Task: Search one way flight ticket for 5 adults, 2 children, 1 infant in seat and 2 infants on lap in economy from Springfield: Springfield-branson National Airport to New Bern: Coastal Carolina Regional Airport (was Craven County Regional) on 5-4-2023. Choice of flights is Delta. Number of bags: 1 carry on bag and 1 checked bag. Price is upto 77000. Outbound departure time preference is 15:15.
Action: Mouse moved to (252, 108)
Screenshot: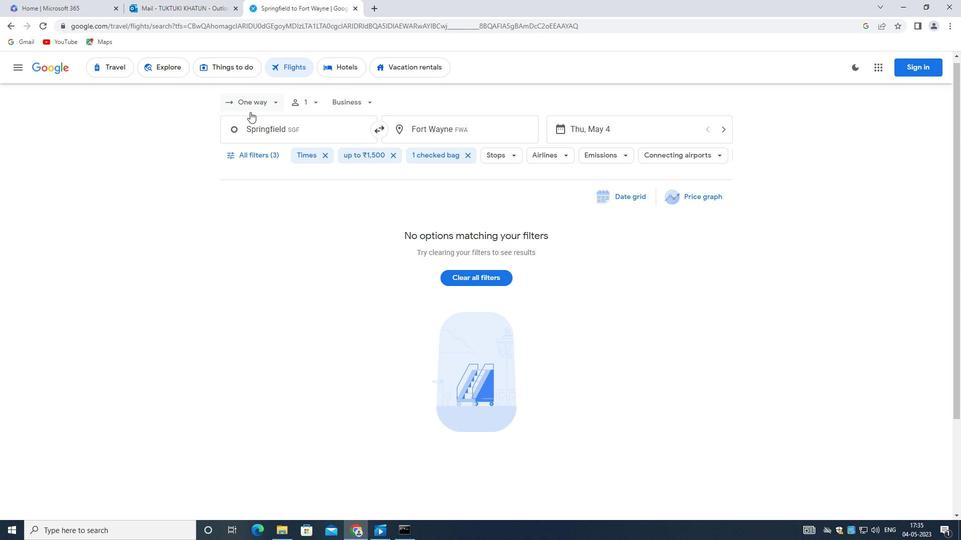 
Action: Mouse pressed left at (252, 108)
Screenshot: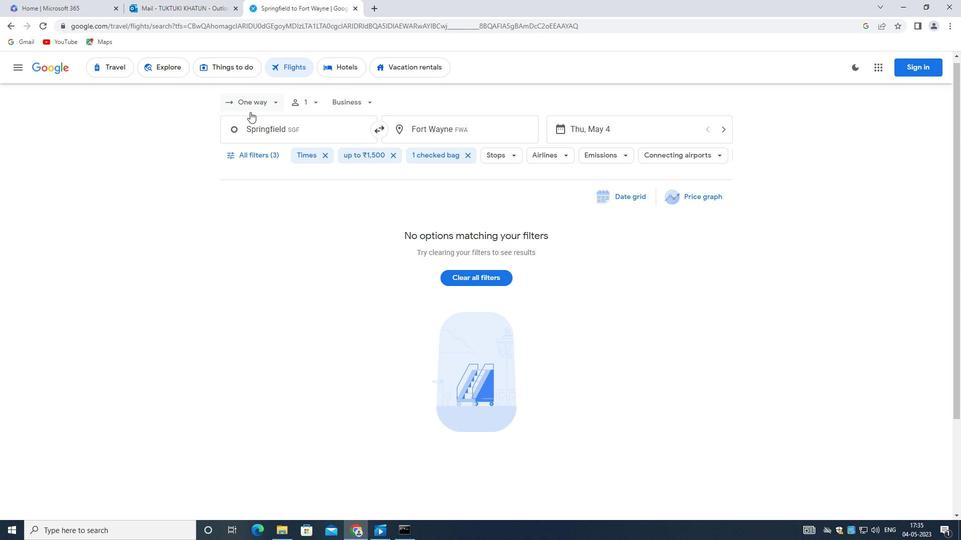 
Action: Mouse moved to (266, 148)
Screenshot: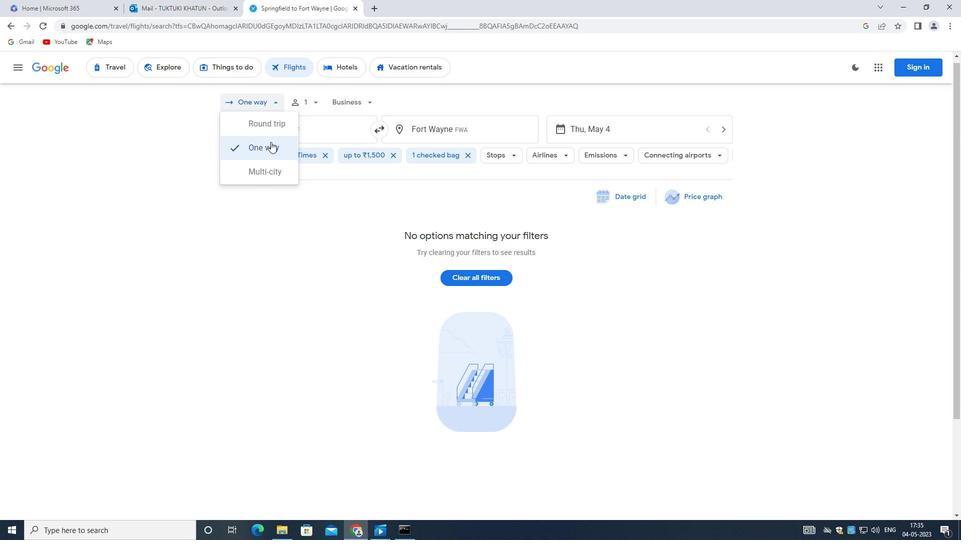 
Action: Mouse pressed left at (266, 148)
Screenshot: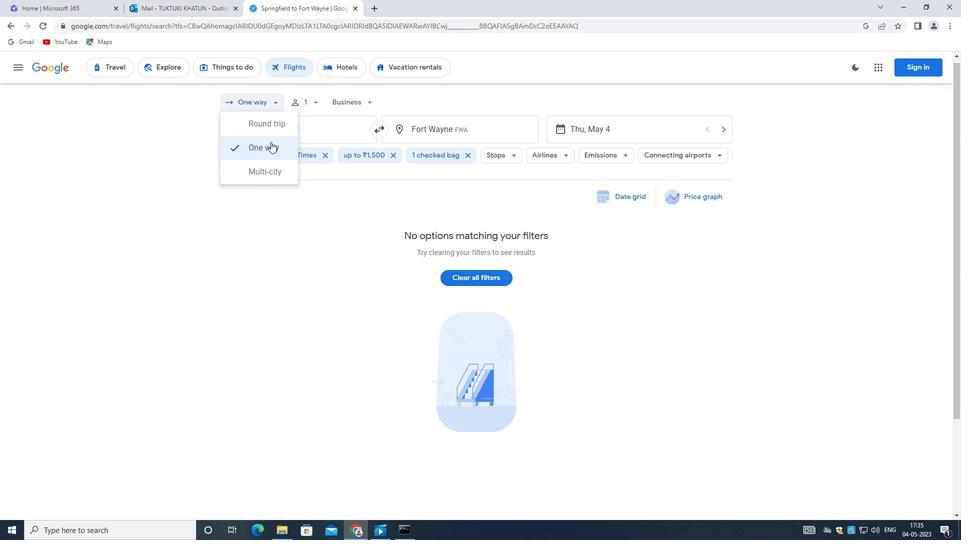 
Action: Mouse moved to (308, 102)
Screenshot: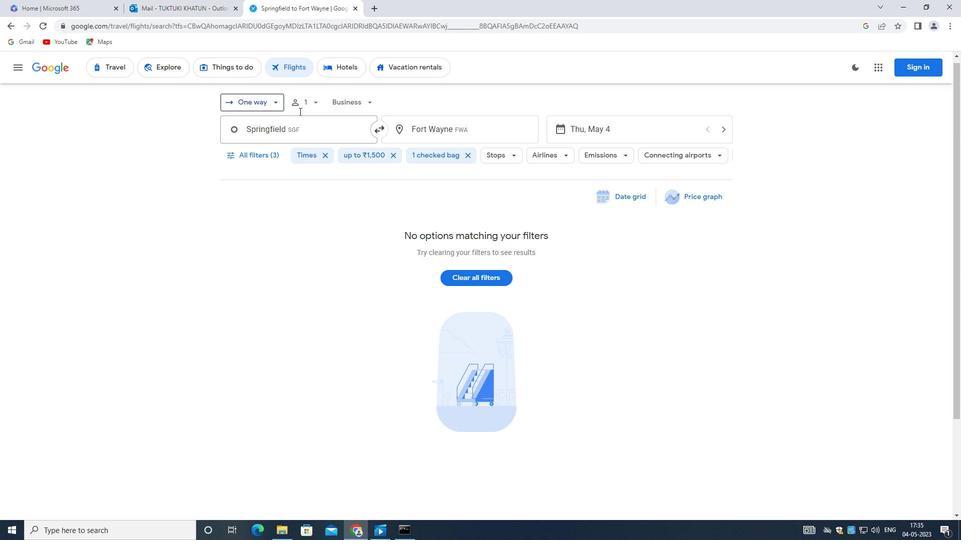 
Action: Mouse pressed left at (308, 102)
Screenshot: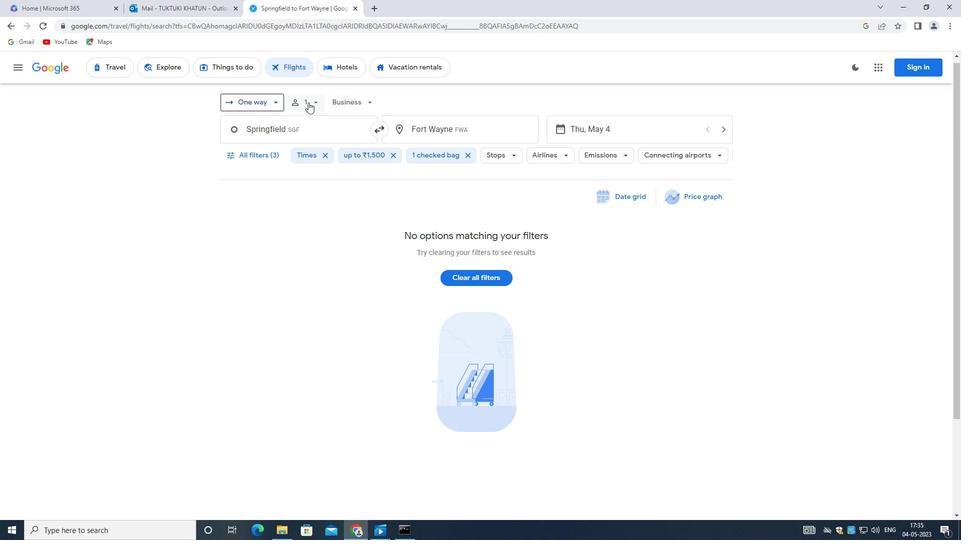
Action: Mouse moved to (390, 127)
Screenshot: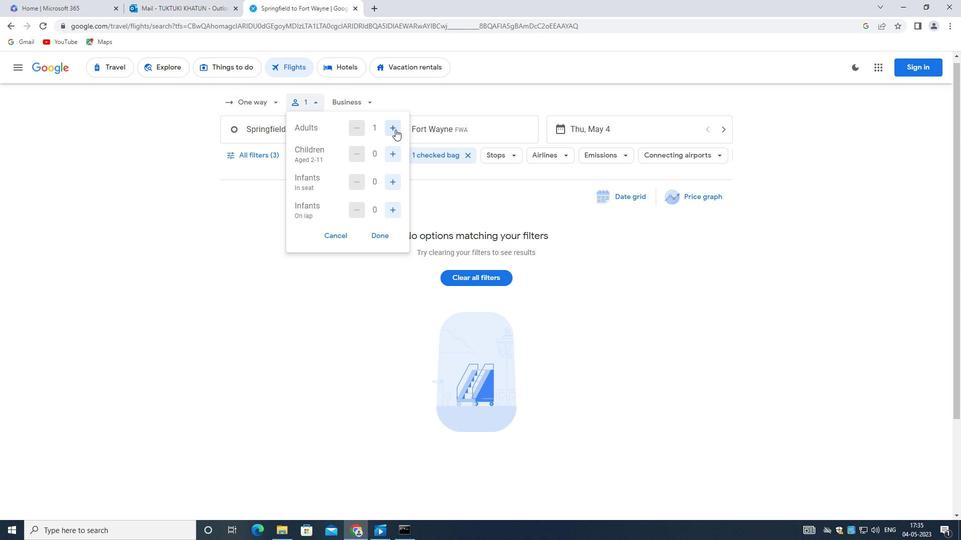 
Action: Mouse pressed left at (390, 127)
Screenshot: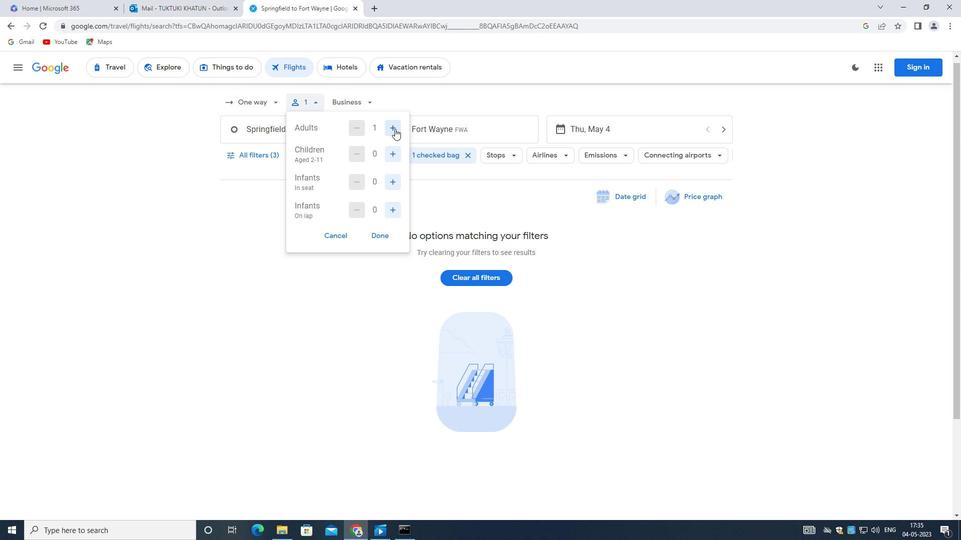 
Action: Mouse moved to (390, 127)
Screenshot: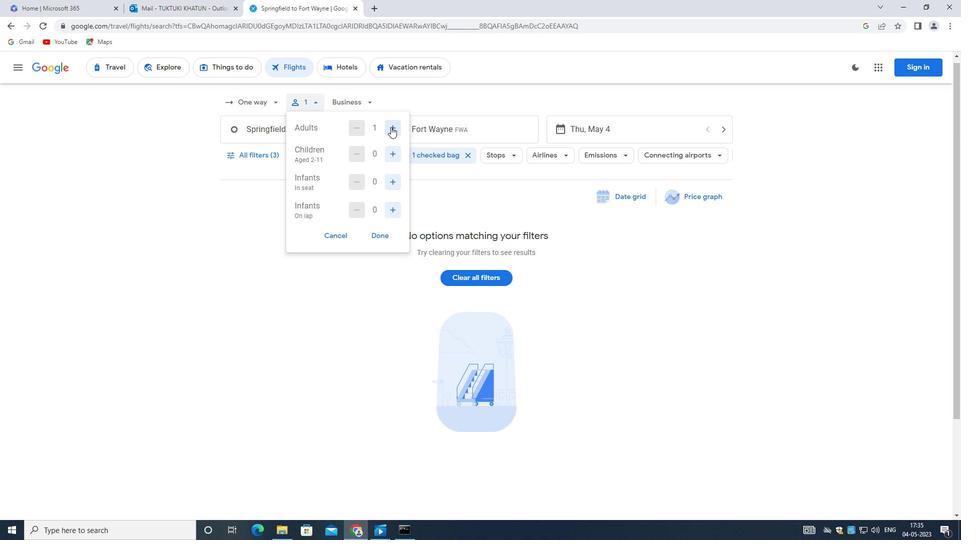 
Action: Mouse pressed left at (390, 127)
Screenshot: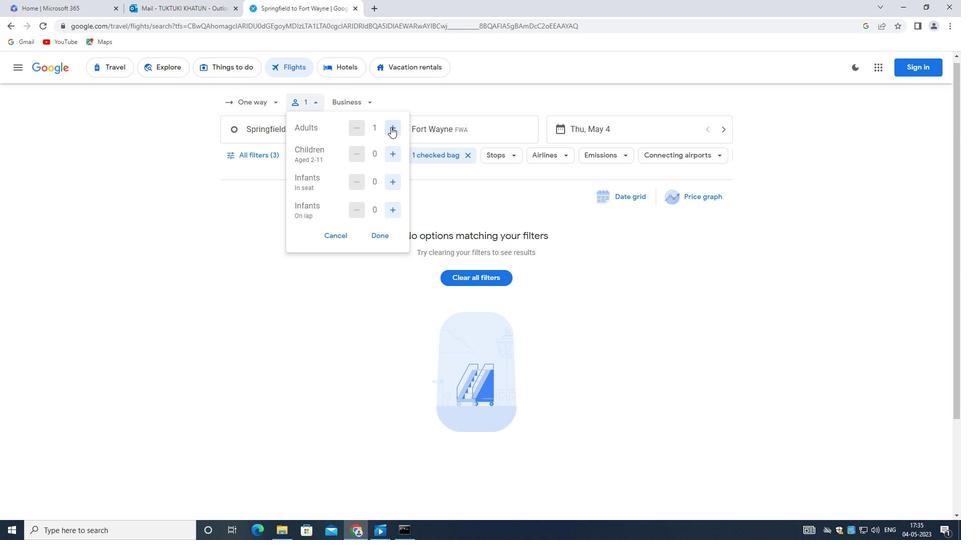 
Action: Mouse moved to (390, 127)
Screenshot: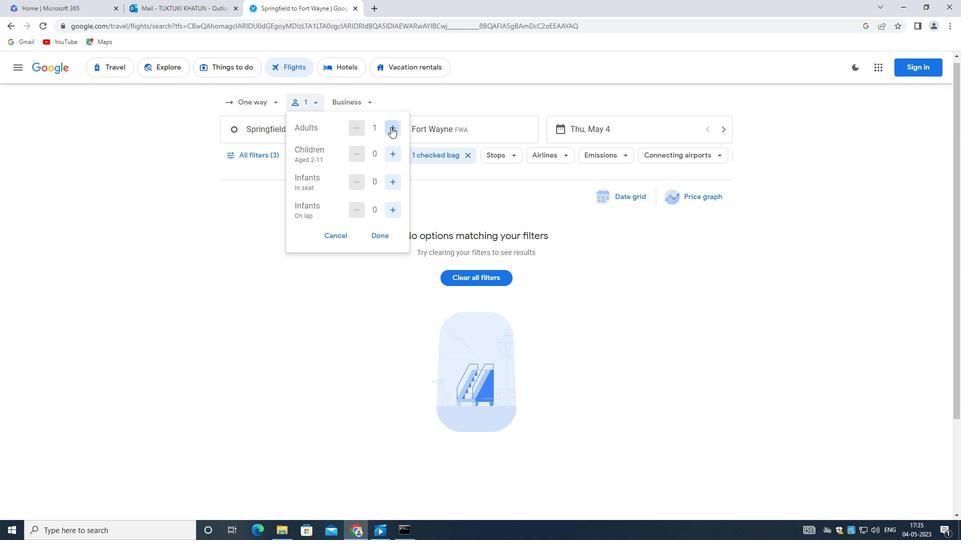 
Action: Mouse pressed left at (390, 127)
Screenshot: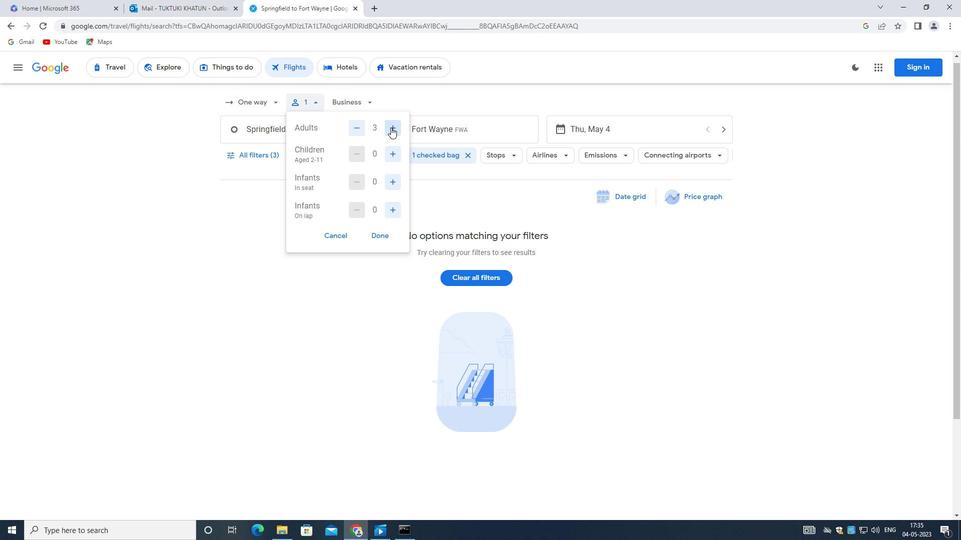 
Action: Mouse pressed left at (390, 127)
Screenshot: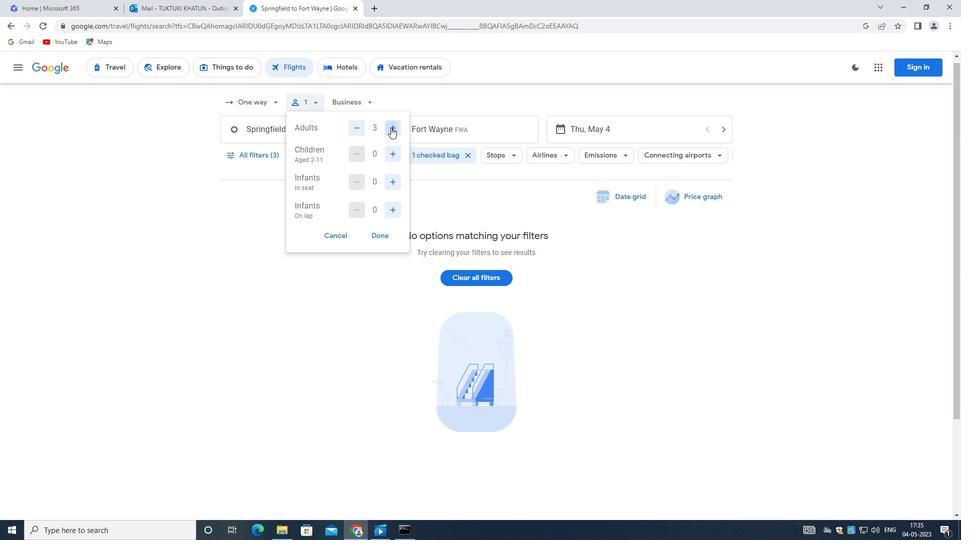 
Action: Mouse moved to (390, 155)
Screenshot: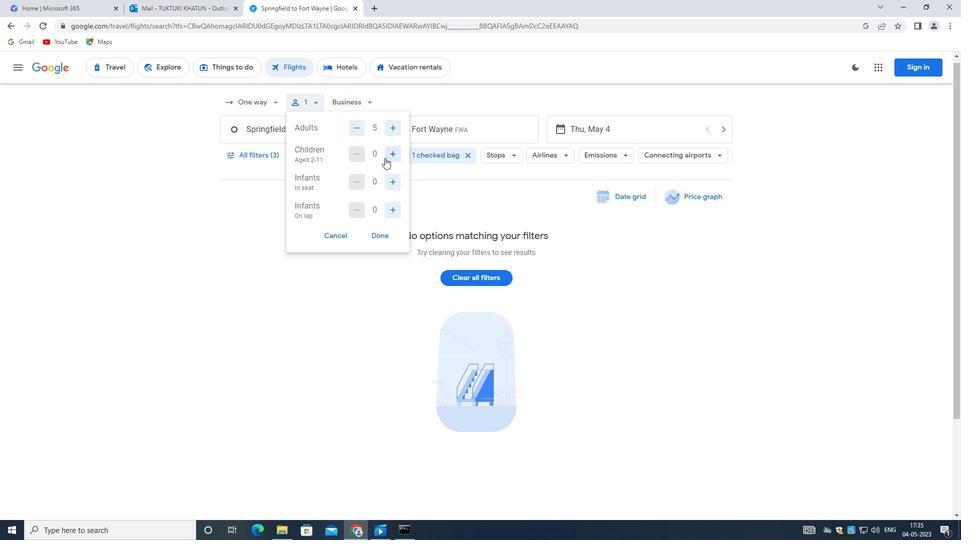 
Action: Mouse pressed left at (390, 155)
Screenshot: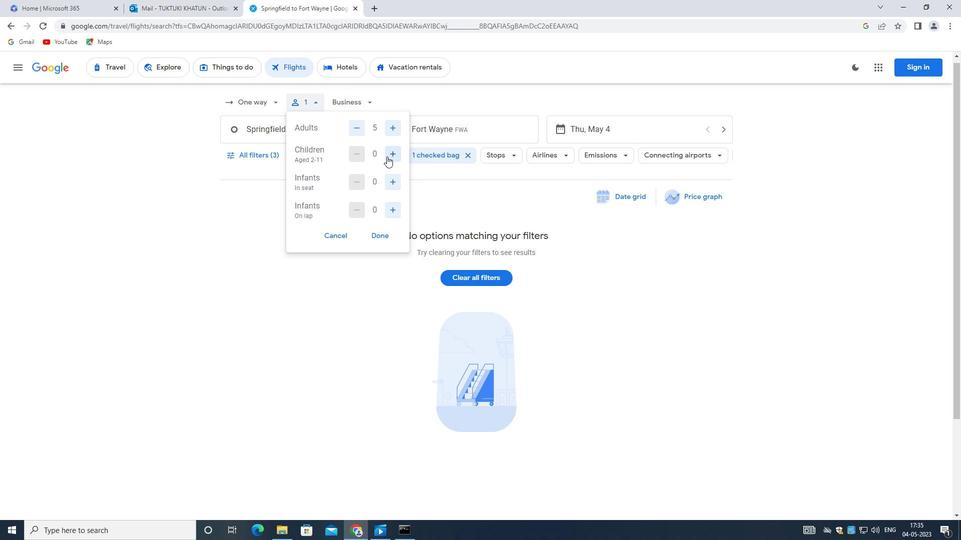 
Action: Mouse pressed left at (390, 155)
Screenshot: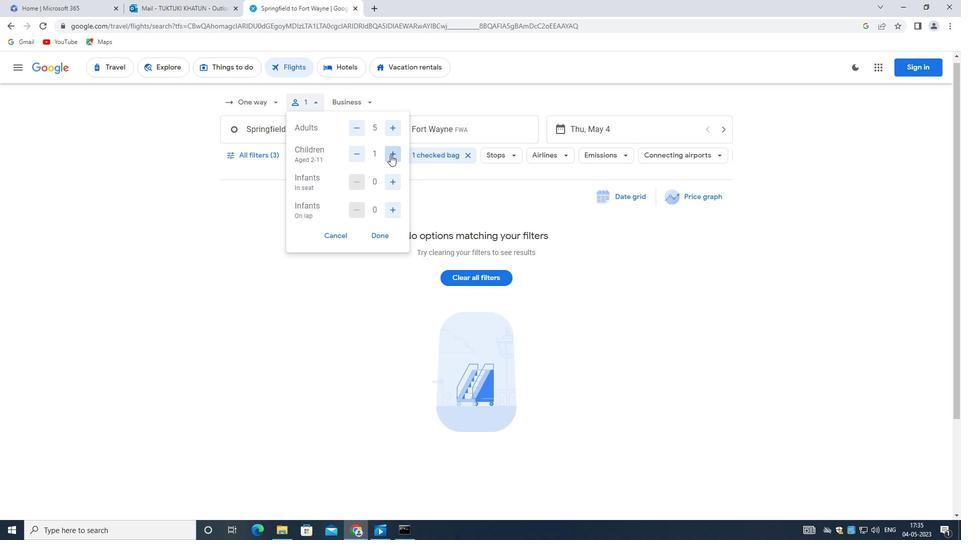 
Action: Mouse moved to (395, 180)
Screenshot: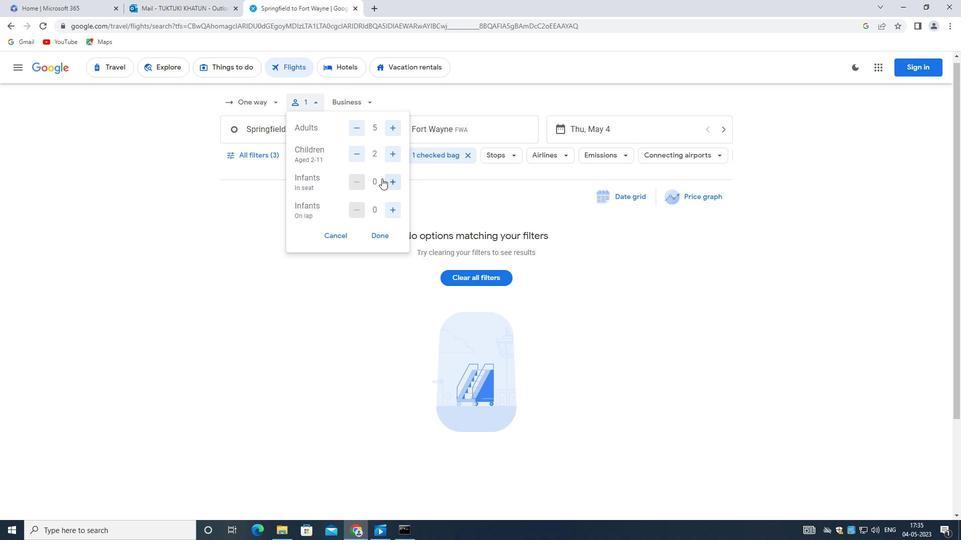 
Action: Mouse pressed left at (395, 180)
Screenshot: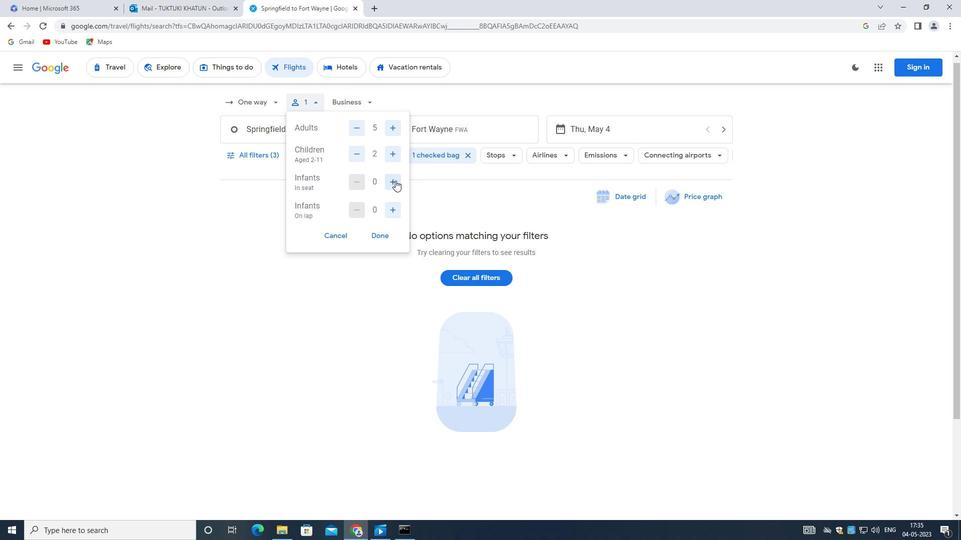 
Action: Mouse moved to (391, 179)
Screenshot: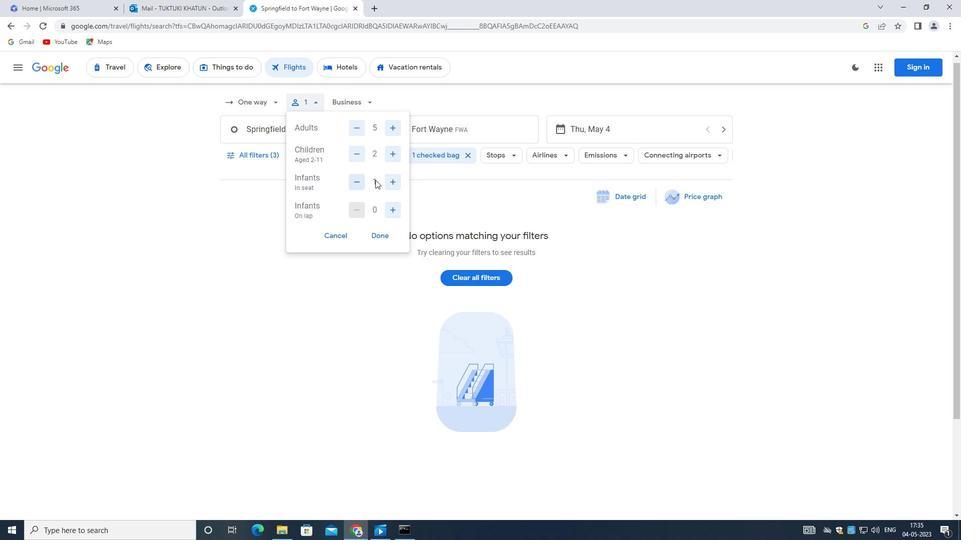 
Action: Mouse pressed left at (391, 179)
Screenshot: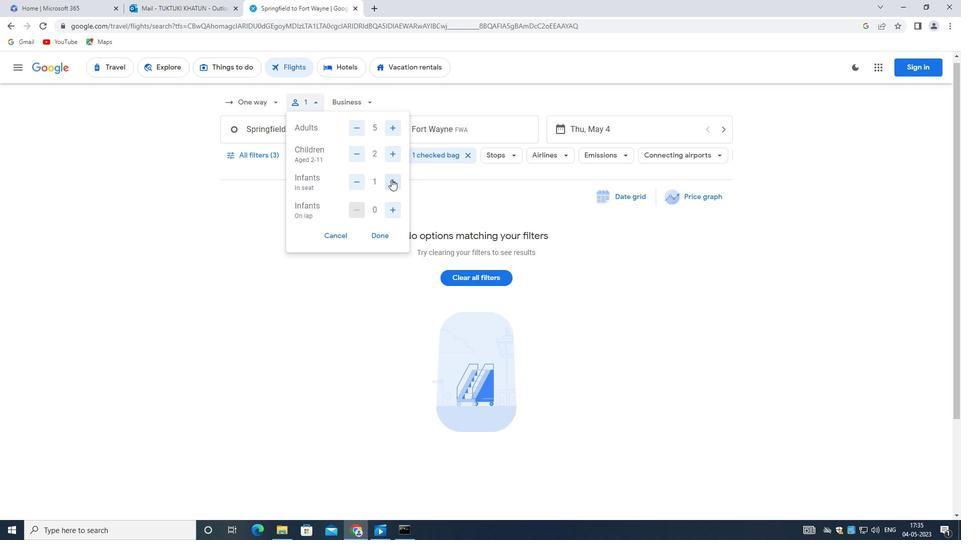 
Action: Mouse moved to (394, 181)
Screenshot: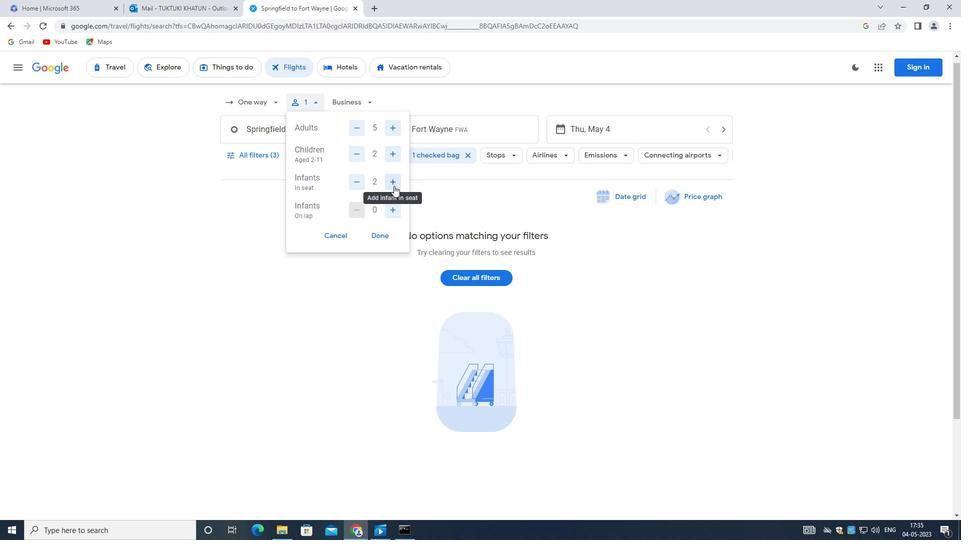
Action: Mouse pressed left at (394, 181)
Screenshot: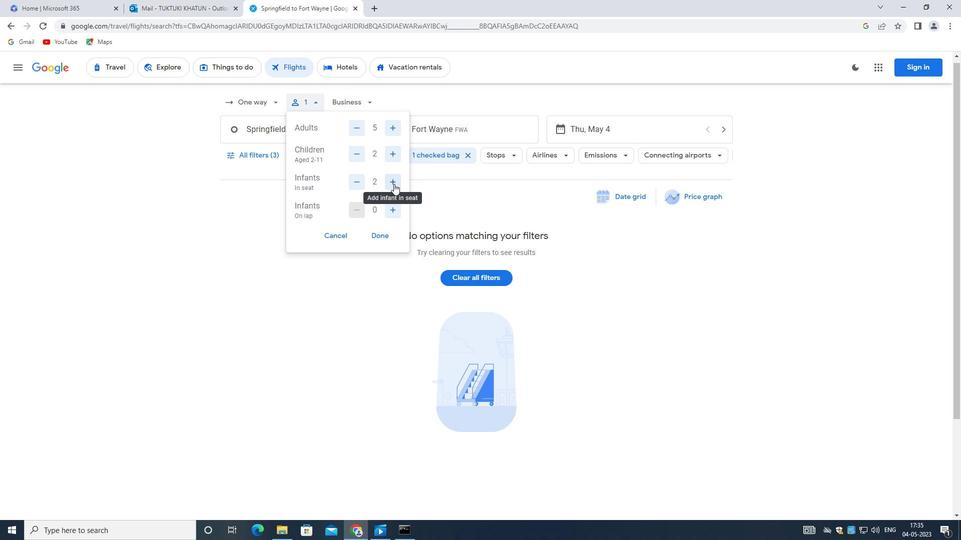 
Action: Mouse moved to (354, 180)
Screenshot: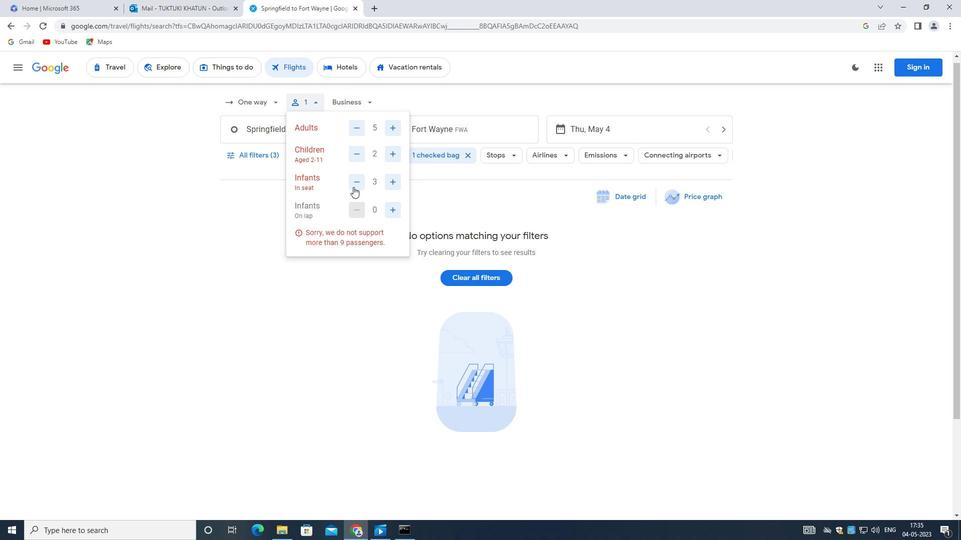
Action: Mouse pressed left at (354, 180)
Screenshot: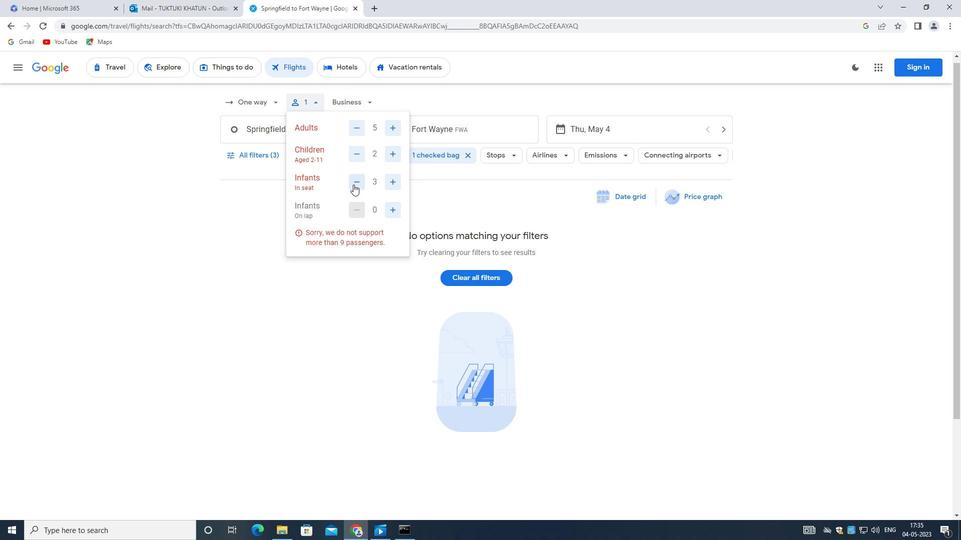 
Action: Mouse moved to (355, 179)
Screenshot: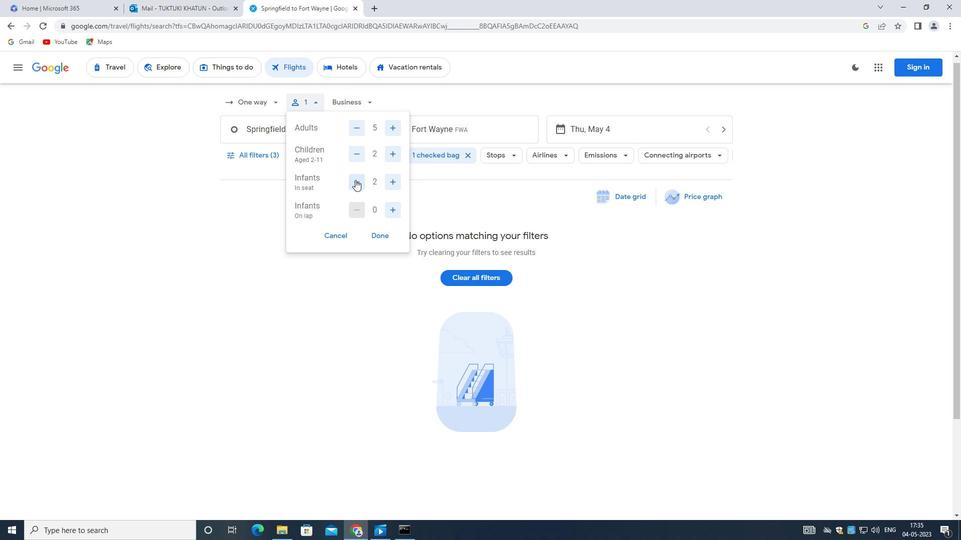 
Action: Mouse pressed left at (355, 179)
Screenshot: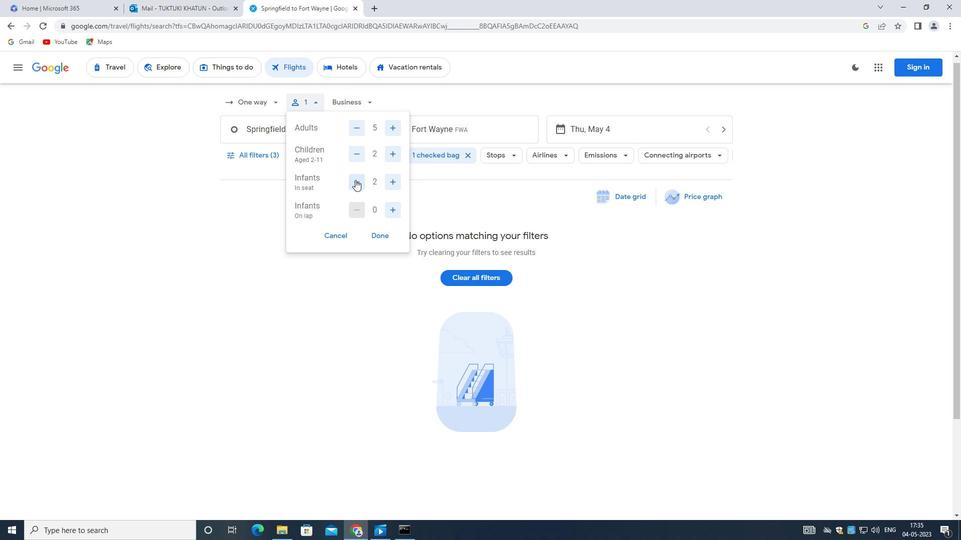 
Action: Mouse moved to (398, 213)
Screenshot: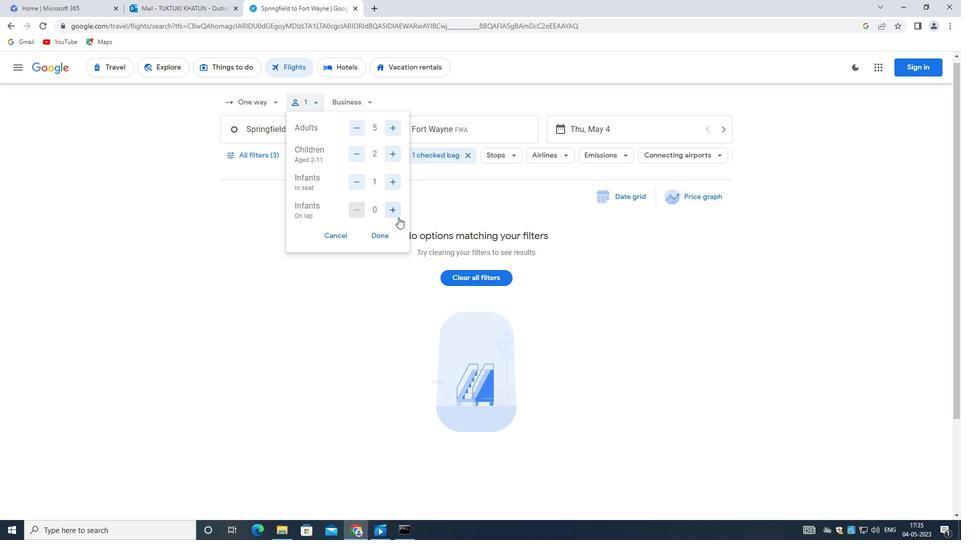 
Action: Mouse pressed left at (398, 213)
Screenshot: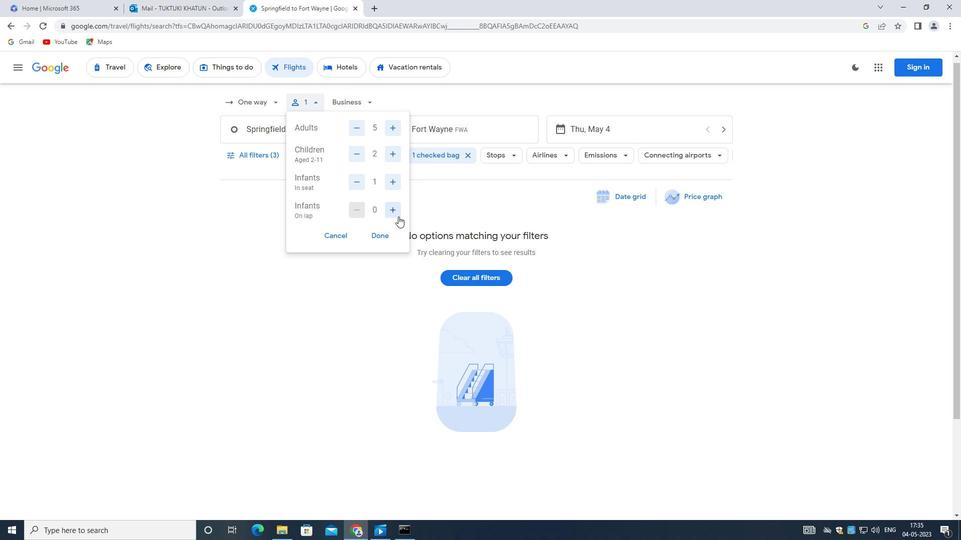 
Action: Mouse moved to (398, 211)
Screenshot: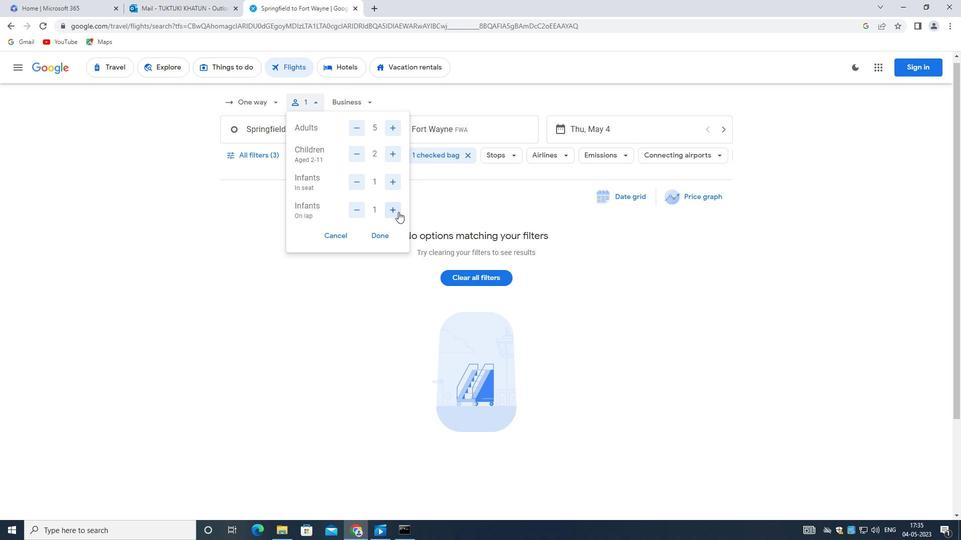 
Action: Mouse pressed left at (398, 211)
Screenshot: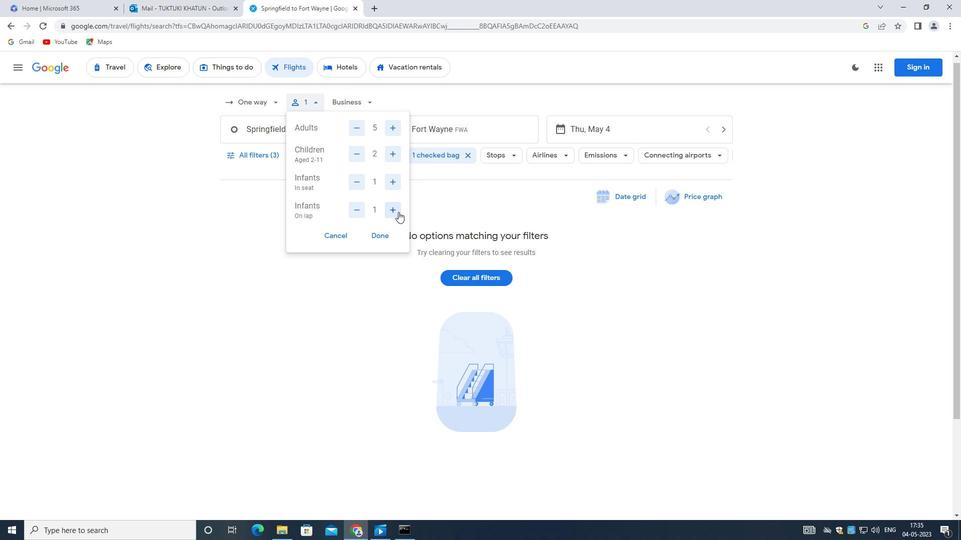 
Action: Mouse moved to (354, 209)
Screenshot: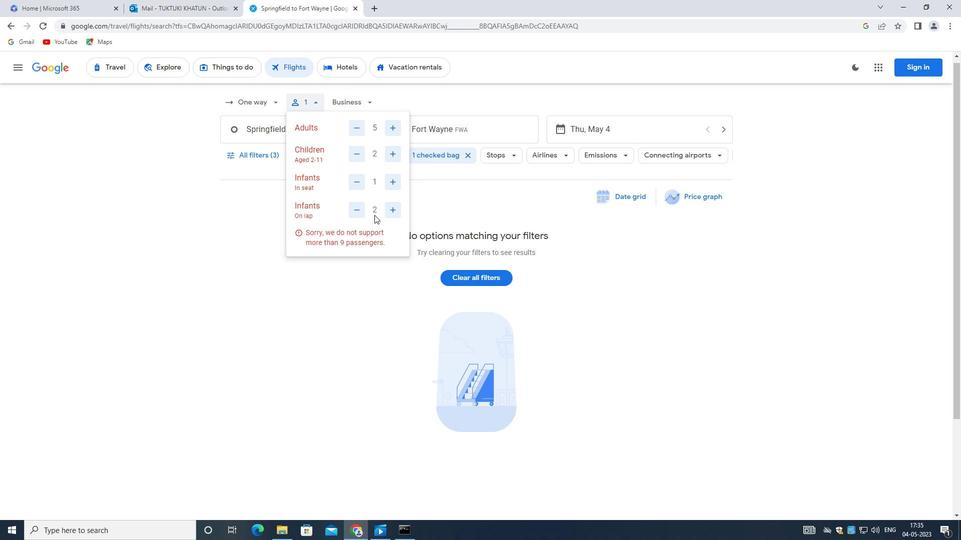 
Action: Mouse pressed left at (354, 209)
Screenshot: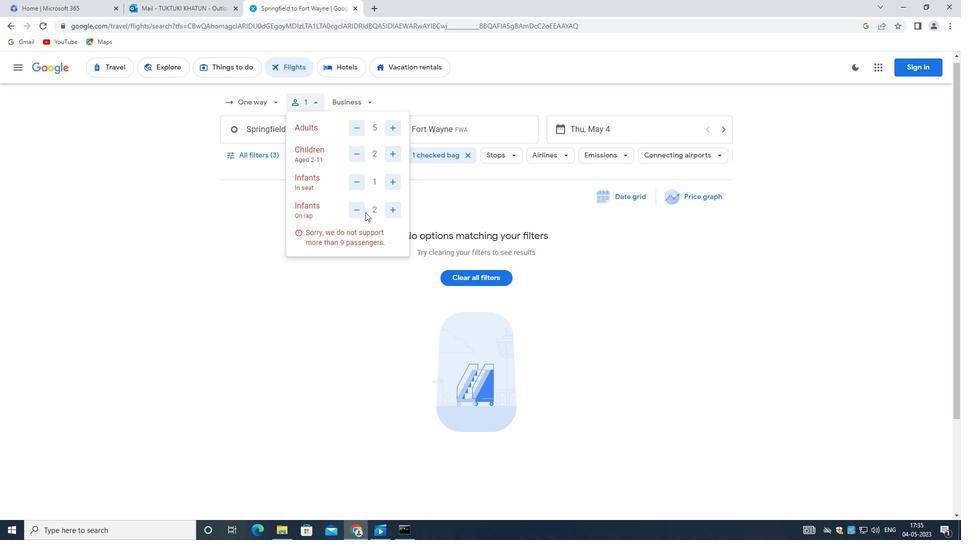 
Action: Mouse moved to (379, 235)
Screenshot: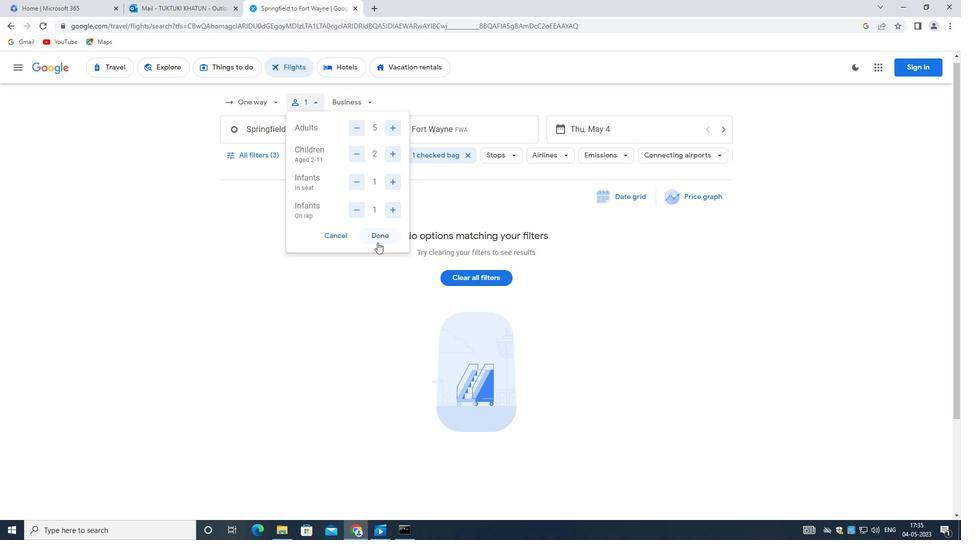 
Action: Mouse pressed left at (379, 235)
Screenshot: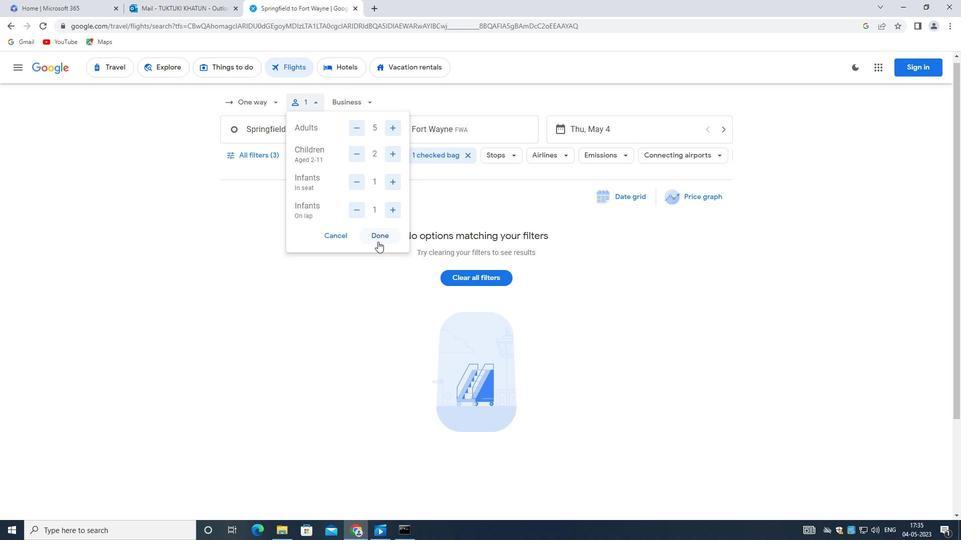 
Action: Mouse moved to (347, 109)
Screenshot: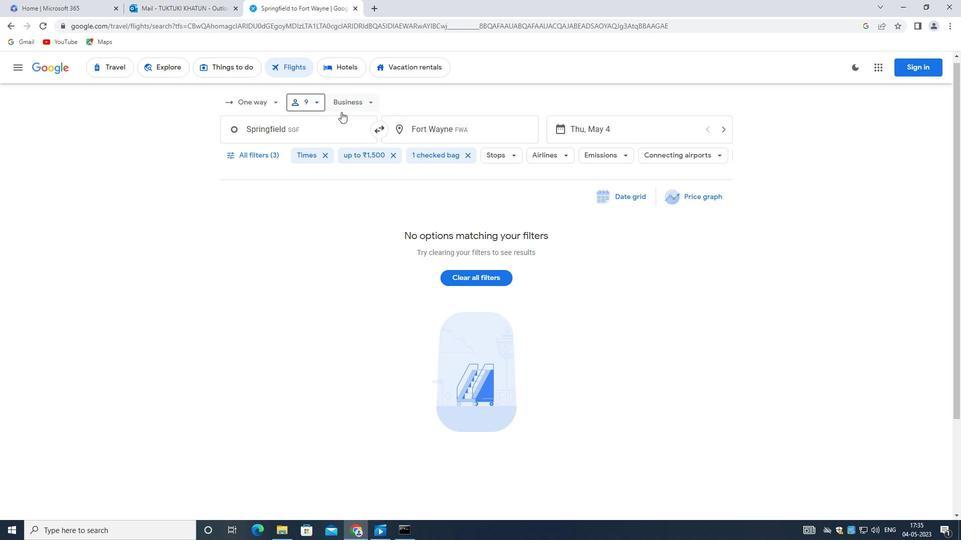 
Action: Mouse pressed left at (347, 109)
Screenshot: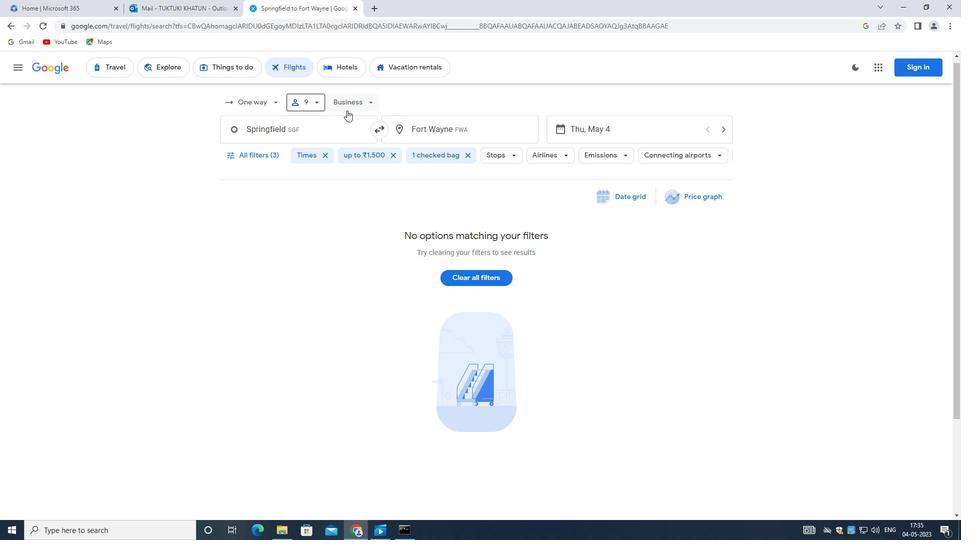 
Action: Mouse moved to (368, 128)
Screenshot: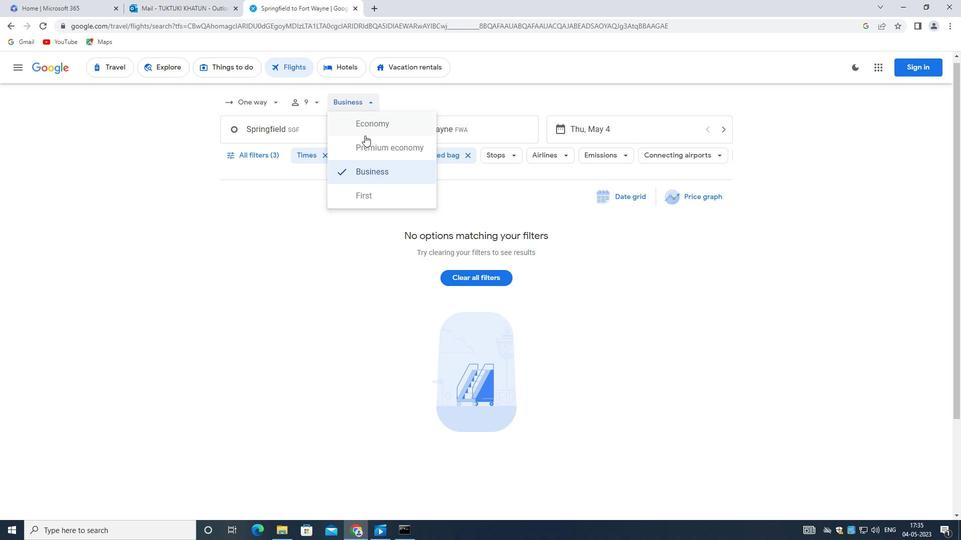 
Action: Mouse pressed left at (368, 128)
Screenshot: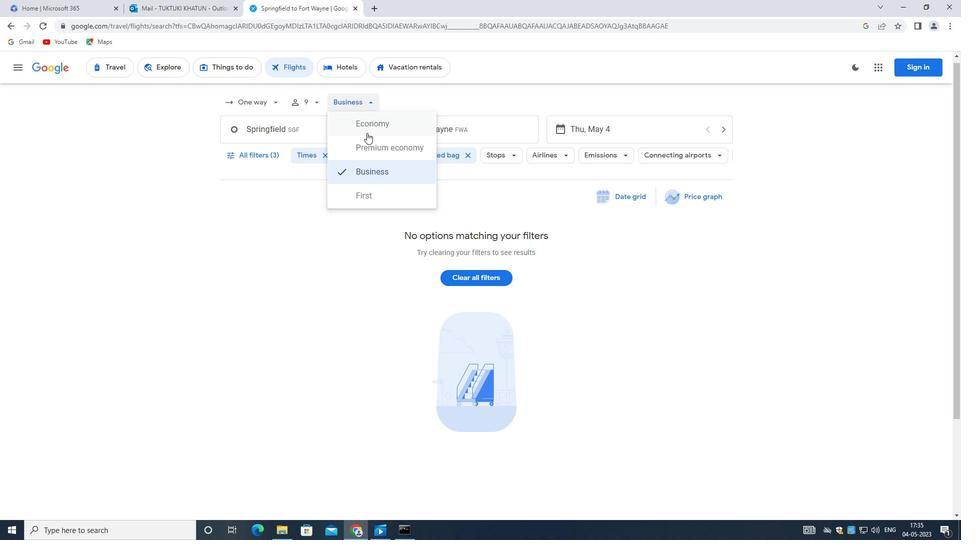 
Action: Mouse moved to (289, 125)
Screenshot: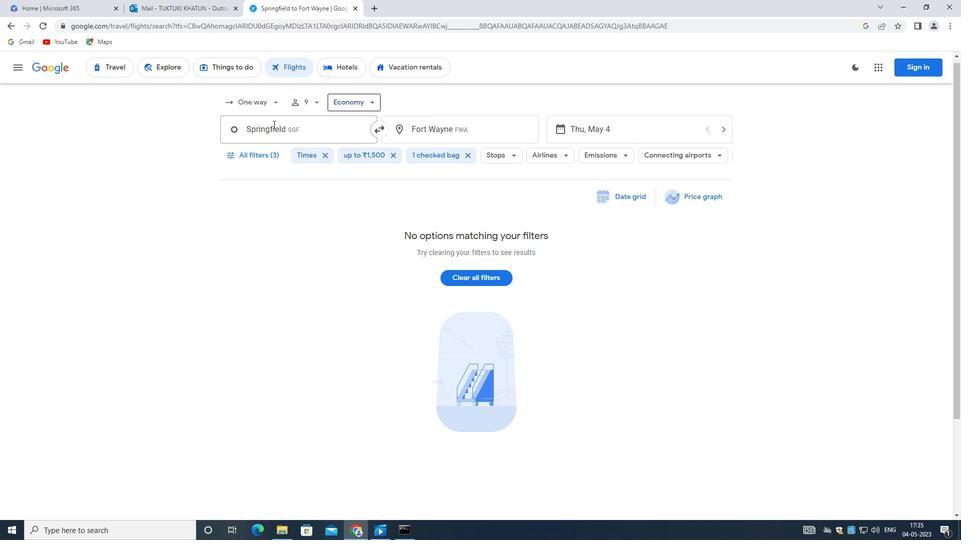 
Action: Mouse pressed left at (289, 125)
Screenshot: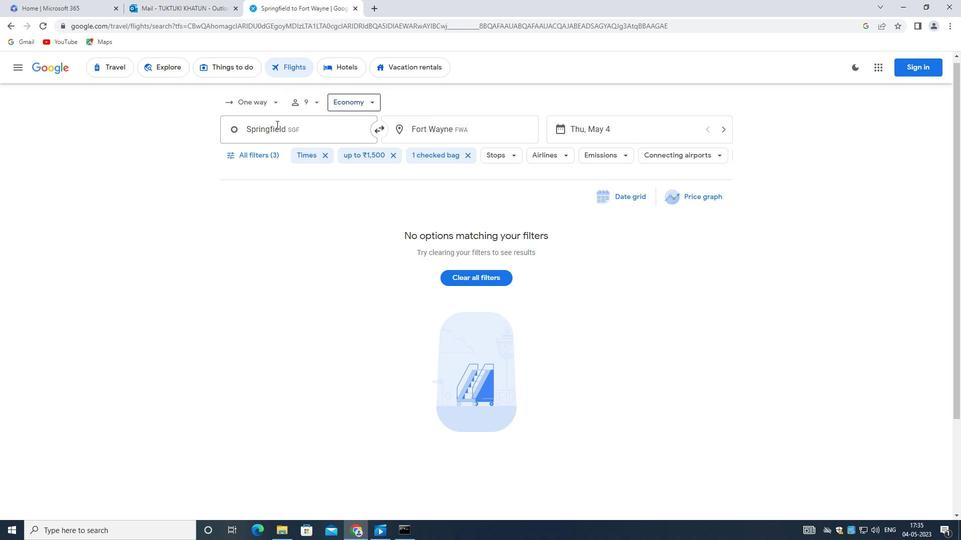 
Action: Mouse moved to (307, 292)
Screenshot: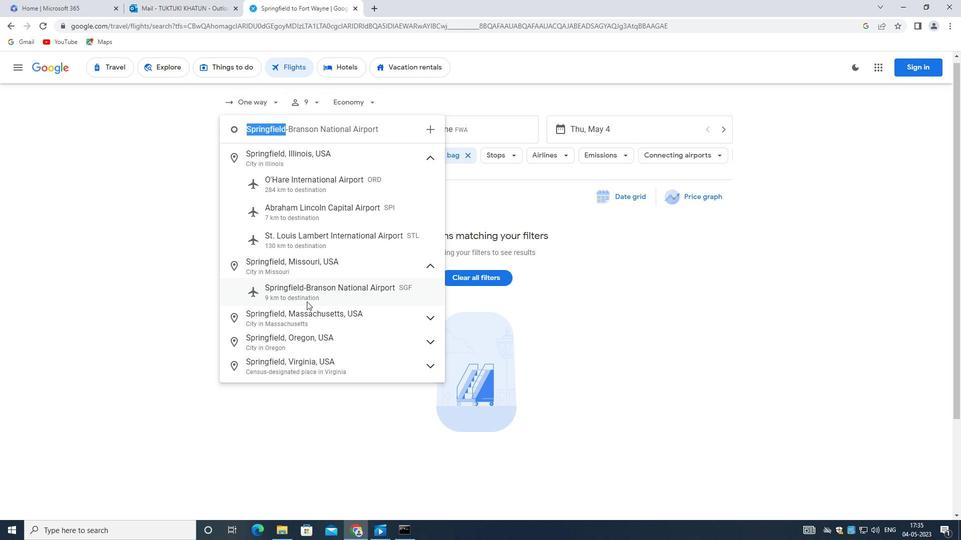 
Action: Mouse pressed left at (307, 292)
Screenshot: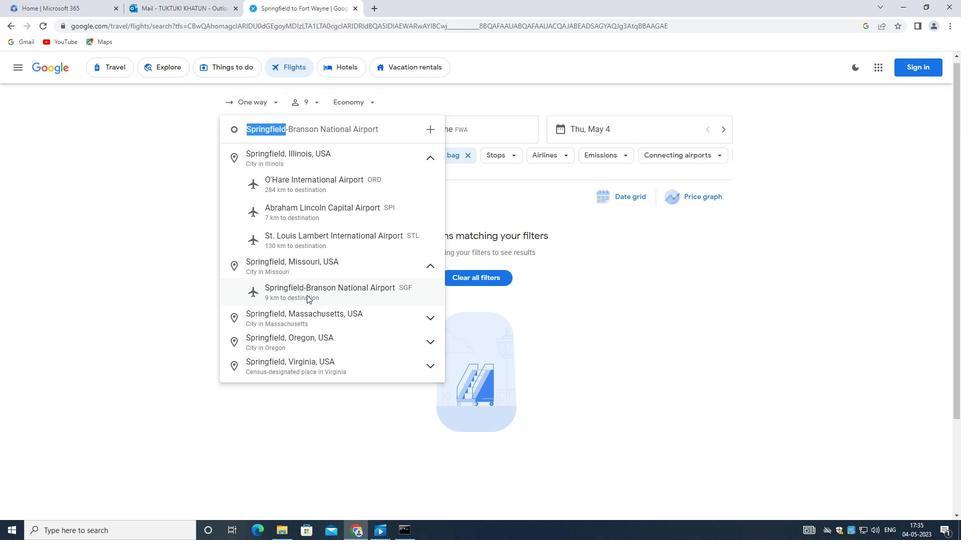 
Action: Mouse moved to (453, 135)
Screenshot: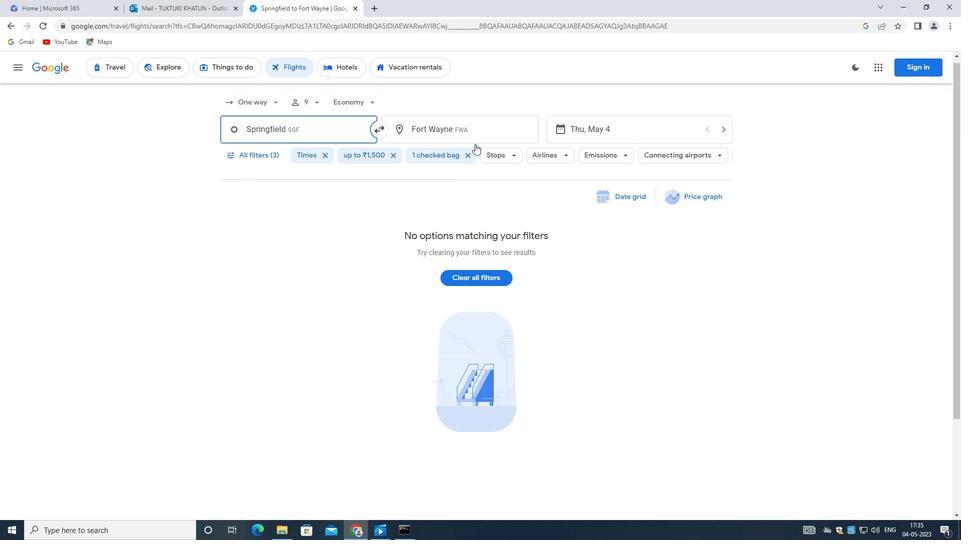 
Action: Mouse pressed left at (453, 135)
Screenshot: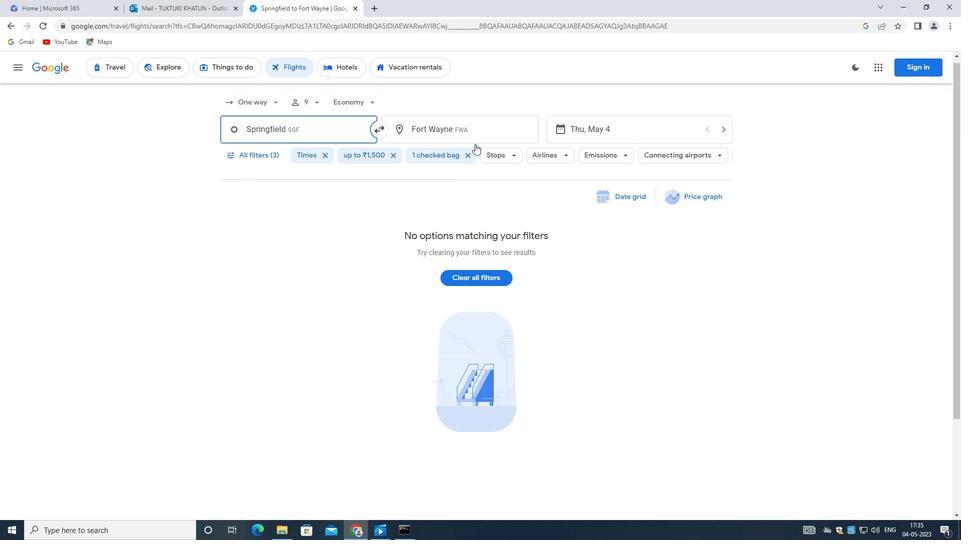 
Action: Mouse moved to (443, 136)
Screenshot: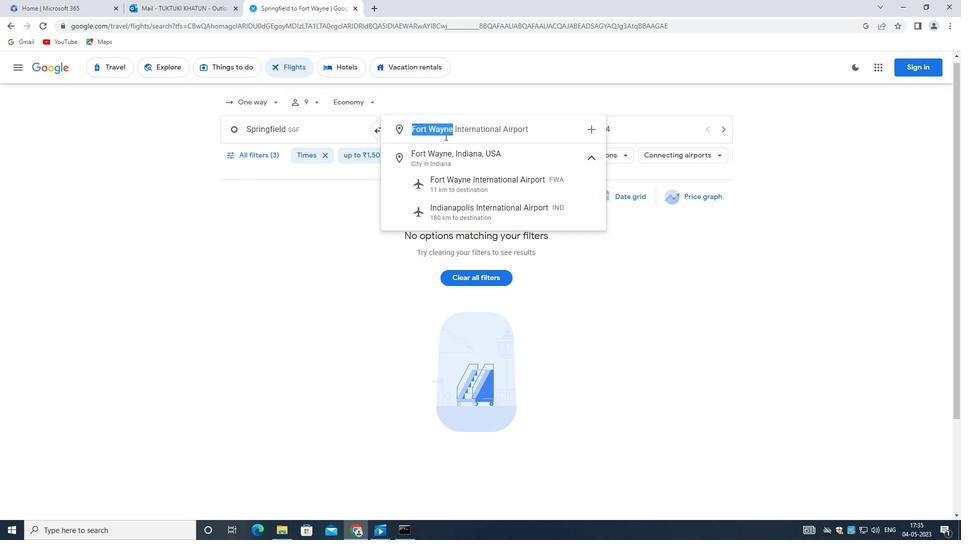 
Action: Key pressed <Key.backspace><Key.shift>COASTAL
Screenshot: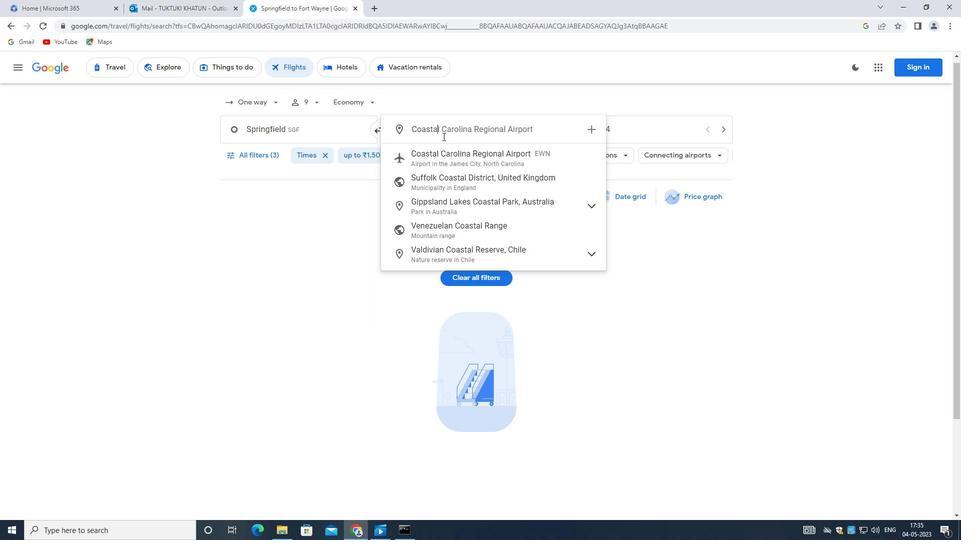 
Action: Mouse scrolled (443, 137) with delta (0, 0)
Screenshot: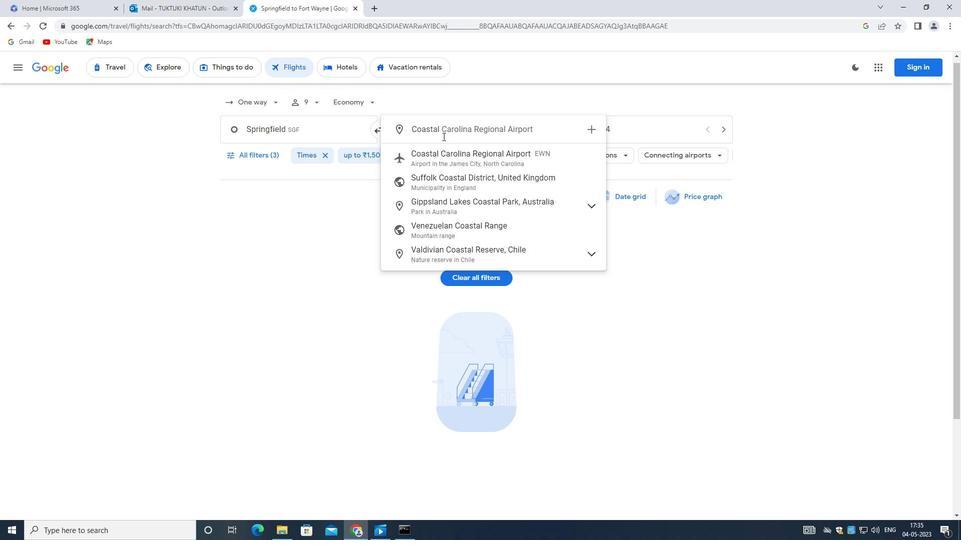 
Action: Mouse moved to (448, 156)
Screenshot: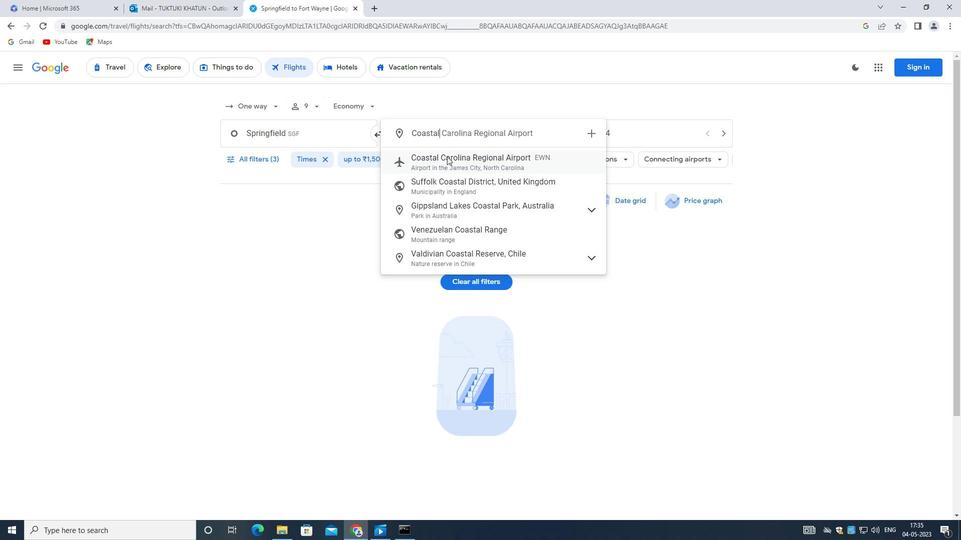 
Action: Mouse pressed left at (448, 156)
Screenshot: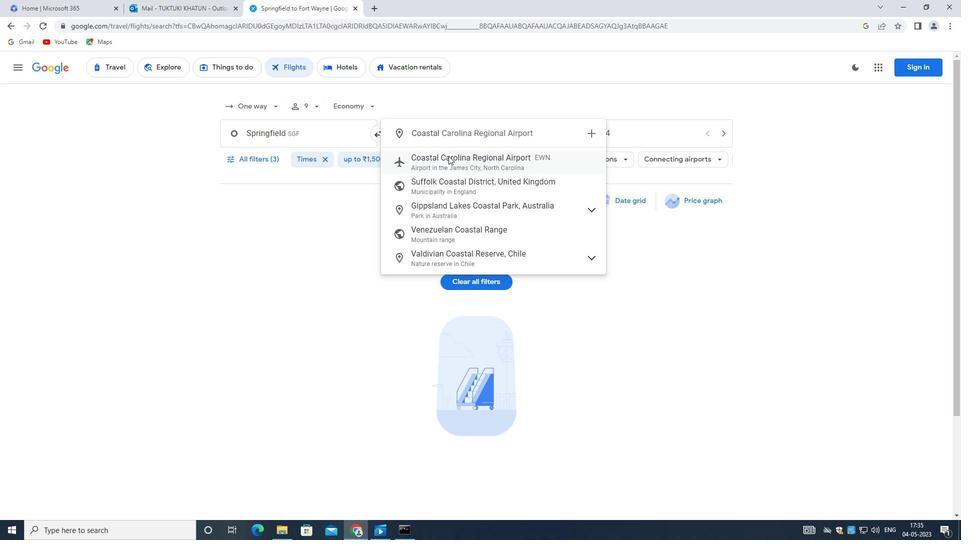 
Action: Mouse moved to (609, 130)
Screenshot: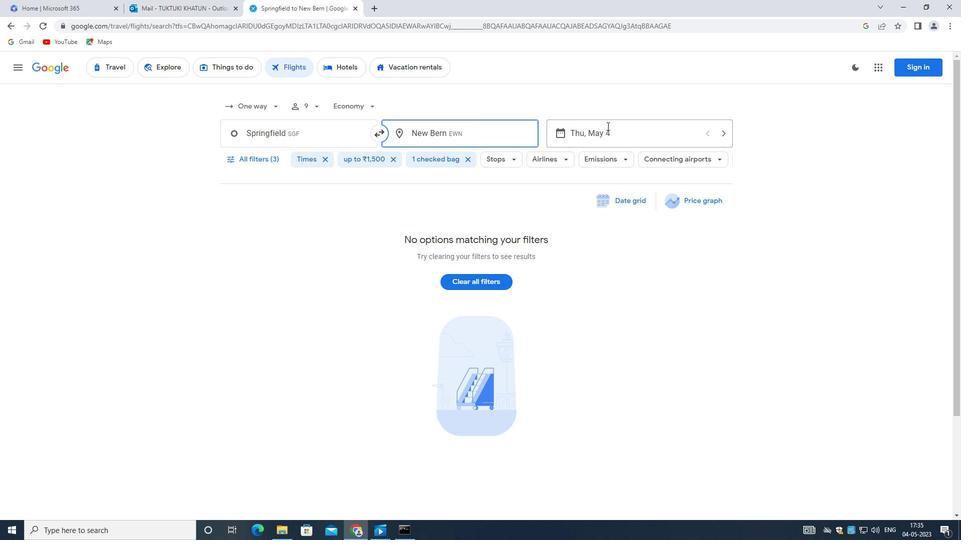 
Action: Mouse pressed left at (609, 130)
Screenshot: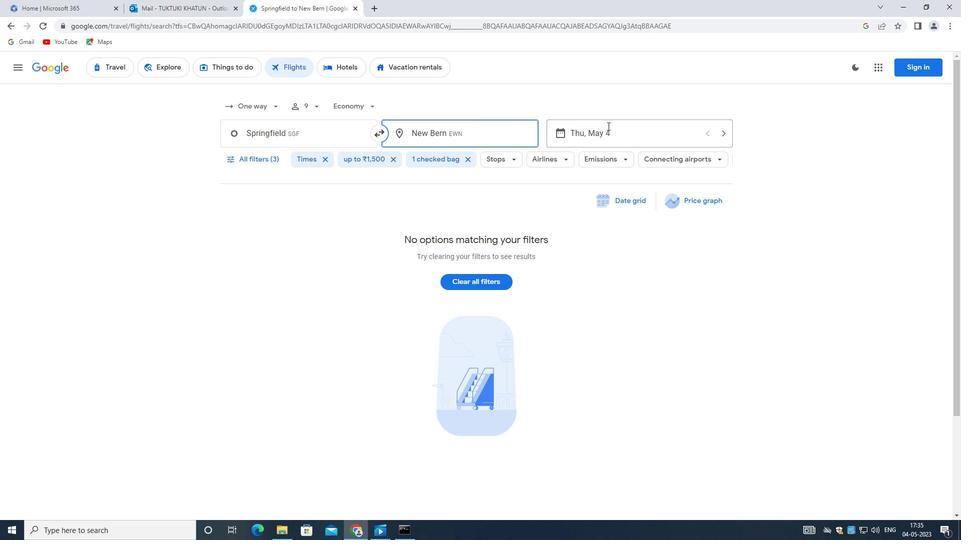 
Action: Mouse moved to (712, 378)
Screenshot: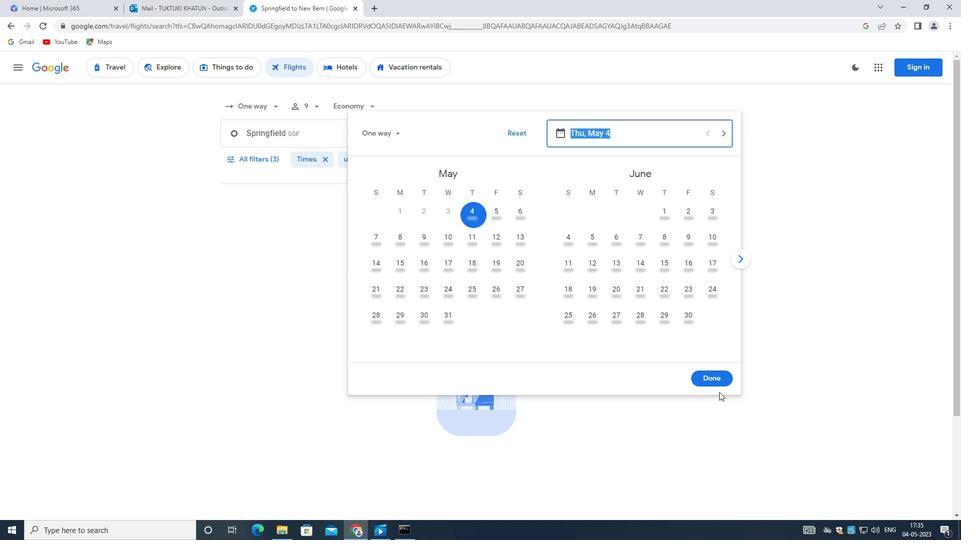 
Action: Mouse pressed left at (712, 378)
Screenshot: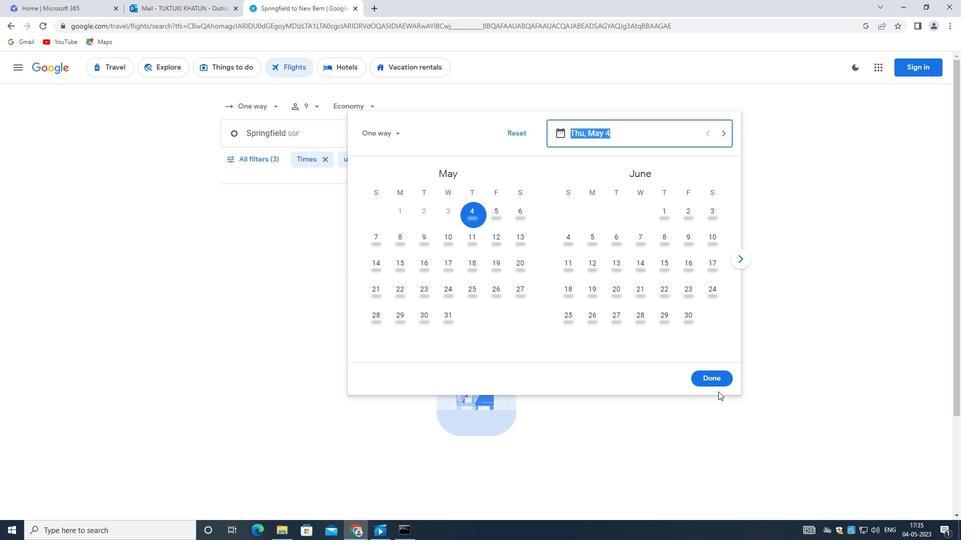 
Action: Mouse moved to (259, 157)
Screenshot: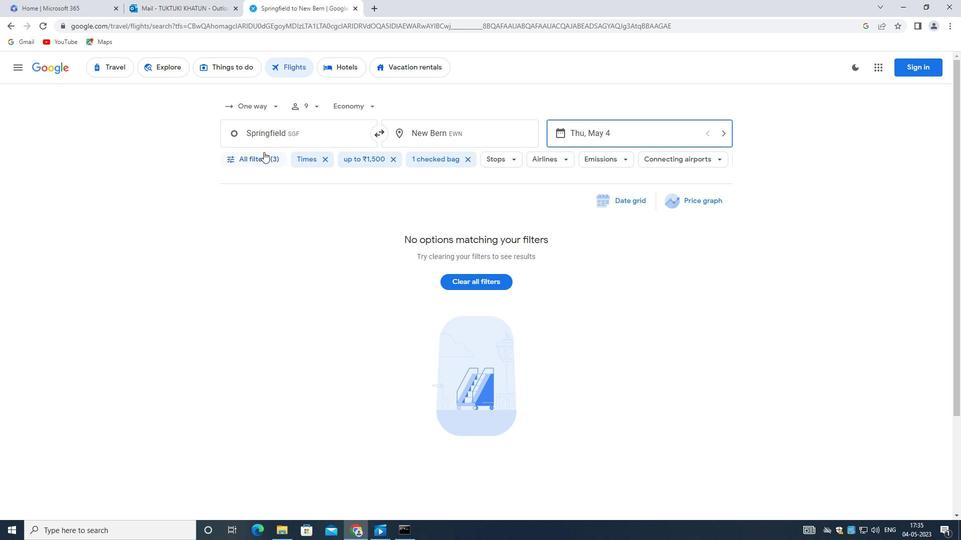 
Action: Mouse pressed left at (259, 157)
Screenshot: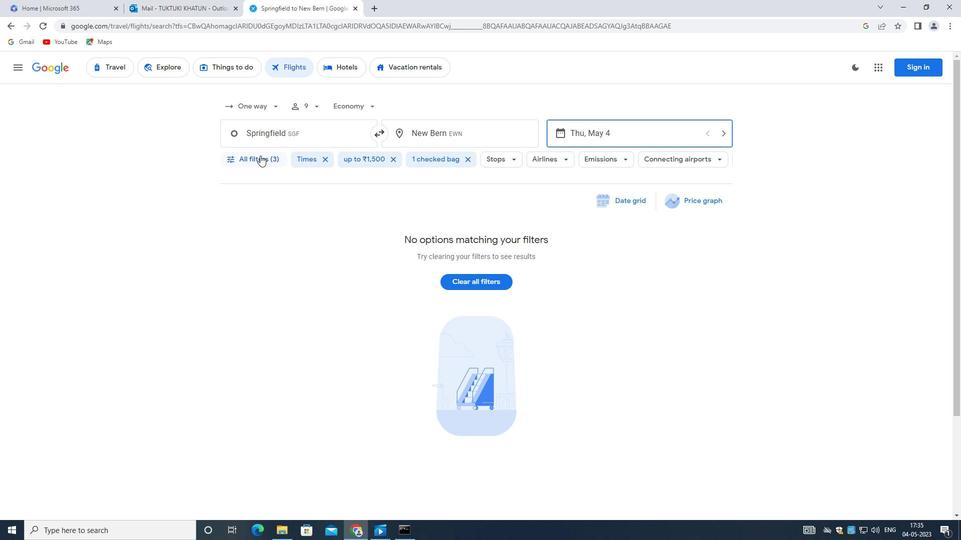 
Action: Mouse moved to (419, 342)
Screenshot: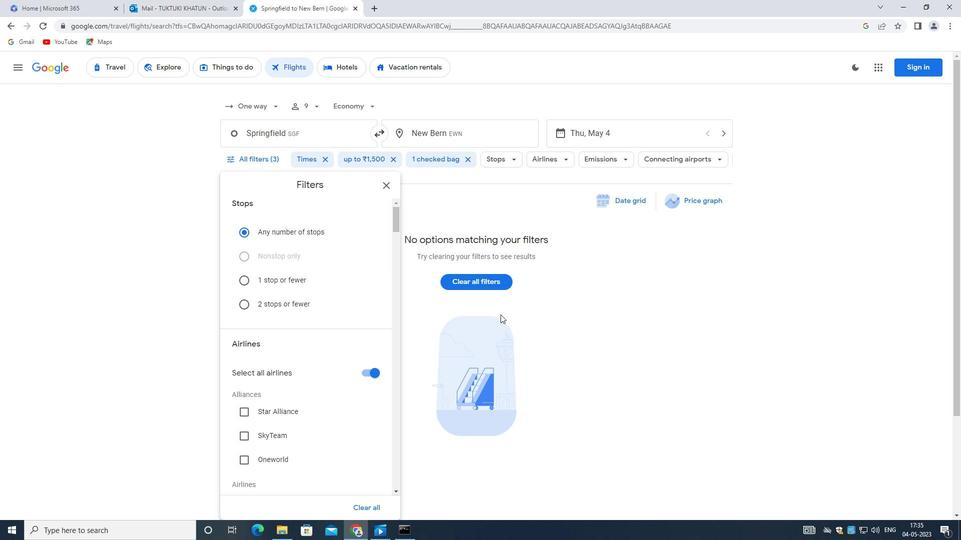 
Action: Mouse scrolled (419, 341) with delta (0, 0)
Screenshot: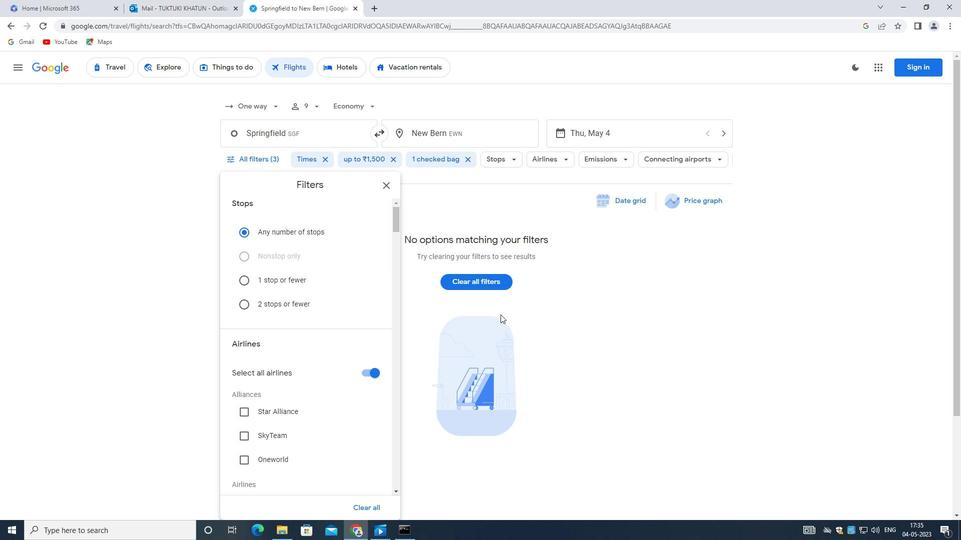
Action: Mouse moved to (400, 347)
Screenshot: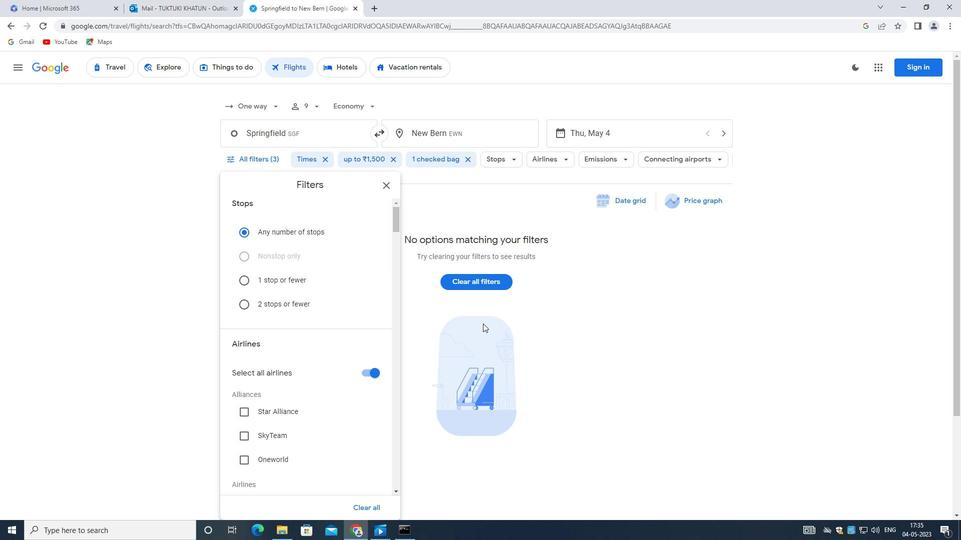 
Action: Mouse scrolled (400, 347) with delta (0, 0)
Screenshot: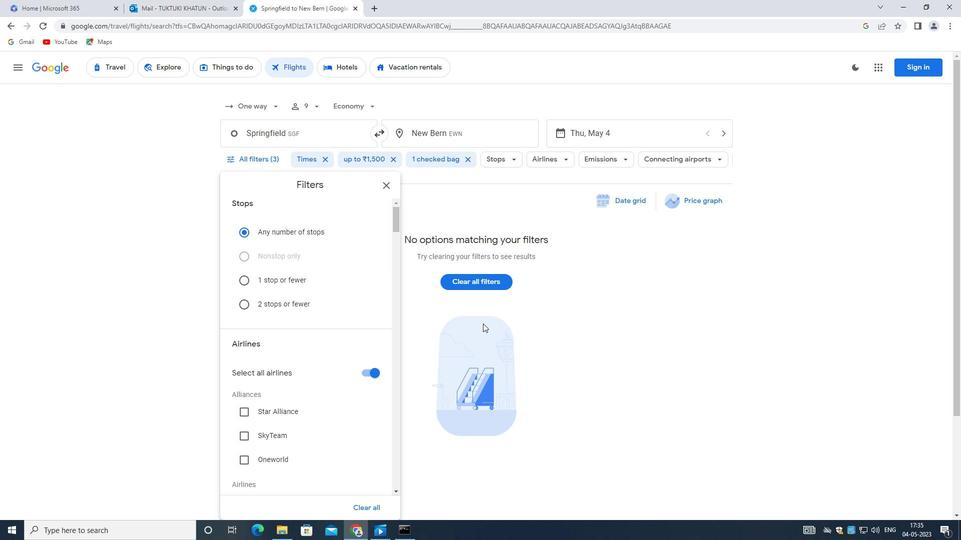 
Action: Mouse moved to (377, 350)
Screenshot: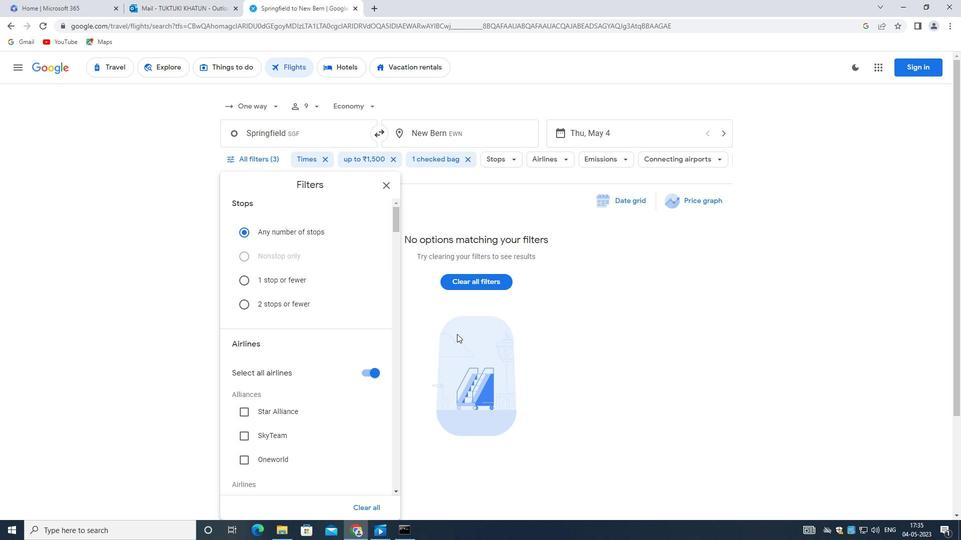 
Action: Mouse scrolled (377, 349) with delta (0, 0)
Screenshot: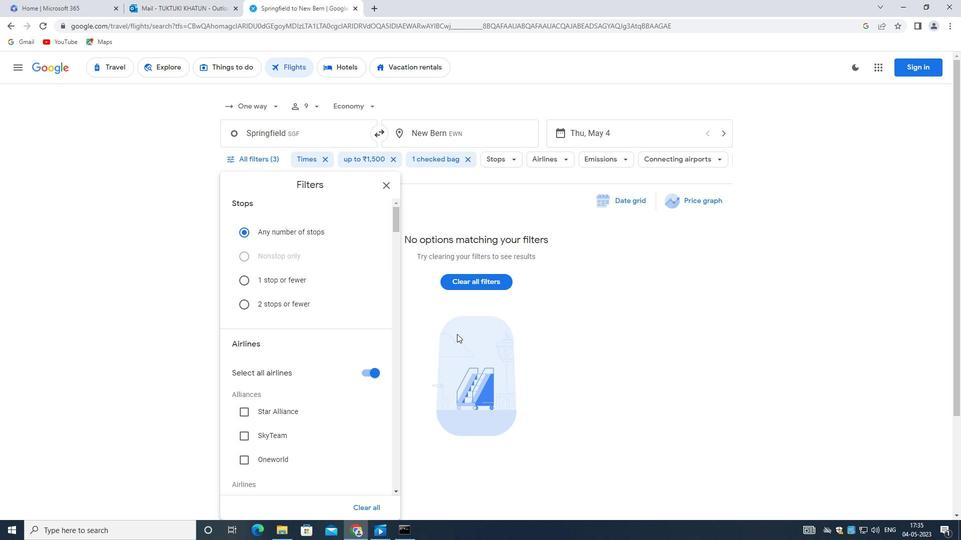 
Action: Mouse moved to (299, 305)
Screenshot: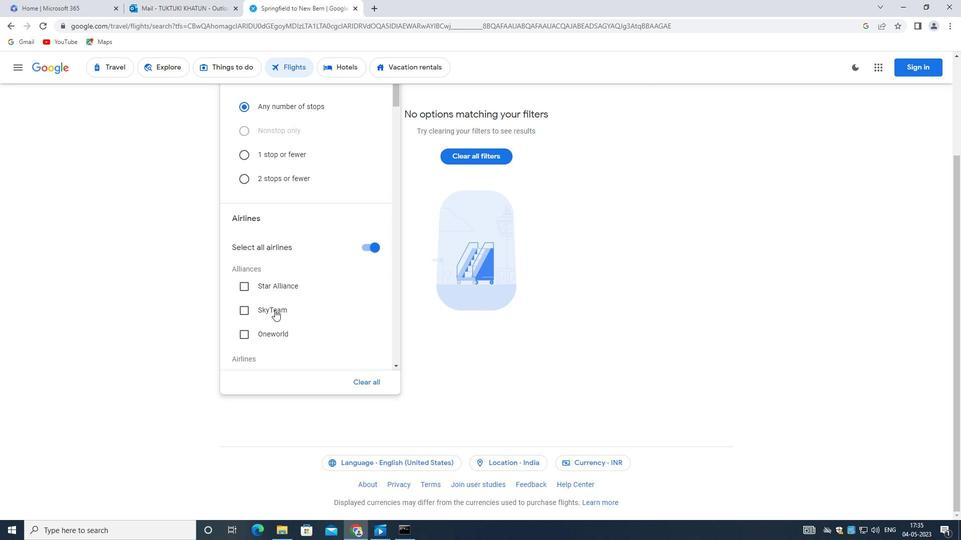 
Action: Mouse scrolled (299, 306) with delta (0, 0)
Screenshot: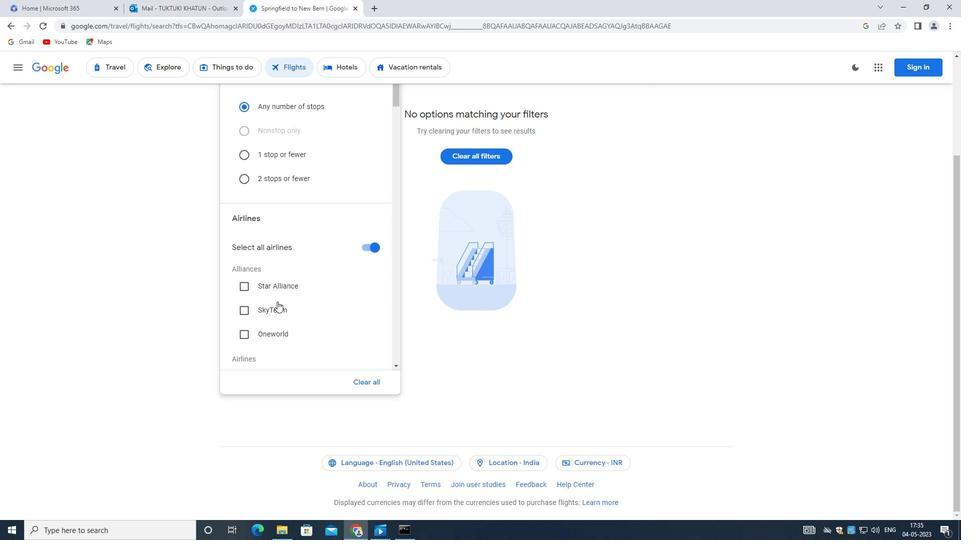 
Action: Mouse moved to (299, 306)
Screenshot: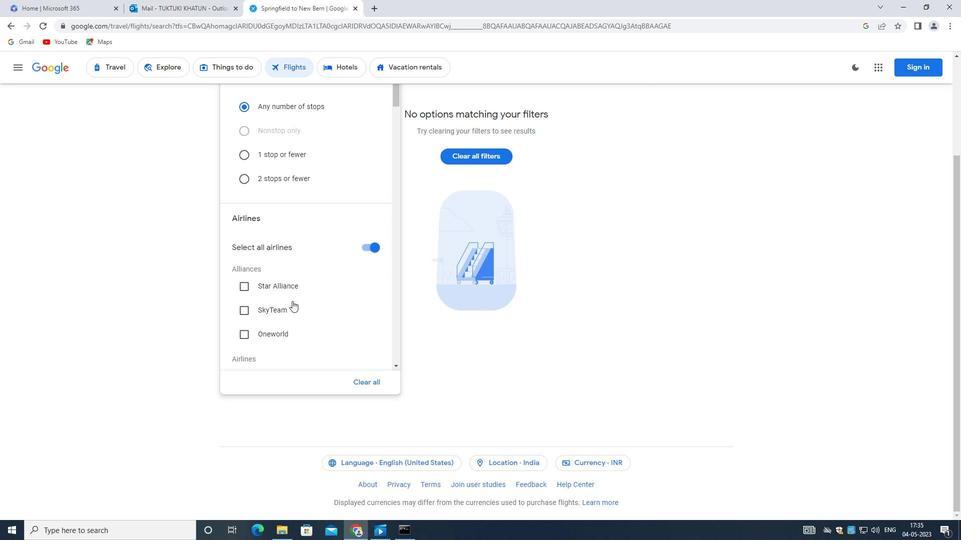 
Action: Mouse scrolled (299, 306) with delta (0, 0)
Screenshot: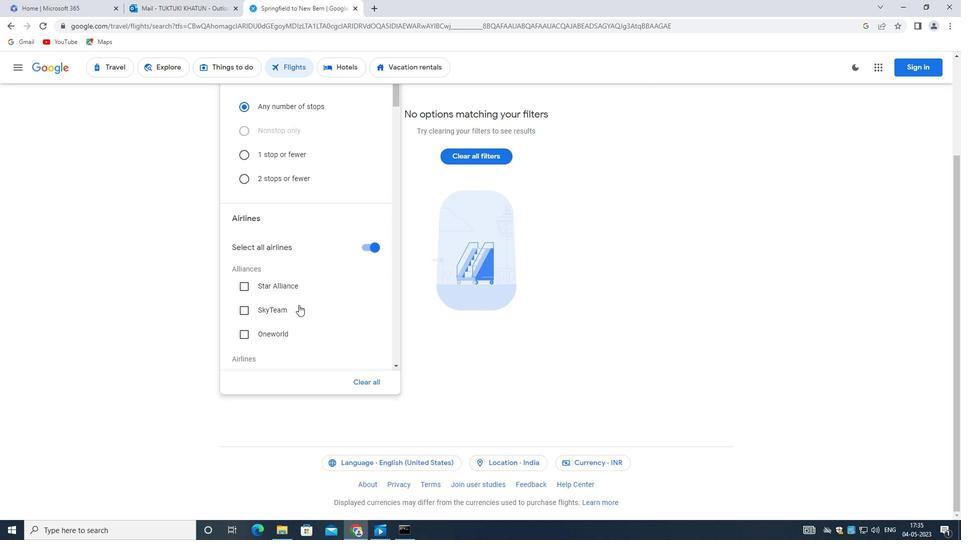 
Action: Mouse moved to (299, 306)
Screenshot: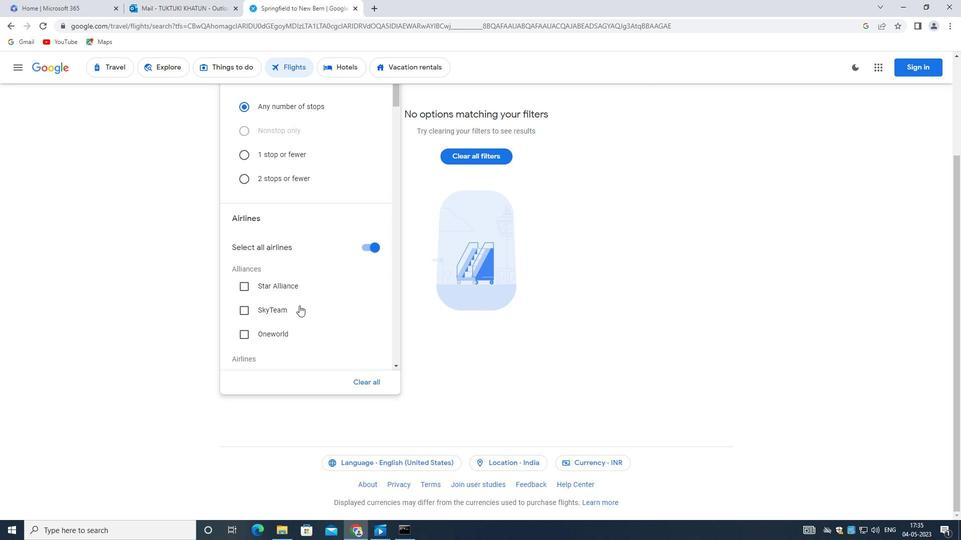 
Action: Mouse scrolled (299, 307) with delta (0, 0)
Screenshot: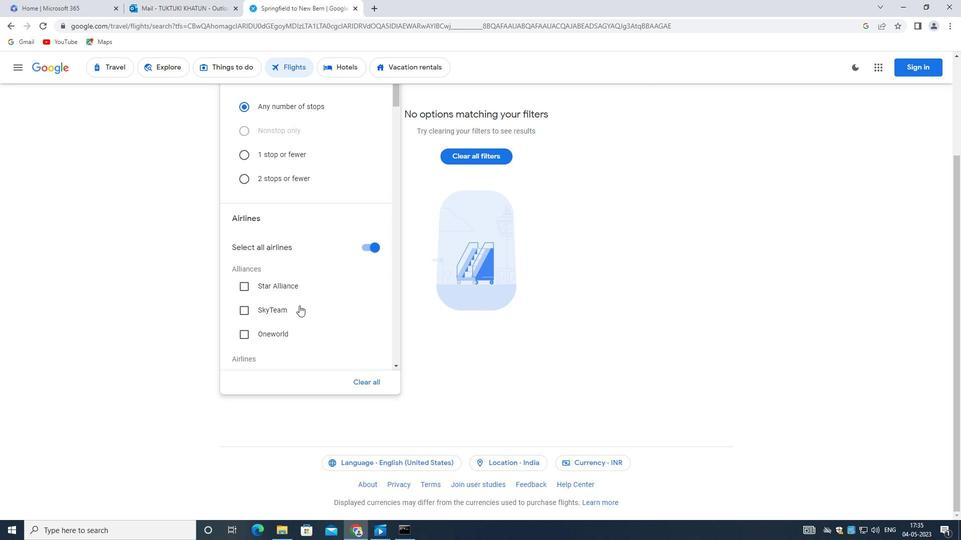 
Action: Mouse moved to (258, 321)
Screenshot: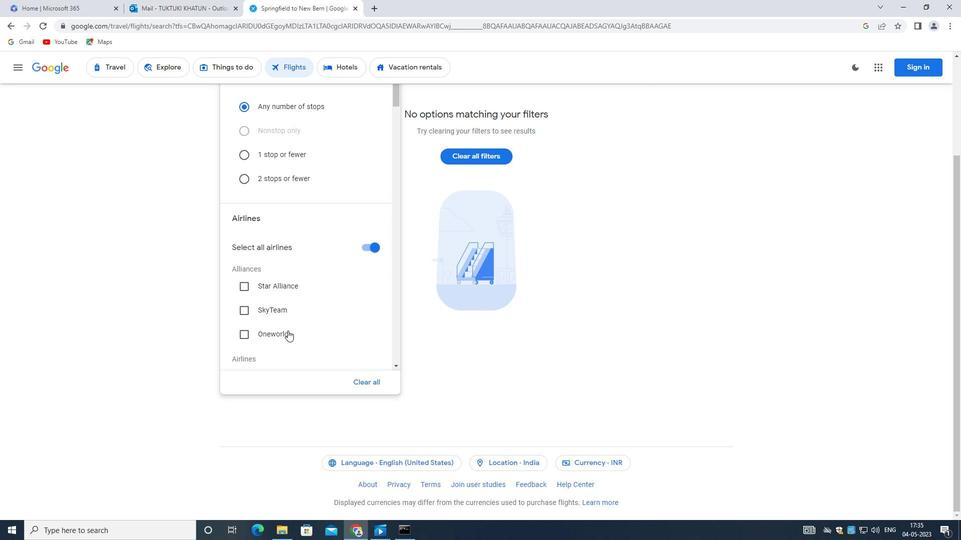 
Action: Mouse scrolled (258, 322) with delta (0, 0)
Screenshot: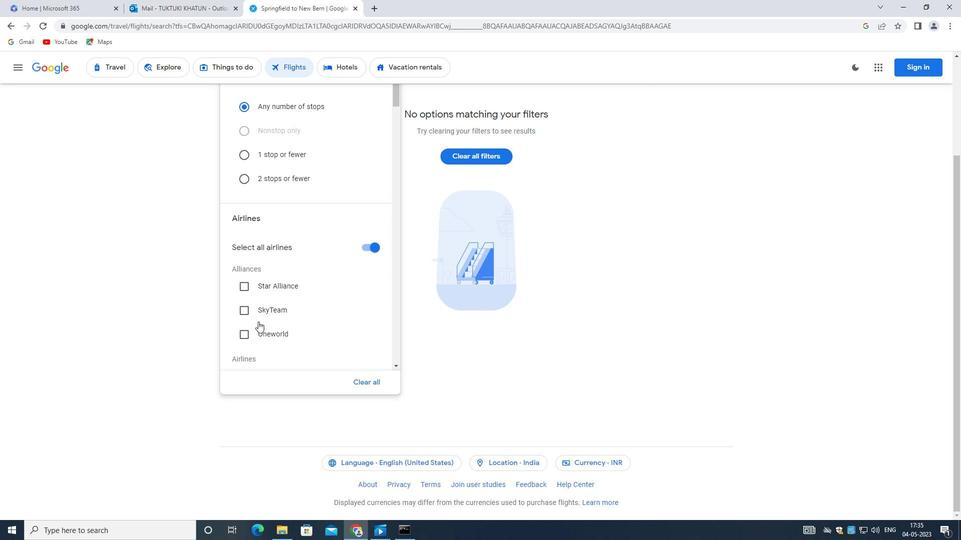 
Action: Mouse scrolled (258, 322) with delta (0, 0)
Screenshot: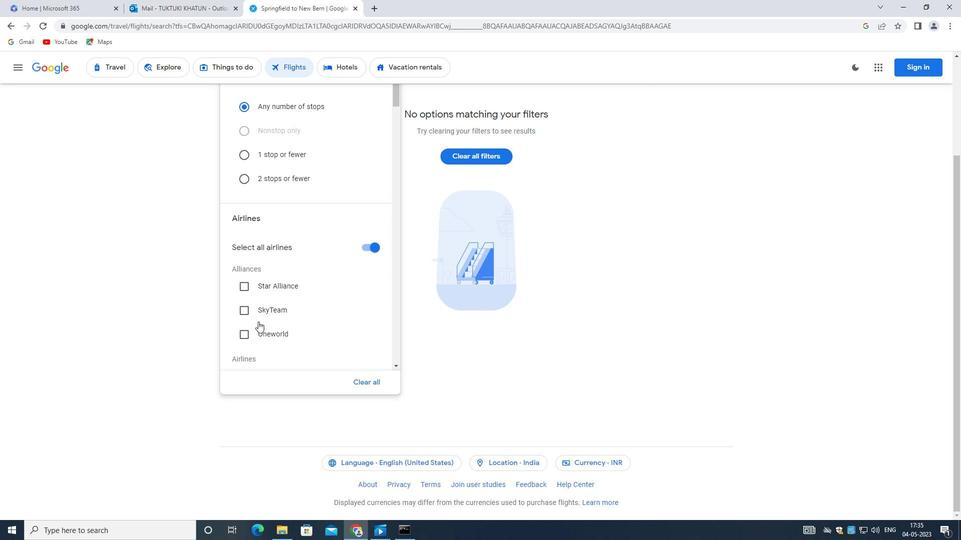 
Action: Mouse moved to (260, 286)
Screenshot: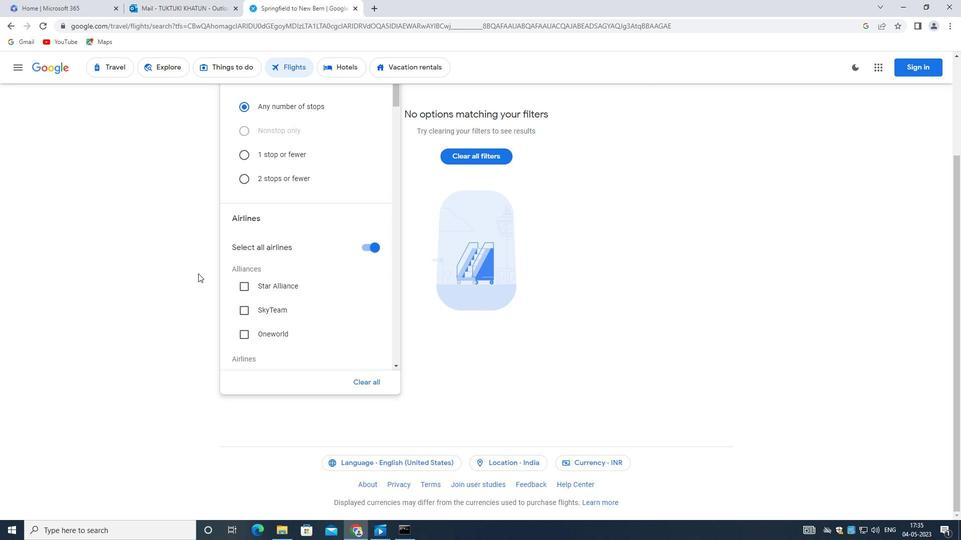 
Action: Mouse scrolled (260, 287) with delta (0, 0)
Screenshot: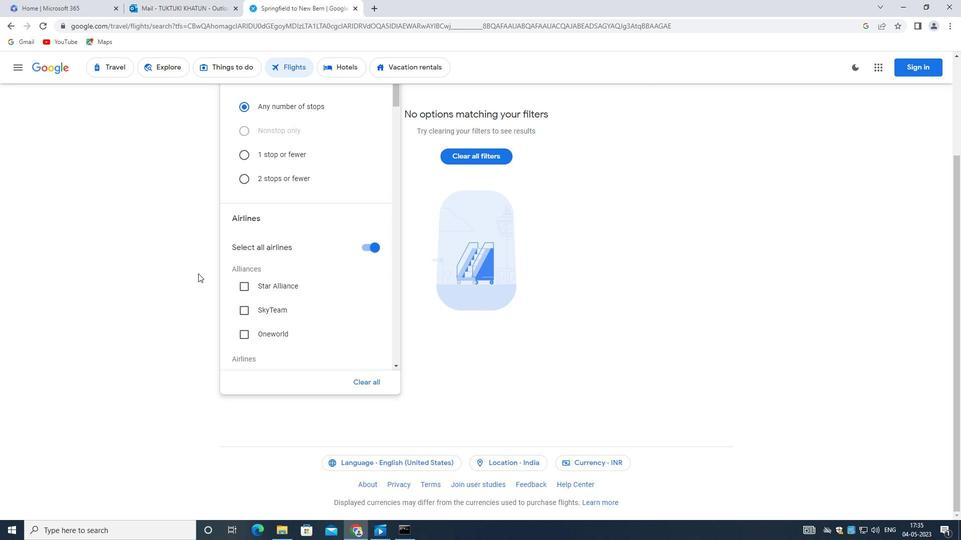 
Action: Mouse moved to (260, 286)
Screenshot: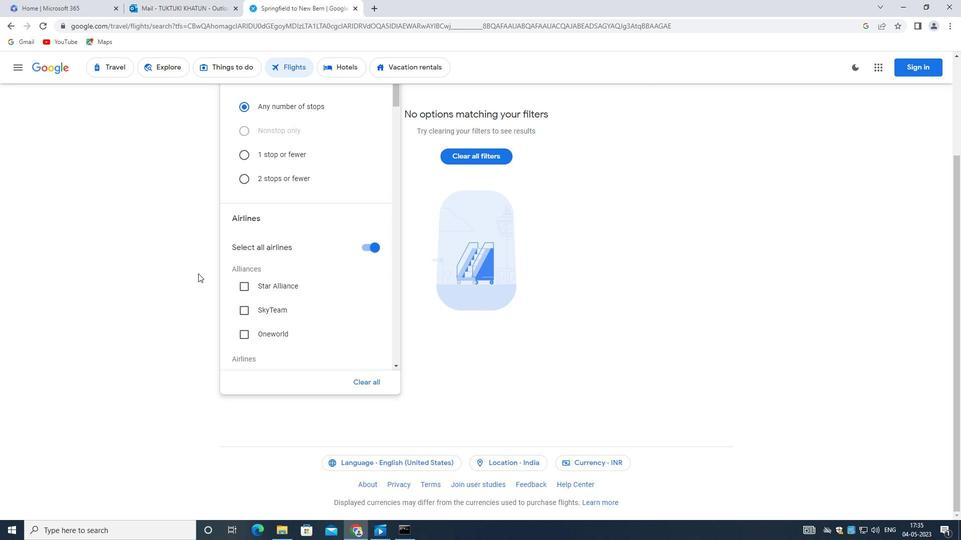 
Action: Mouse scrolled (260, 287) with delta (0, 0)
Screenshot: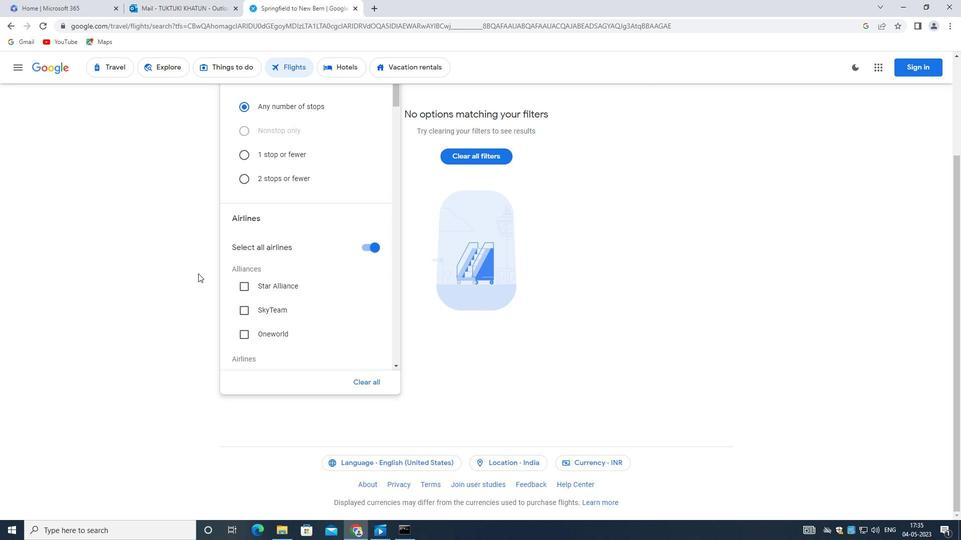 
Action: Mouse moved to (262, 286)
Screenshot: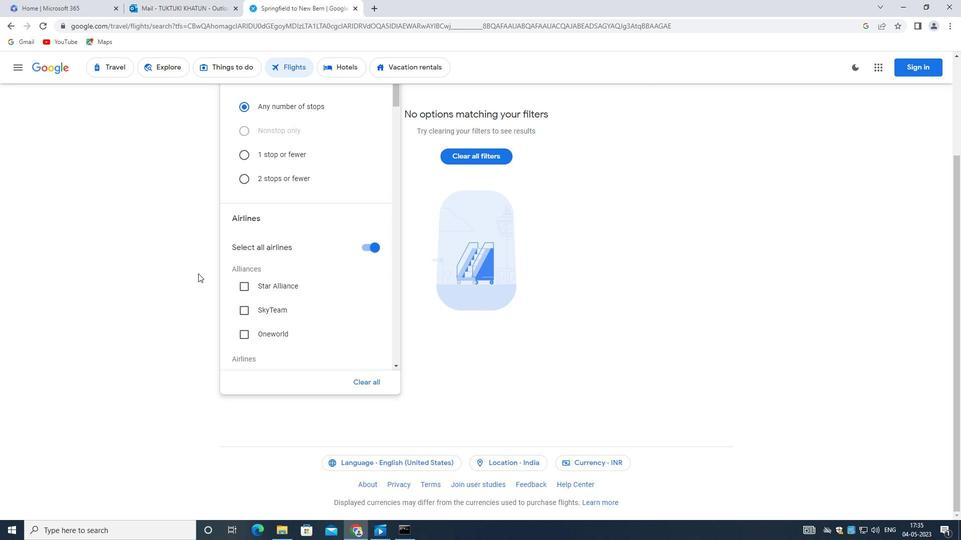 
Action: Mouse scrolled (262, 287) with delta (0, 0)
Screenshot: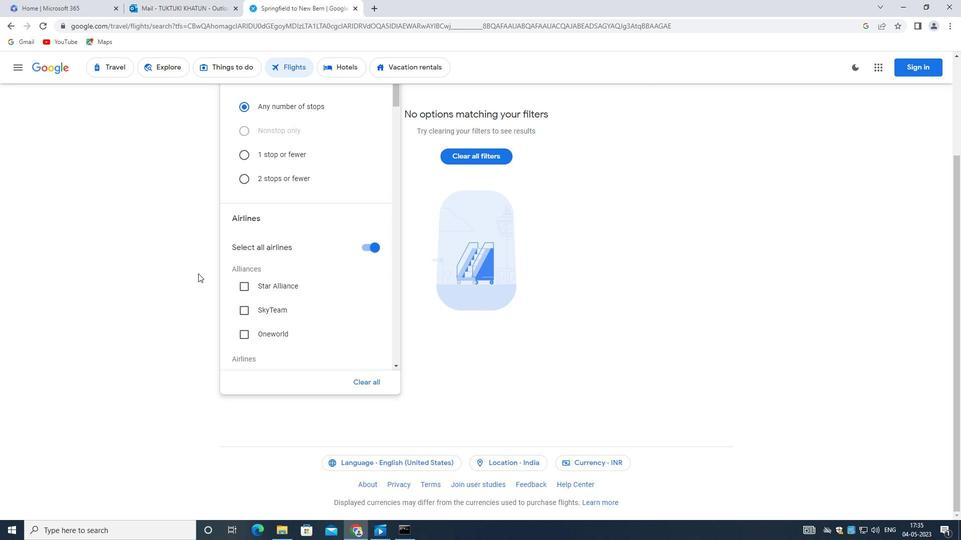 
Action: Mouse moved to (265, 286)
Screenshot: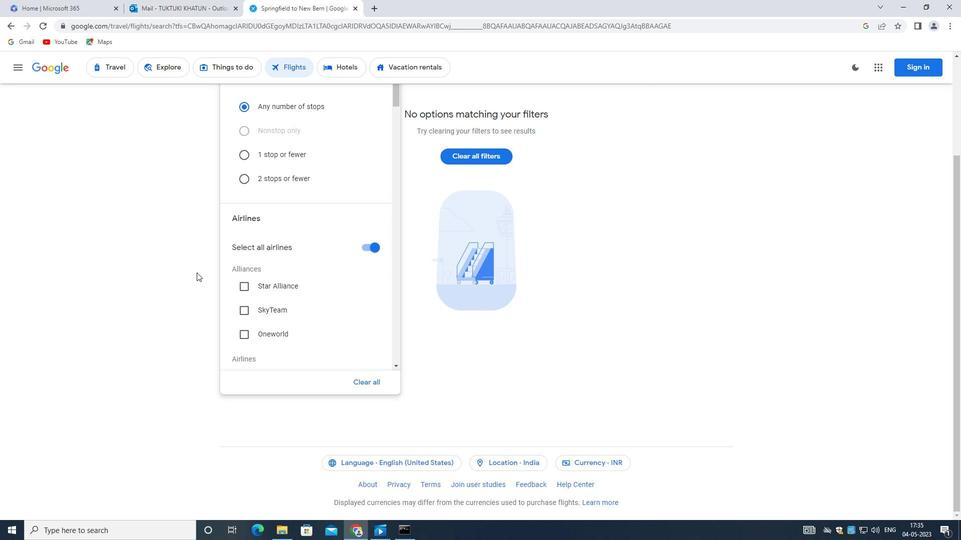 
Action: Mouse scrolled (265, 286) with delta (0, 0)
Screenshot: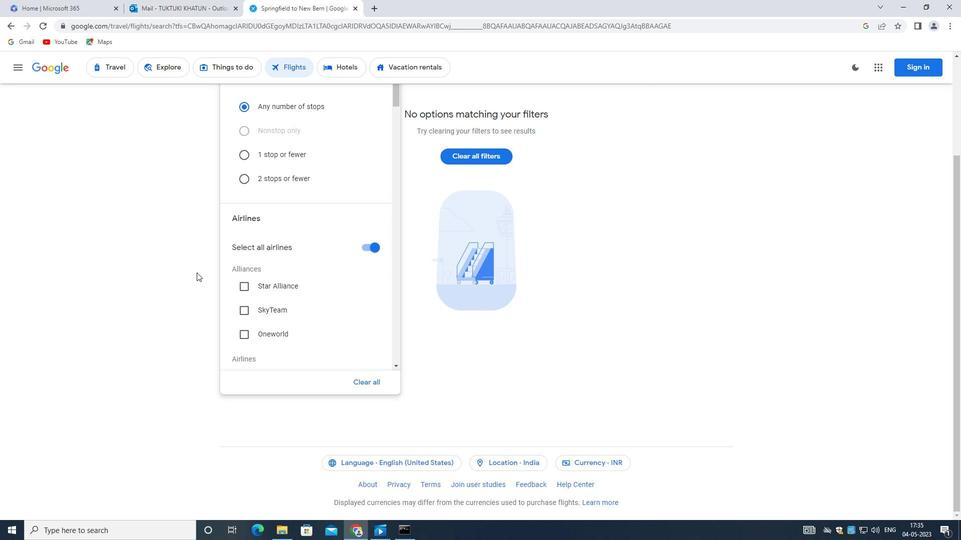 
Action: Mouse moved to (287, 283)
Screenshot: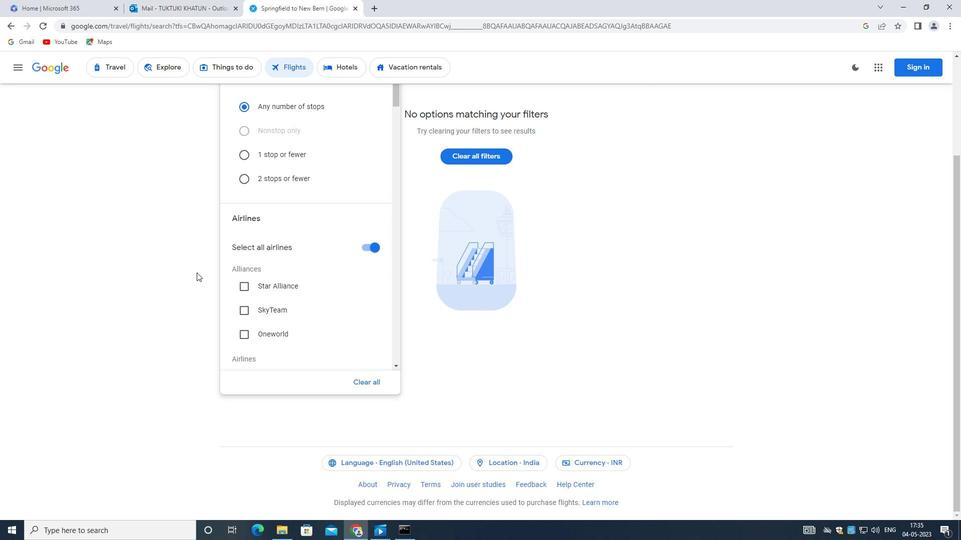 
Action: Mouse scrolled (287, 283) with delta (0, 0)
Screenshot: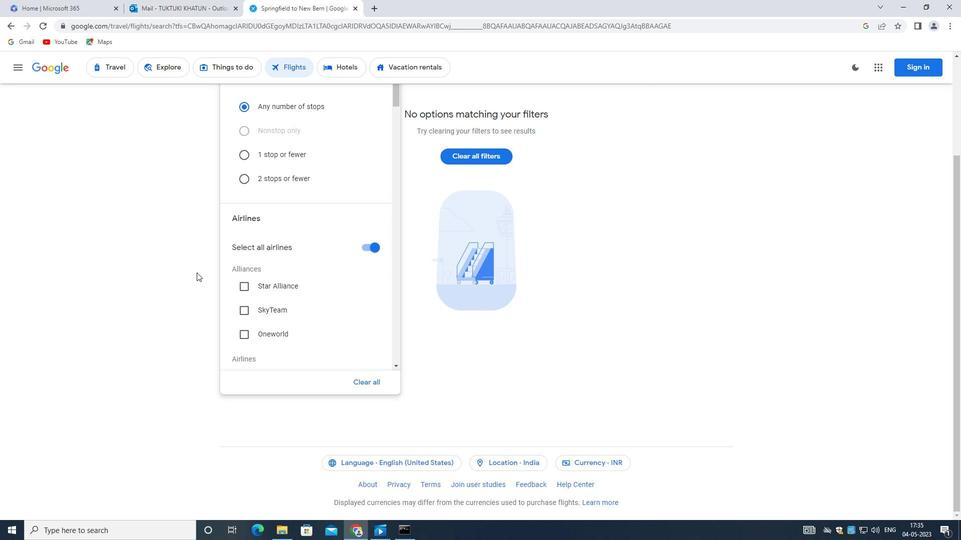 
Action: Mouse moved to (363, 264)
Screenshot: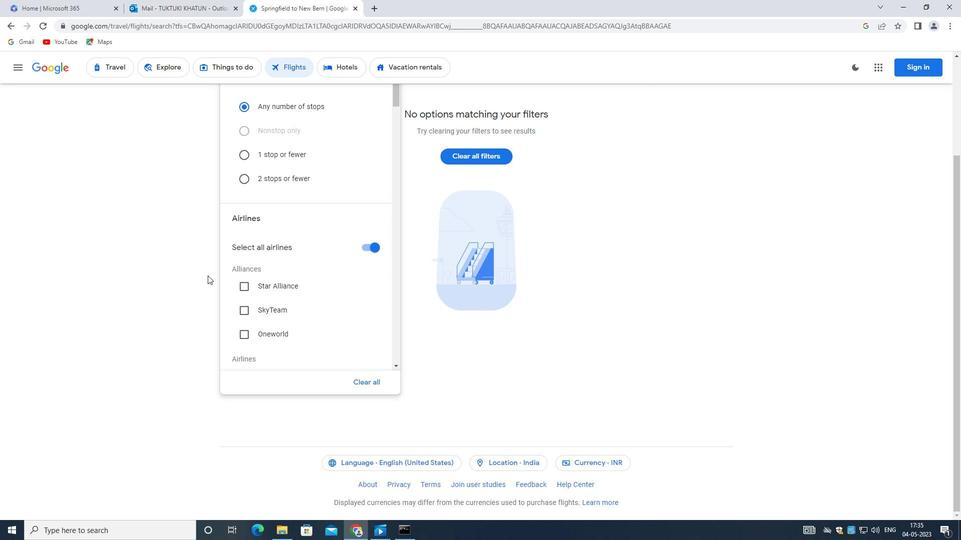
Action: Mouse scrolled (363, 264) with delta (0, 0)
Screenshot: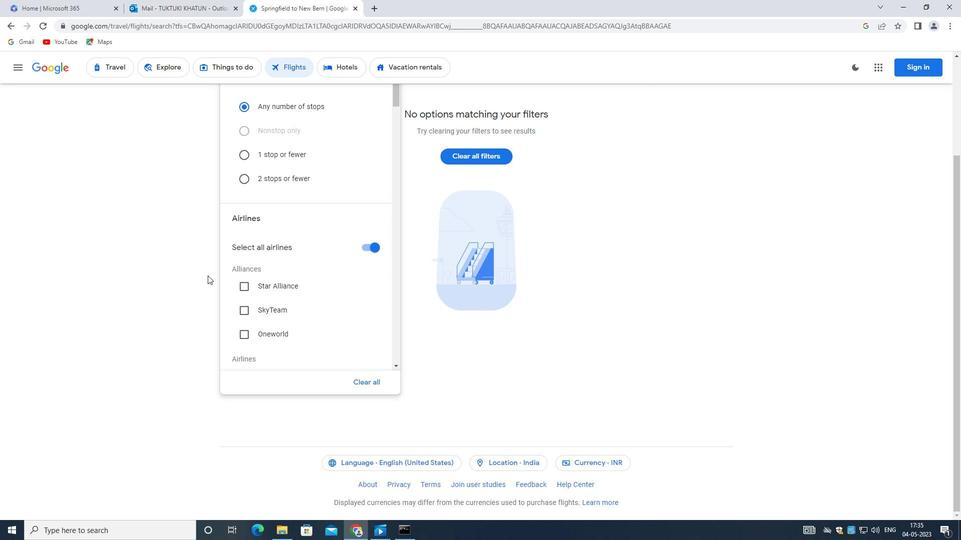
Action: Mouse moved to (340, 249)
Screenshot: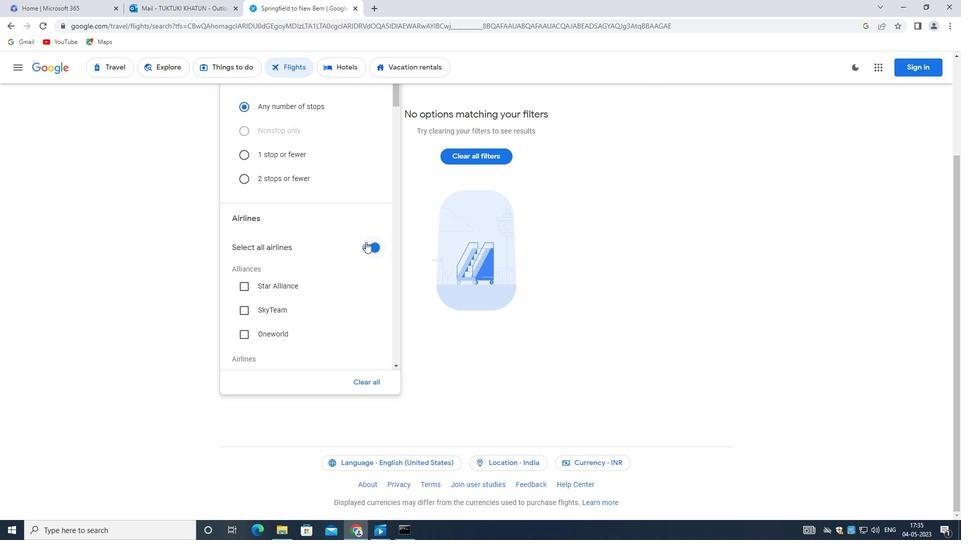 
Action: Mouse scrolled (340, 250) with delta (0, 0)
Screenshot: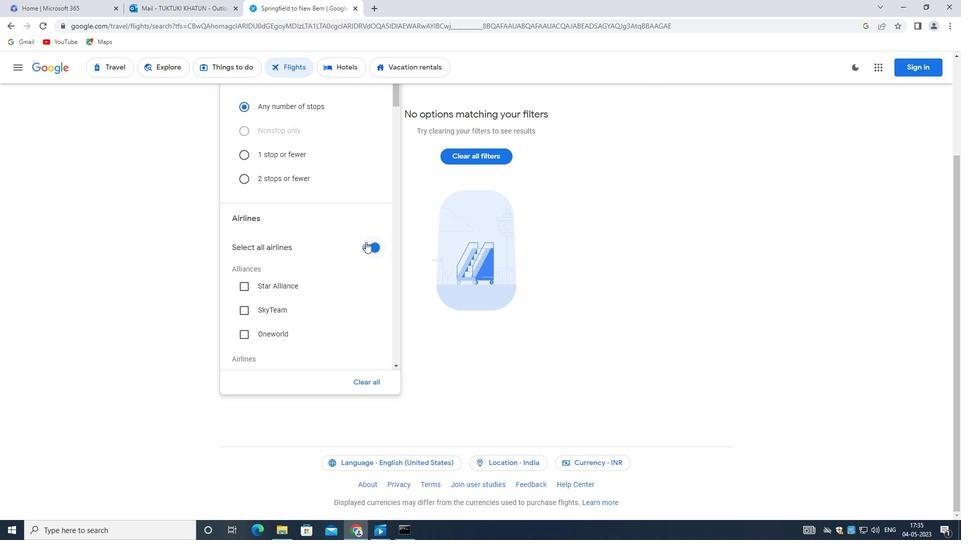 
Action: Mouse moved to (340, 250)
Screenshot: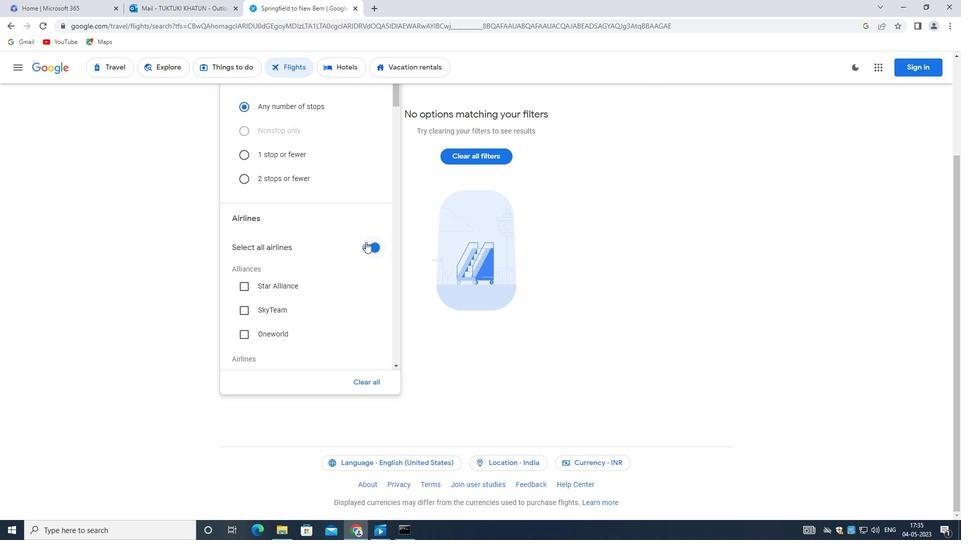
Action: Mouse scrolled (340, 251) with delta (0, 0)
Screenshot: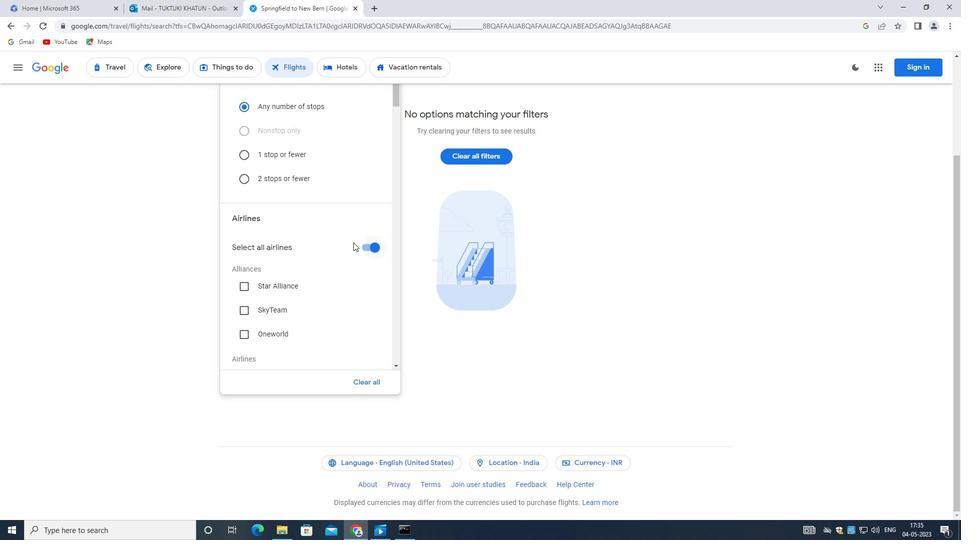 
Action: Mouse moved to (339, 250)
Screenshot: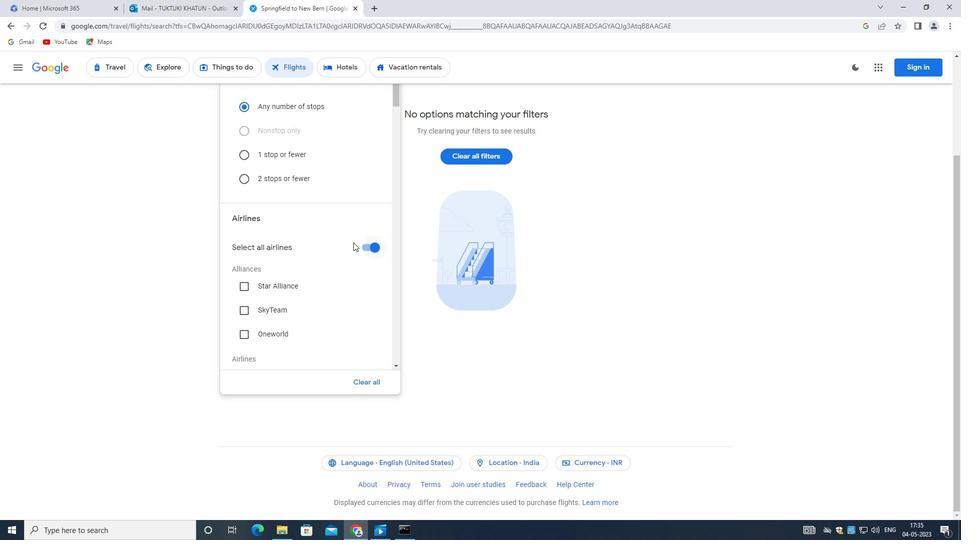 
Action: Mouse scrolled (339, 251) with delta (0, 0)
Screenshot: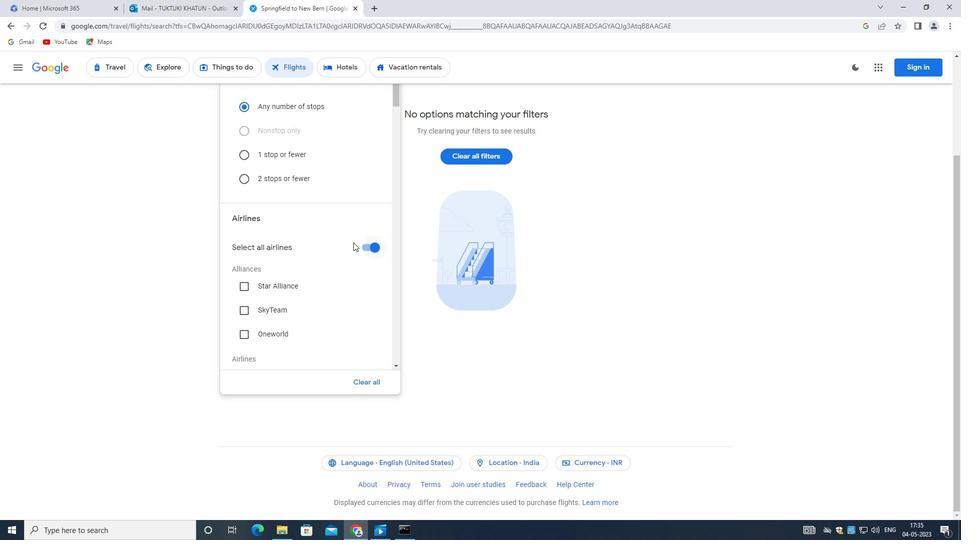 
Action: Mouse moved to (338, 250)
Screenshot: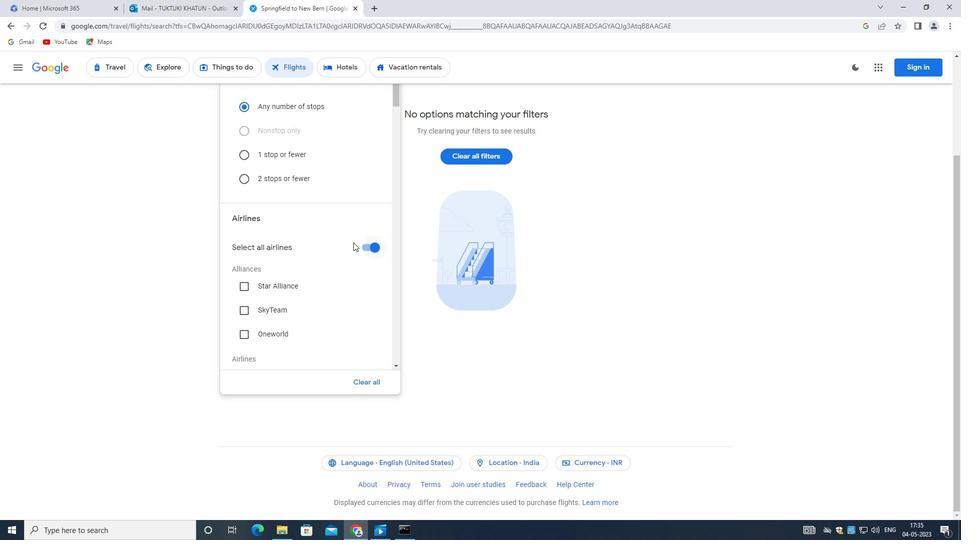 
Action: Mouse scrolled (338, 251) with delta (0, 0)
Screenshot: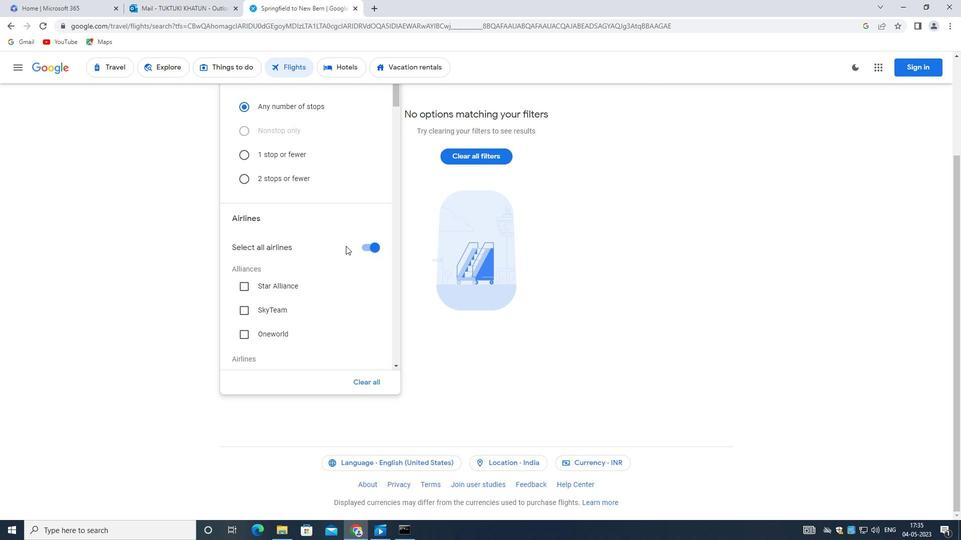 
Action: Mouse moved to (338, 250)
Screenshot: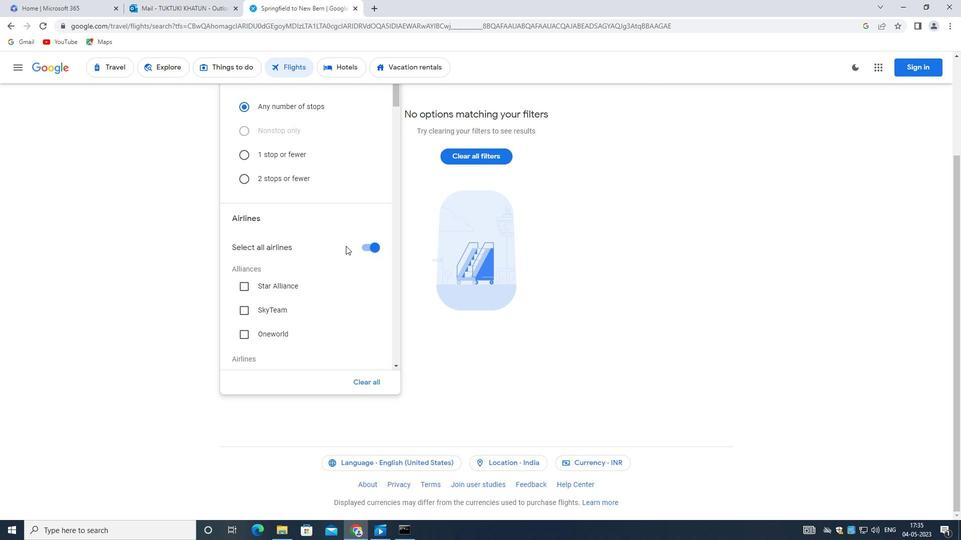 
Action: Mouse scrolled (338, 251) with delta (0, 0)
Screenshot: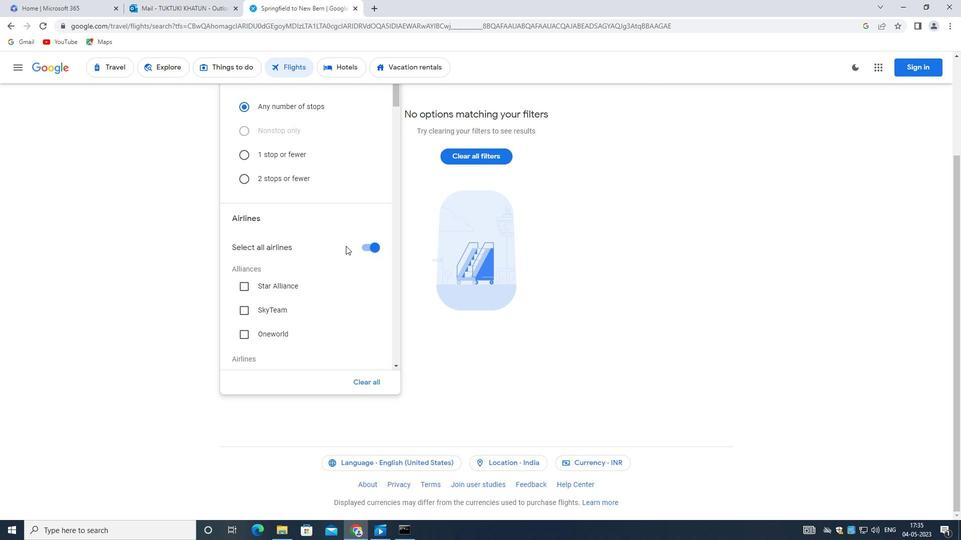 
Action: Mouse moved to (317, 249)
Screenshot: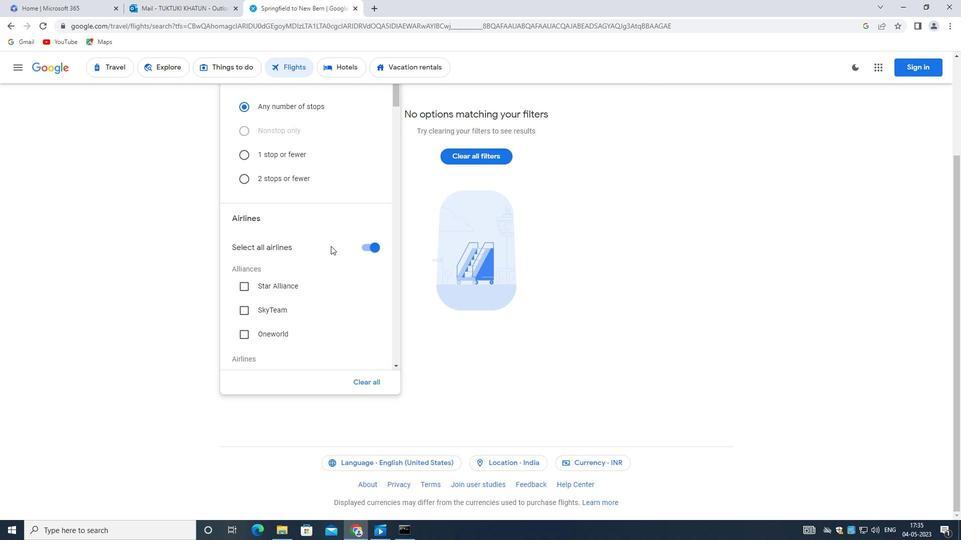 
Action: Mouse scrolled (317, 249) with delta (0, 0)
Screenshot: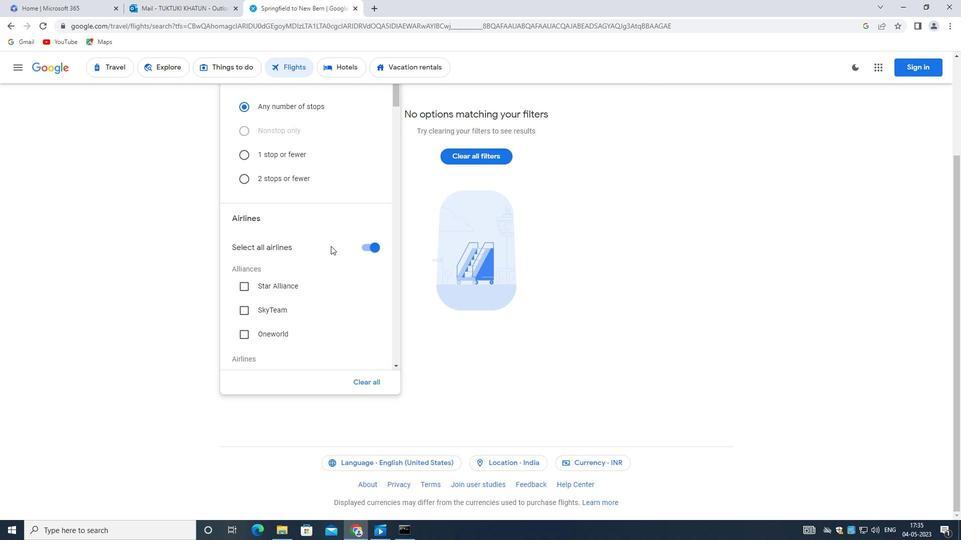 
Action: Mouse moved to (317, 248)
Screenshot: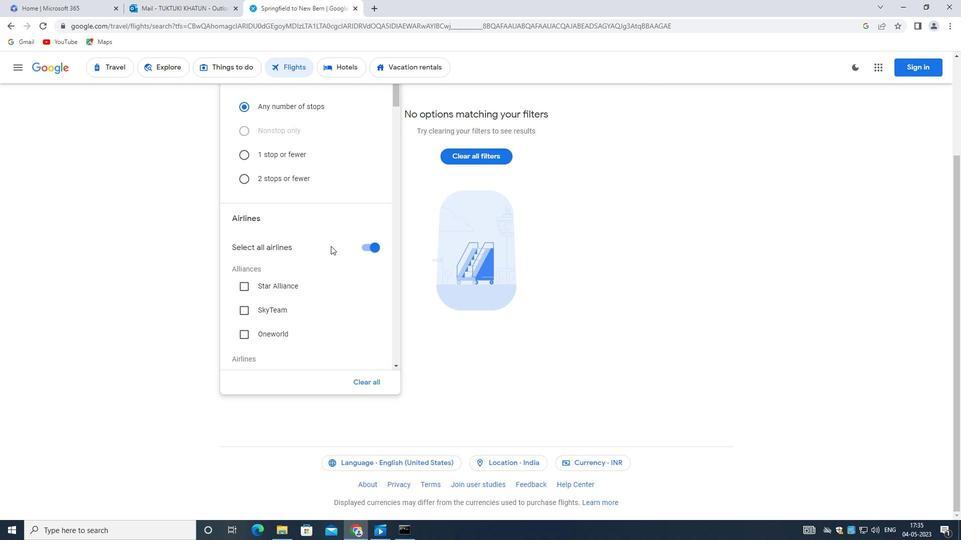 
Action: Mouse scrolled (317, 249) with delta (0, 0)
Screenshot: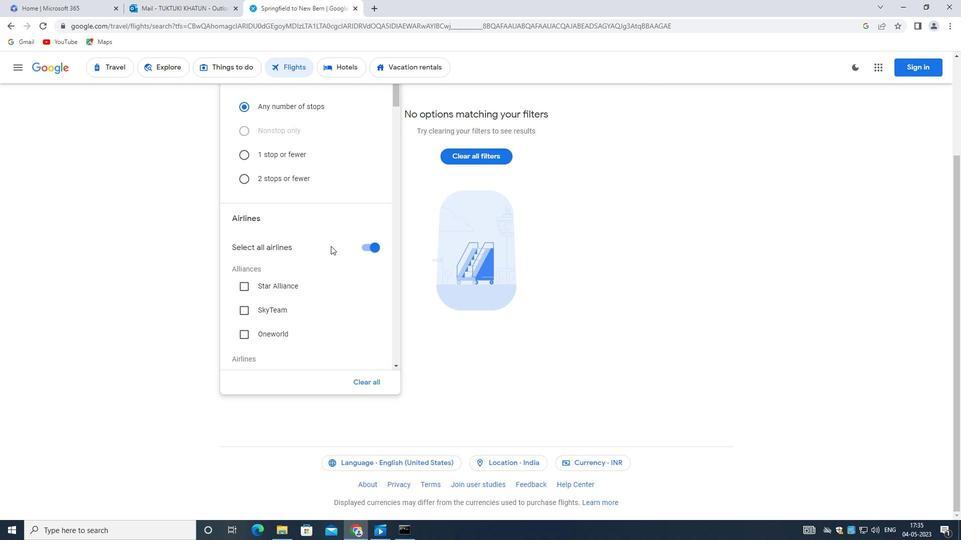 
Action: Mouse moved to (317, 247)
Screenshot: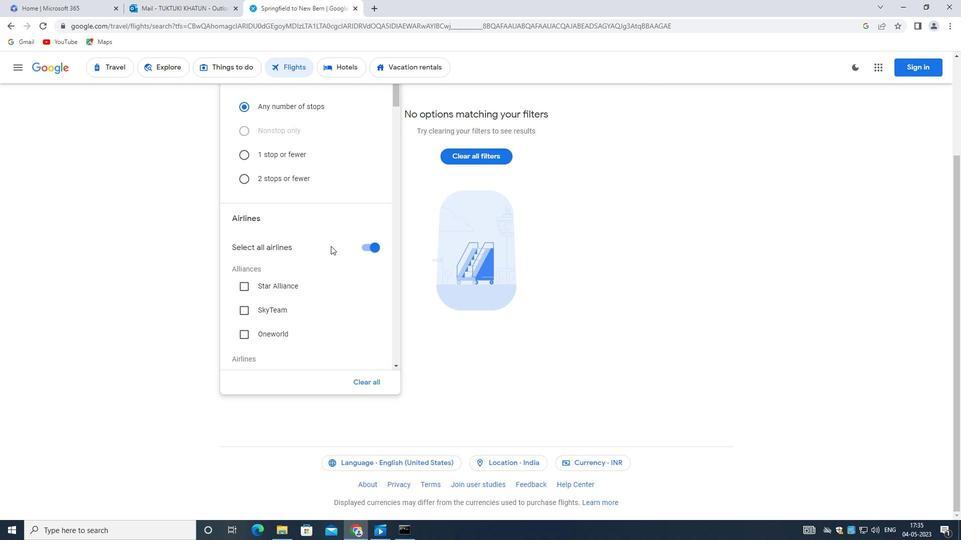 
Action: Mouse scrolled (317, 248) with delta (0, 0)
Screenshot: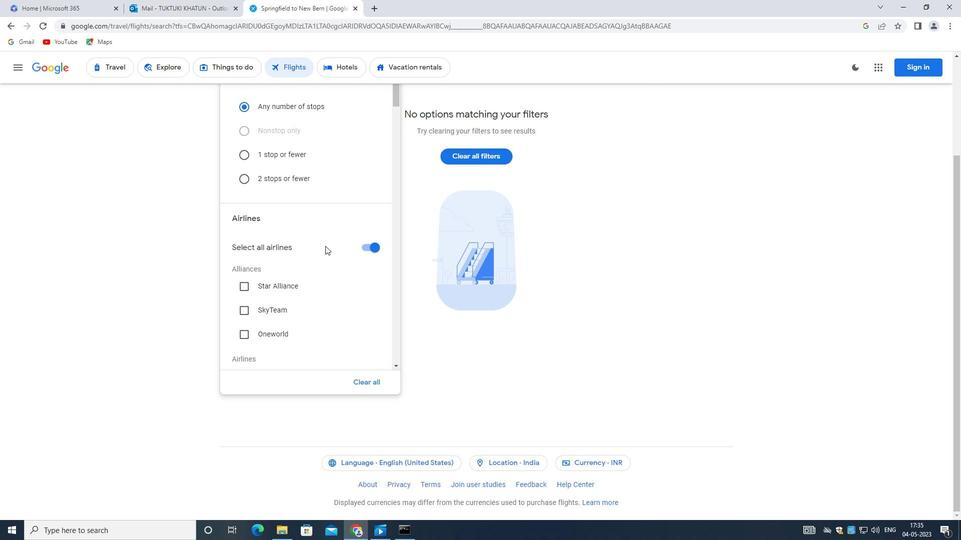 
Action: Mouse moved to (316, 243)
Screenshot: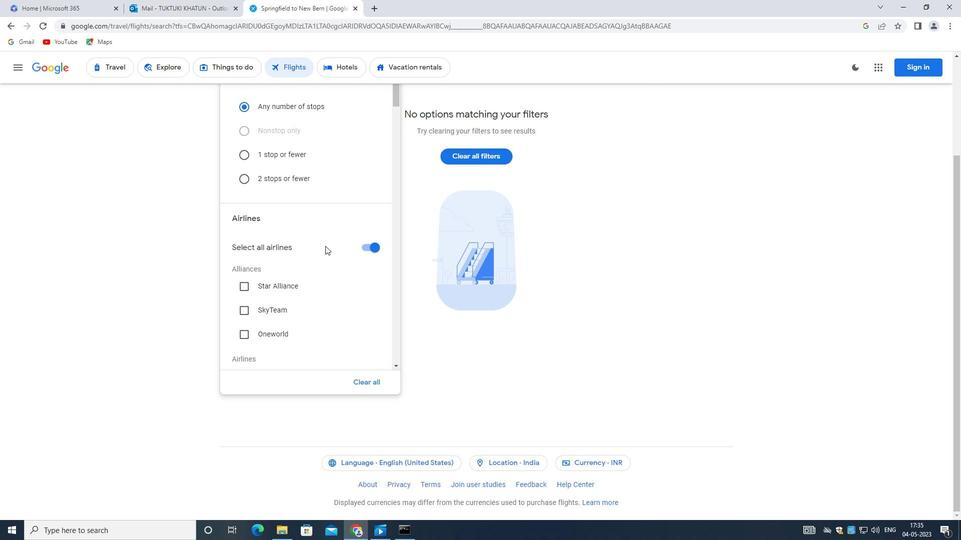 
Action: Mouse scrolled (316, 244) with delta (0, 0)
Screenshot: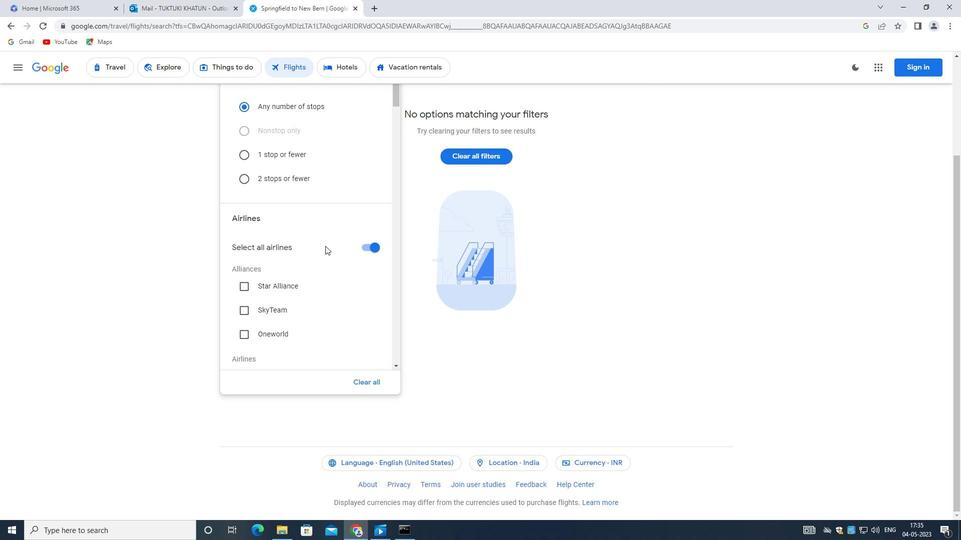 
Action: Mouse moved to (315, 240)
Screenshot: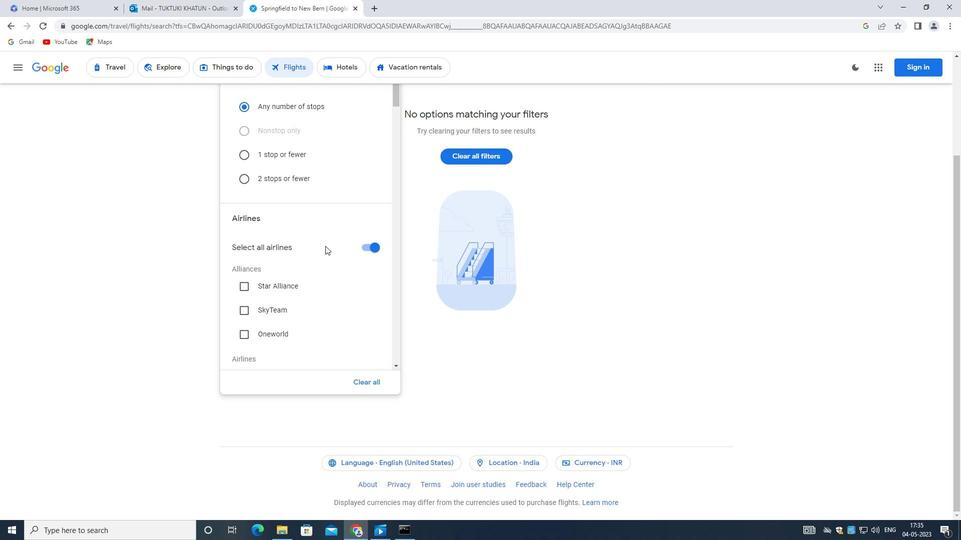 
Action: Mouse scrolled (315, 240) with delta (0, 0)
Screenshot: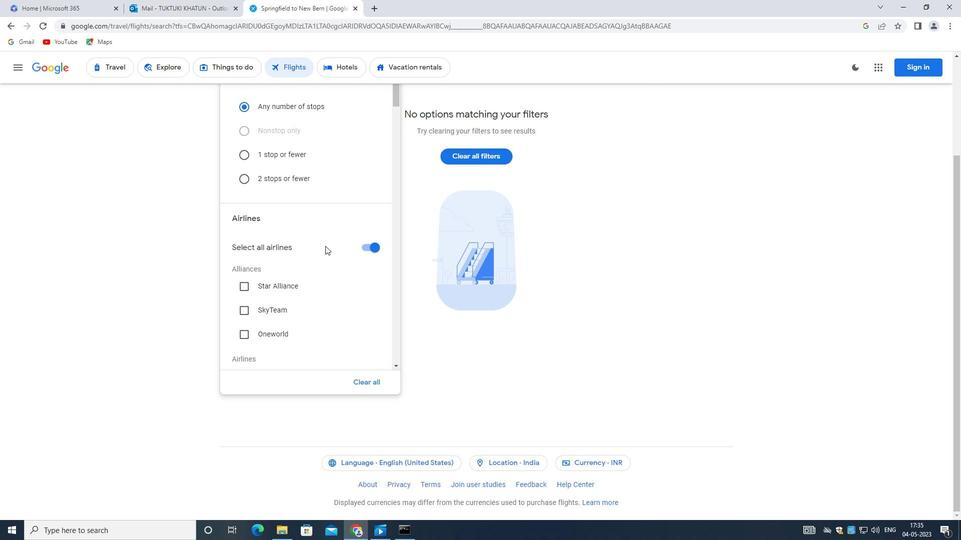 
Action: Mouse moved to (309, 220)
Screenshot: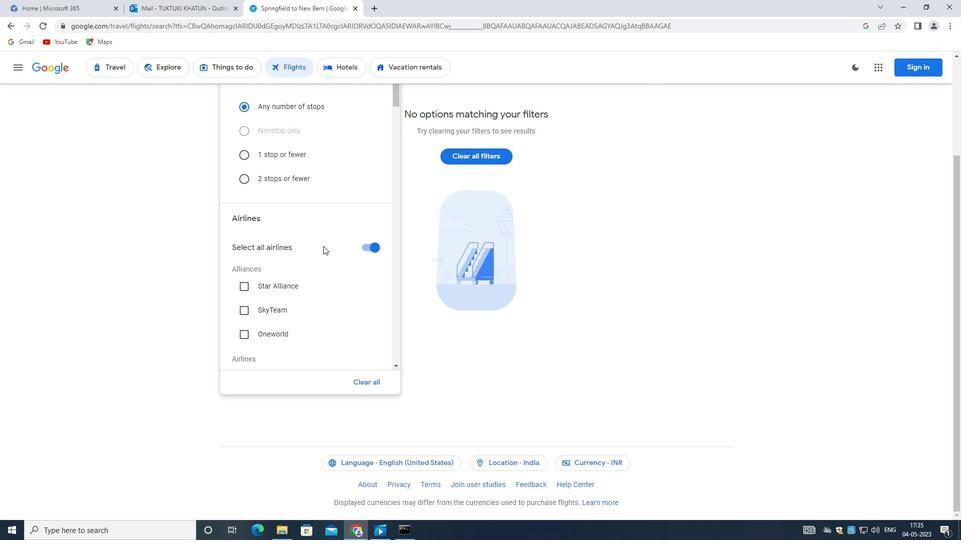
Action: Mouse scrolled (309, 220) with delta (0, 0)
Screenshot: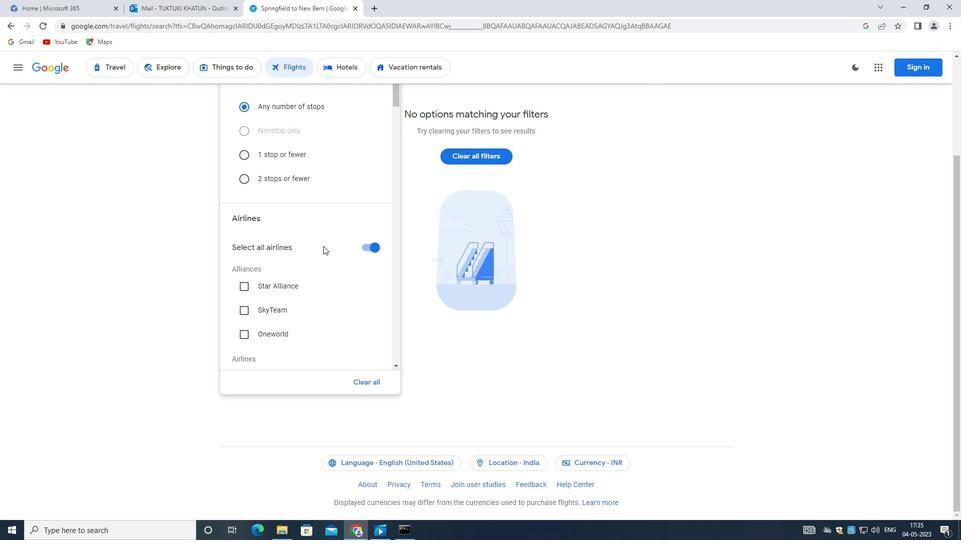 
Action: Mouse moved to (369, 307)
Screenshot: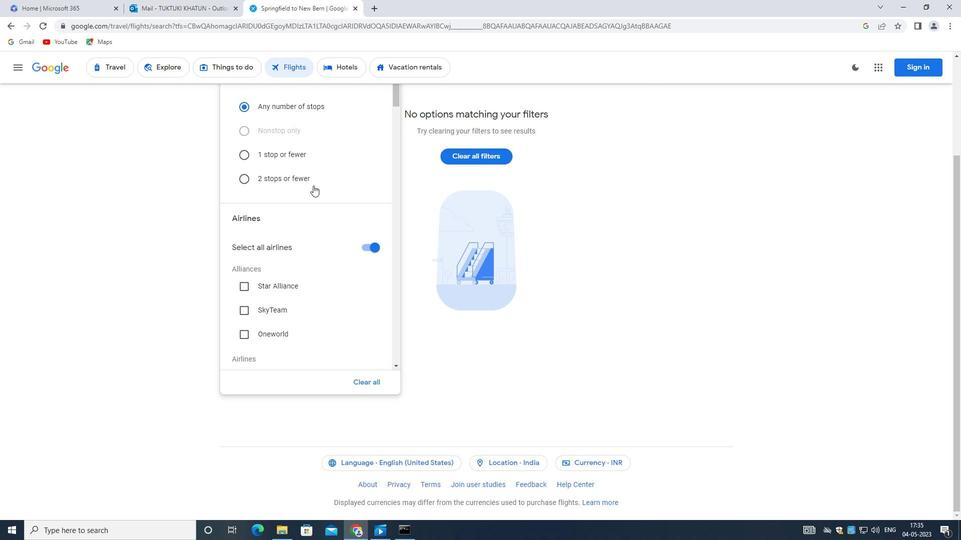 
Action: Mouse scrolled (369, 307) with delta (0, 0)
Screenshot: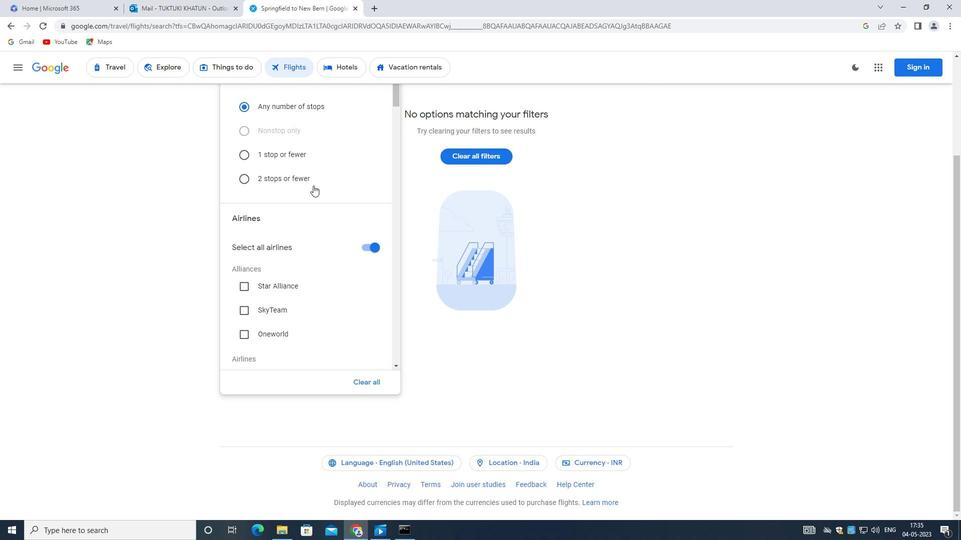 
Action: Mouse moved to (369, 310)
Screenshot: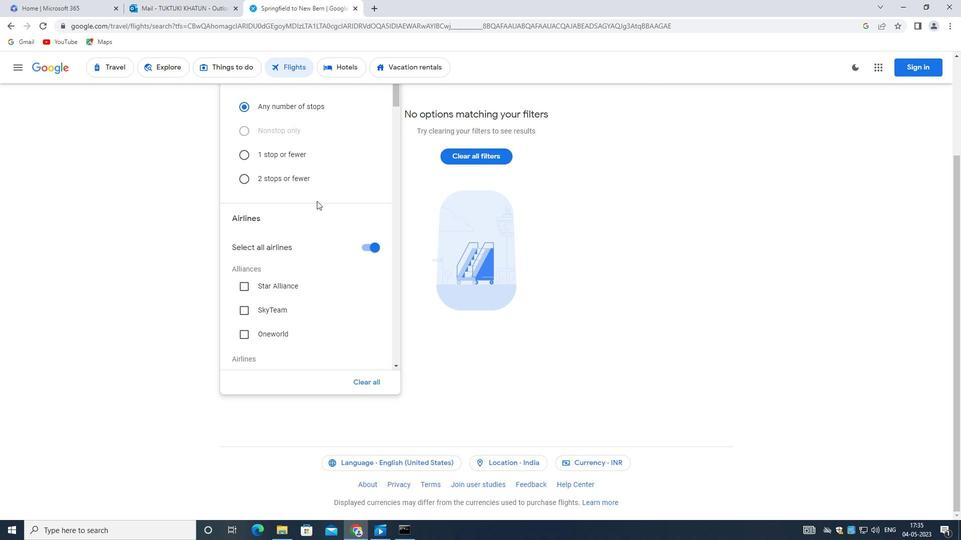 
Action: Mouse scrolled (369, 311) with delta (0, 0)
Screenshot: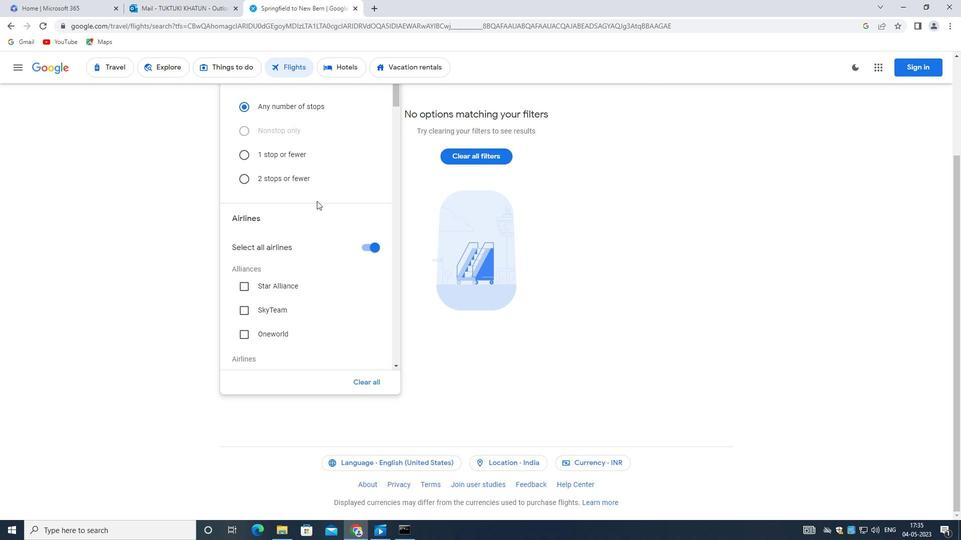 
Action: Mouse moved to (369, 311)
Screenshot: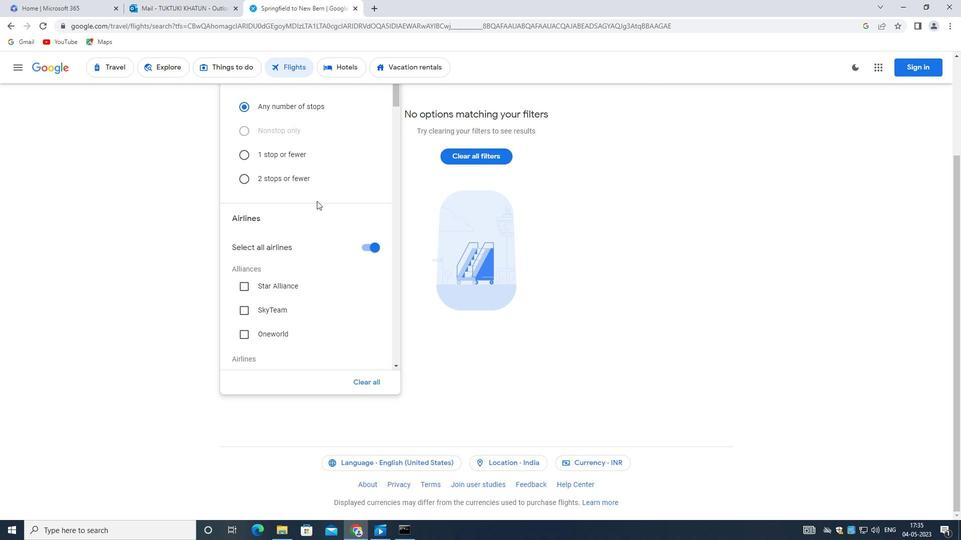 
Action: Mouse scrolled (369, 312) with delta (0, 0)
Screenshot: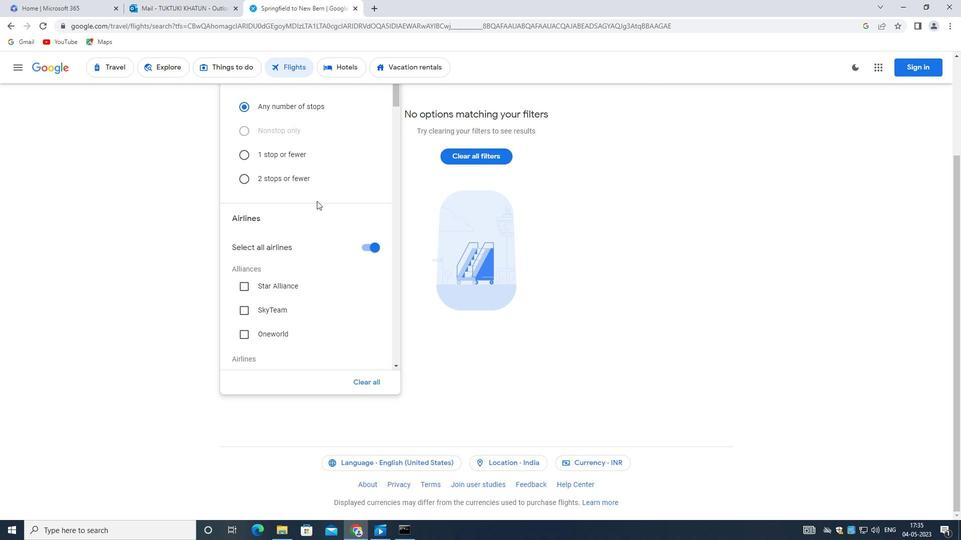 
Action: Mouse scrolled (369, 312) with delta (0, 0)
Screenshot: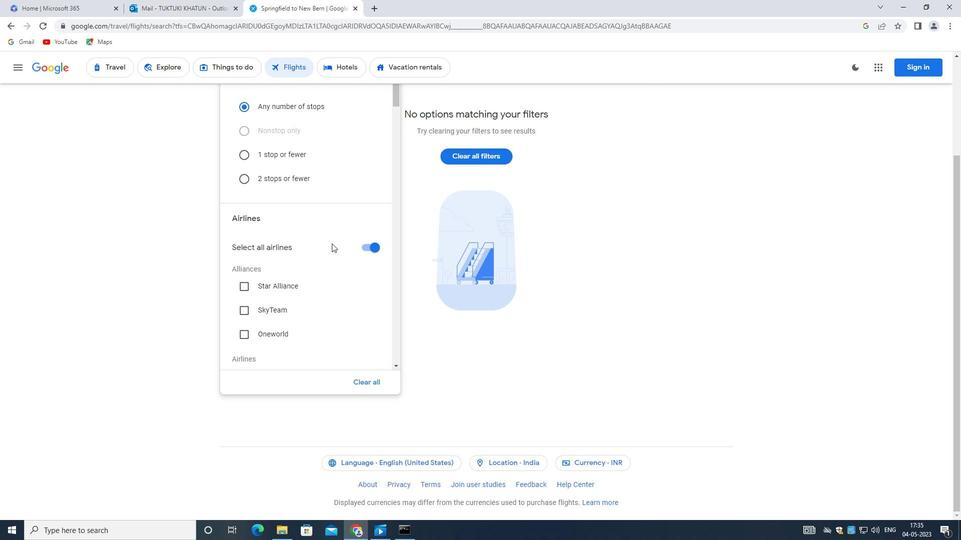 
Action: Mouse scrolled (369, 312) with delta (0, 0)
Screenshot: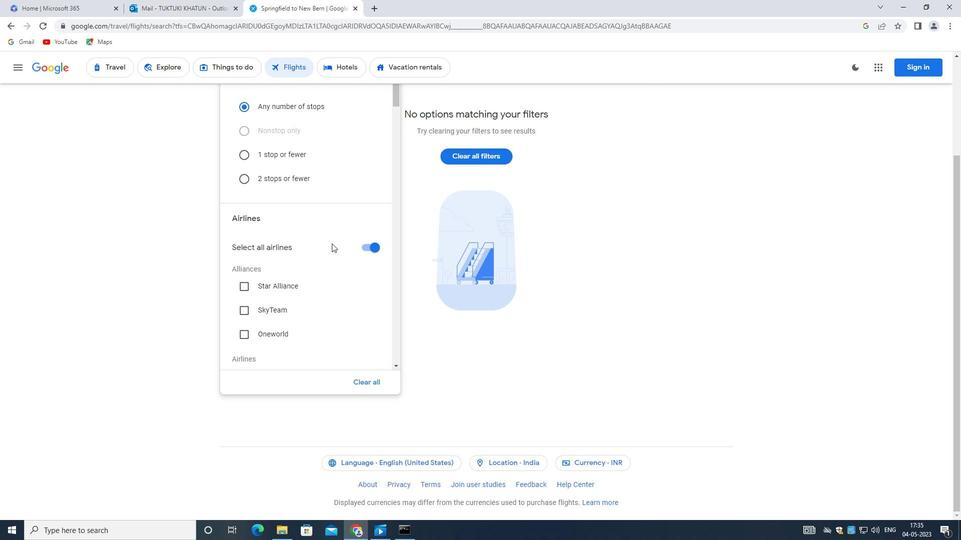 
Action: Mouse scrolled (369, 312) with delta (0, 0)
Screenshot: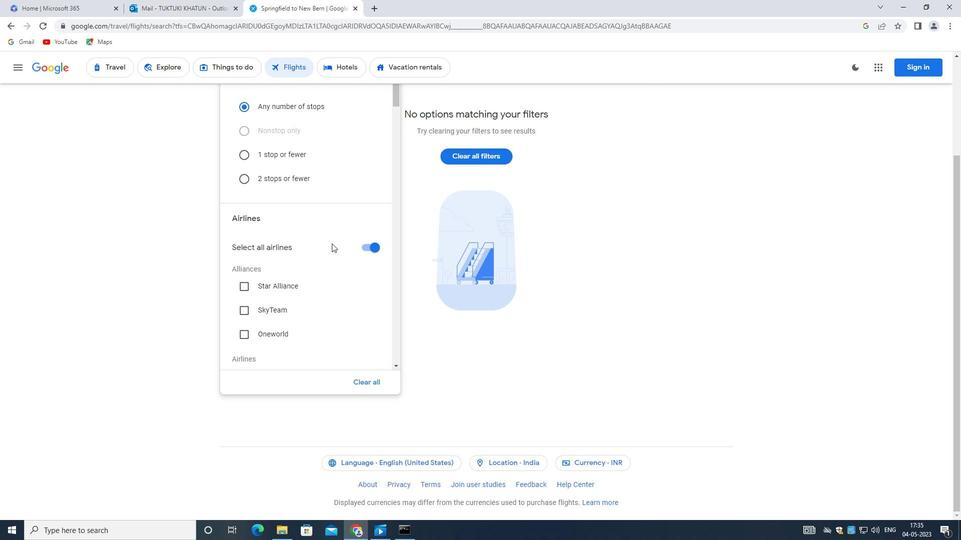 
Action: Mouse moved to (786, 249)
Screenshot: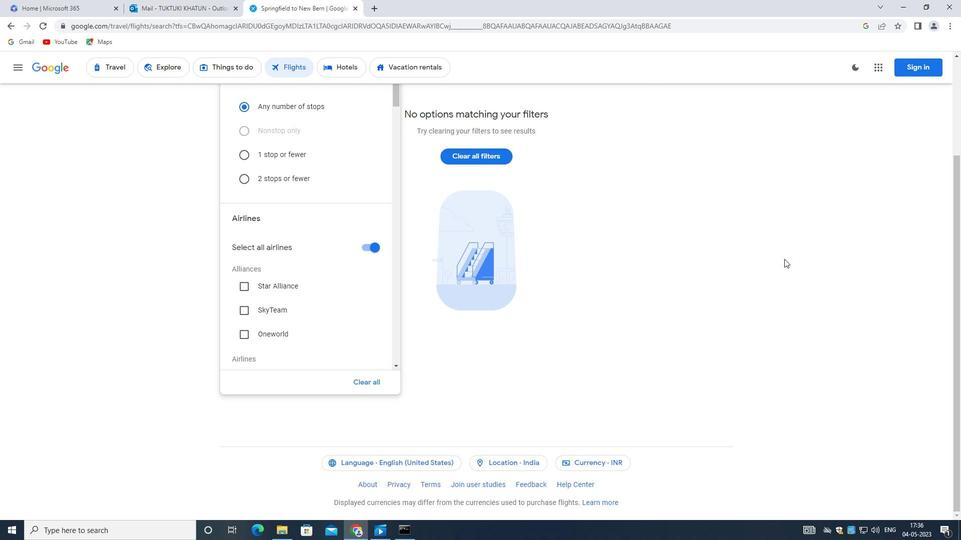 
Action: Mouse pressed left at (786, 249)
Screenshot: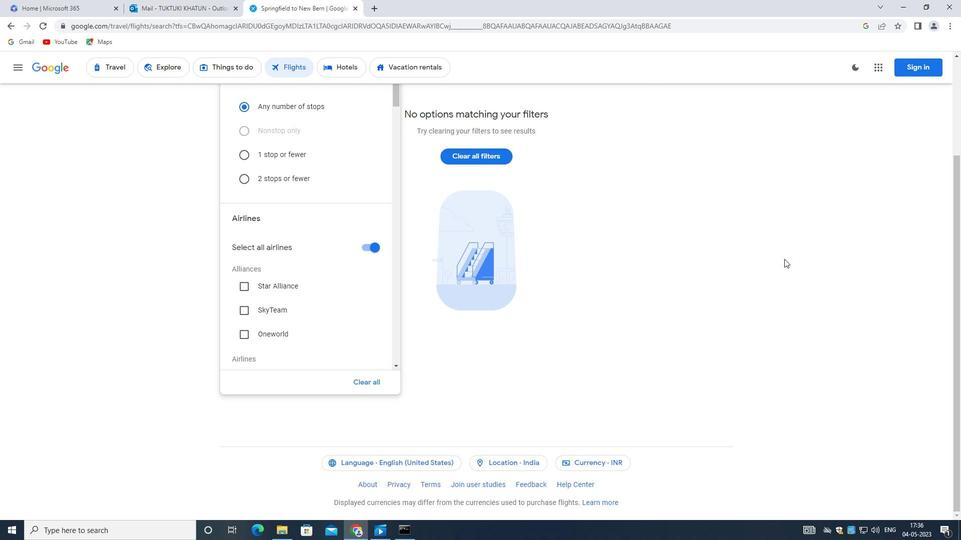 
Action: Mouse moved to (638, 274)
Screenshot: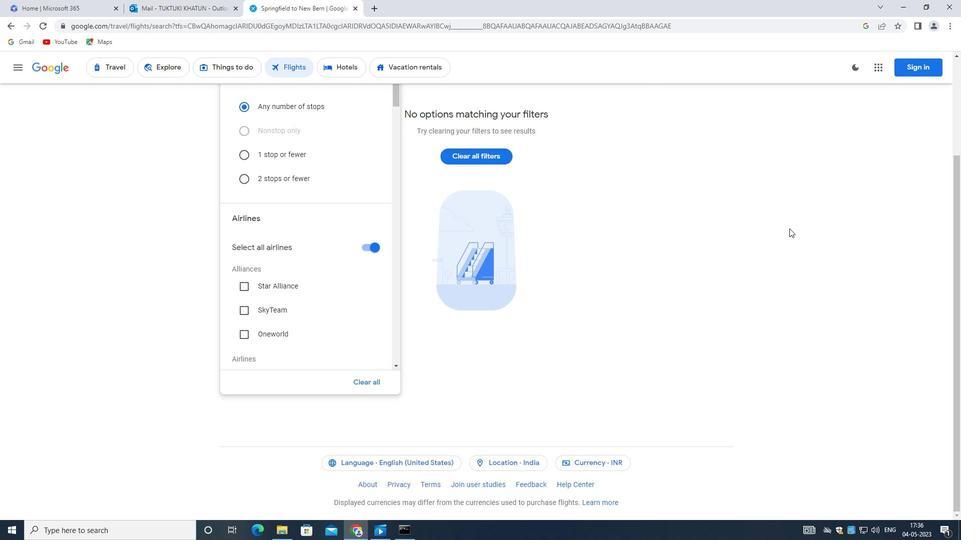 
Action: Mouse scrolled (638, 275) with delta (0, 0)
Screenshot: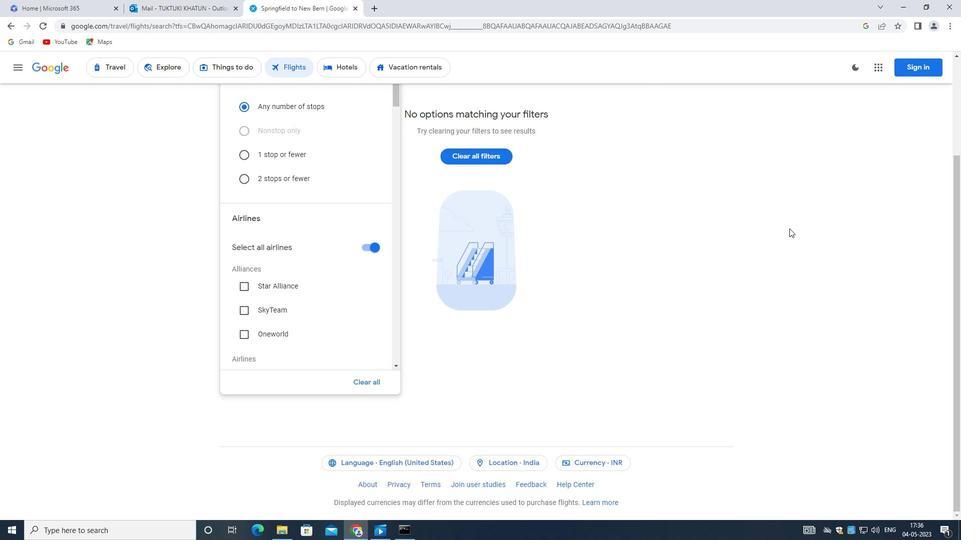 
Action: Mouse moved to (620, 276)
Screenshot: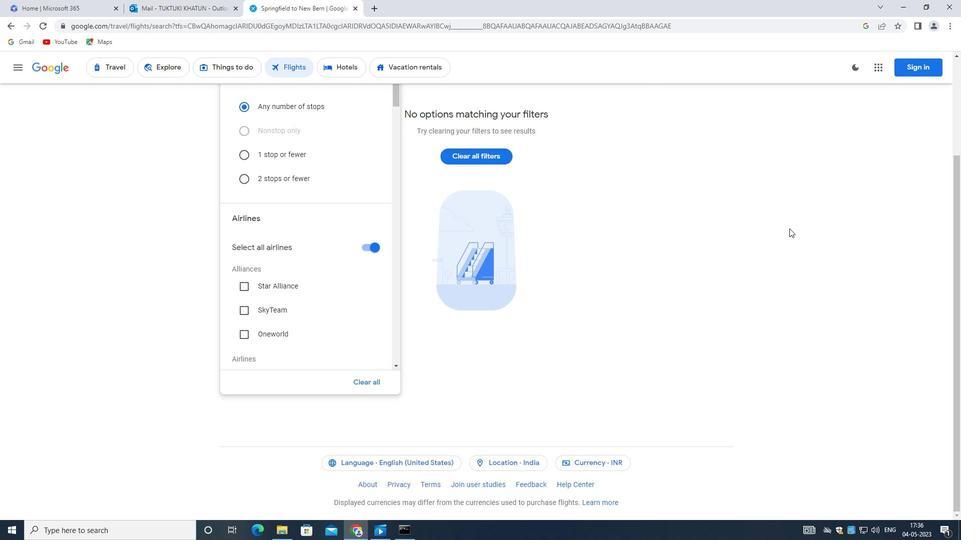 
Action: Mouse scrolled (620, 277) with delta (0, 0)
Screenshot: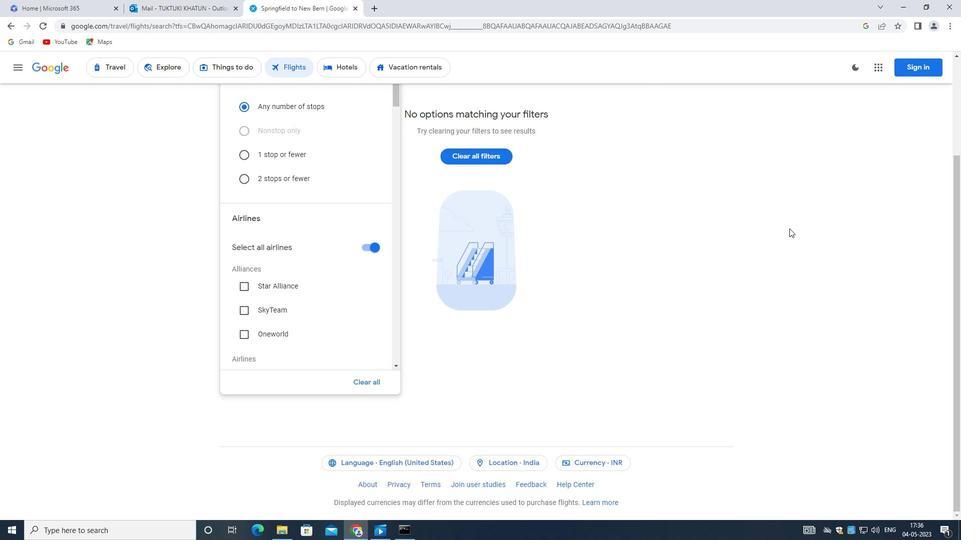 
Action: Mouse moved to (591, 278)
Screenshot: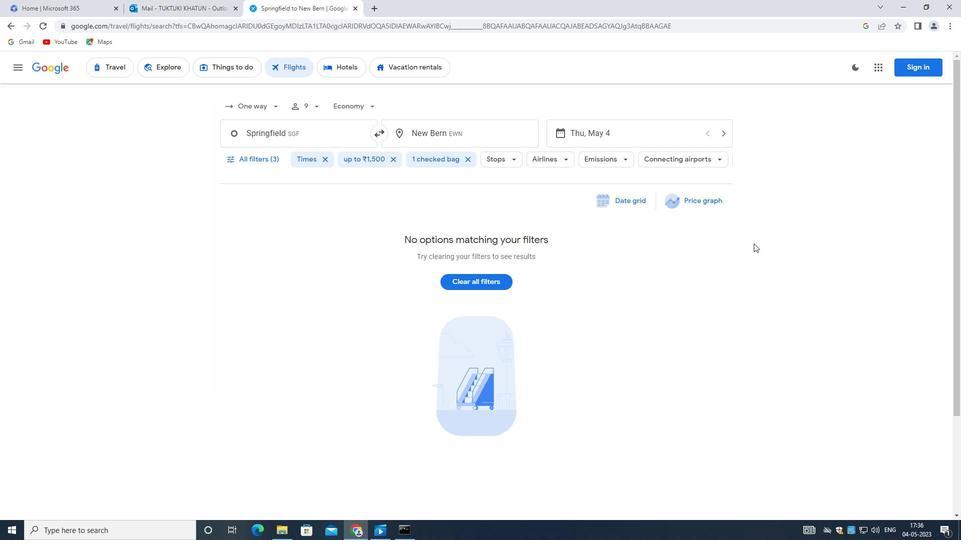 
Action: Mouse scrolled (591, 279) with delta (0, 0)
Screenshot: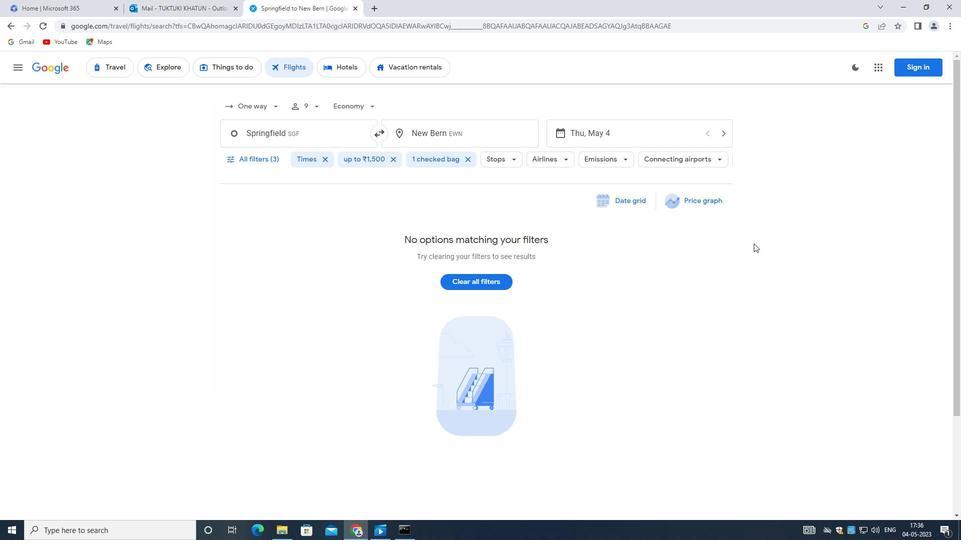 
Action: Mouse moved to (570, 280)
Screenshot: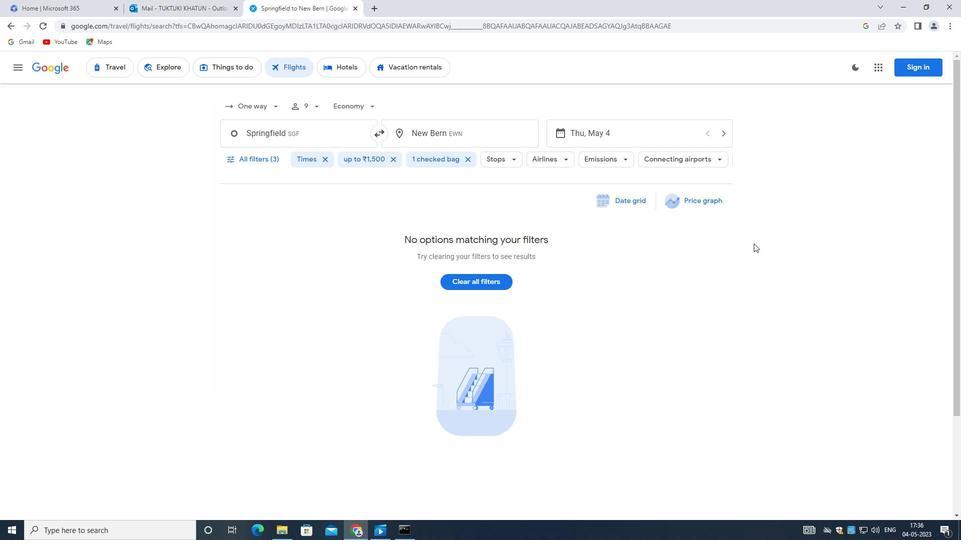 
Action: Mouse scrolled (570, 281) with delta (0, 0)
Screenshot: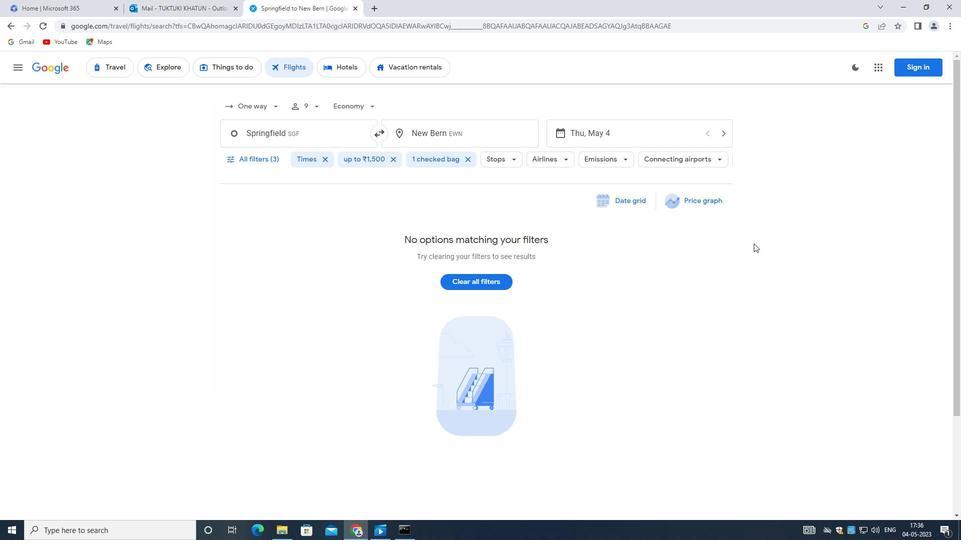 
Action: Mouse moved to (543, 280)
Screenshot: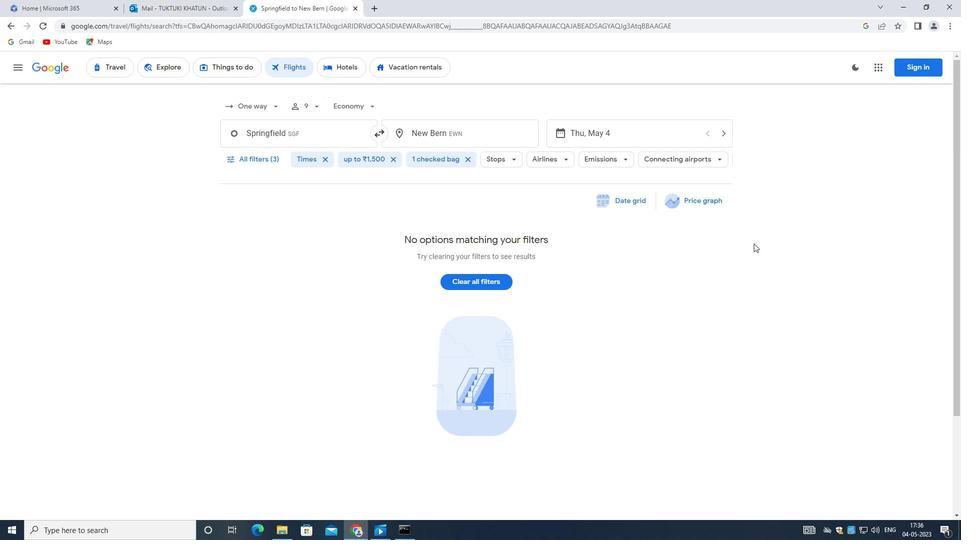 
Action: Mouse scrolled (543, 281) with delta (0, 0)
Screenshot: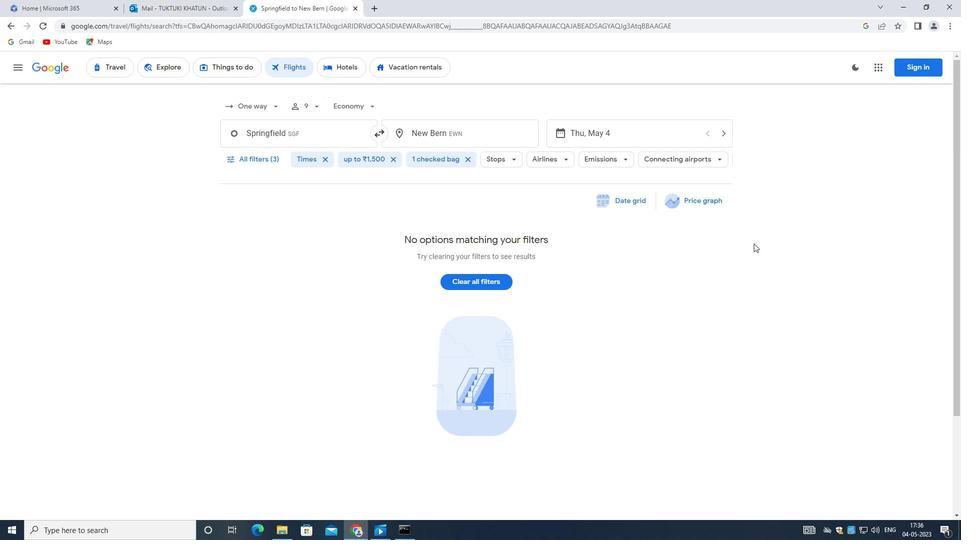 
Action: Mouse moved to (514, 275)
Screenshot: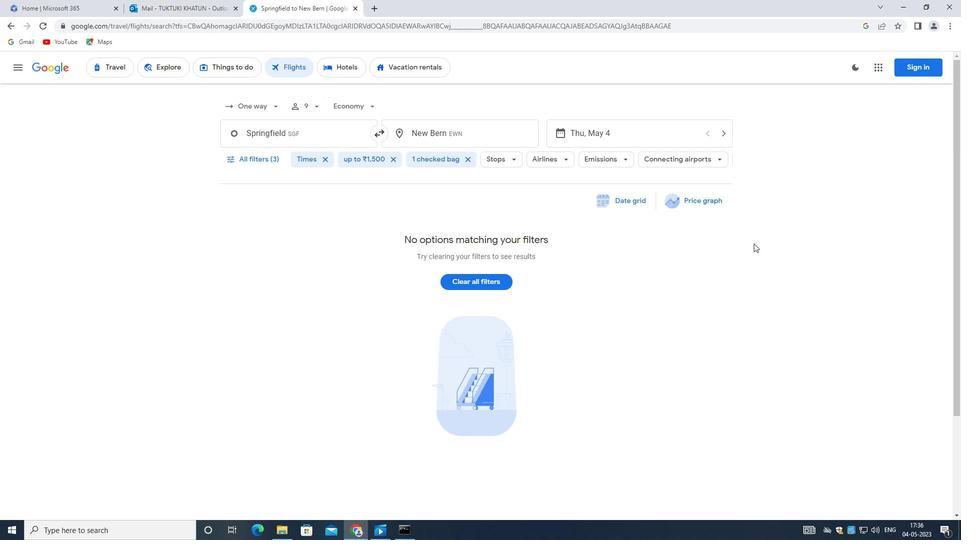
Action: Mouse scrolled (514, 276) with delta (0, 0)
Screenshot: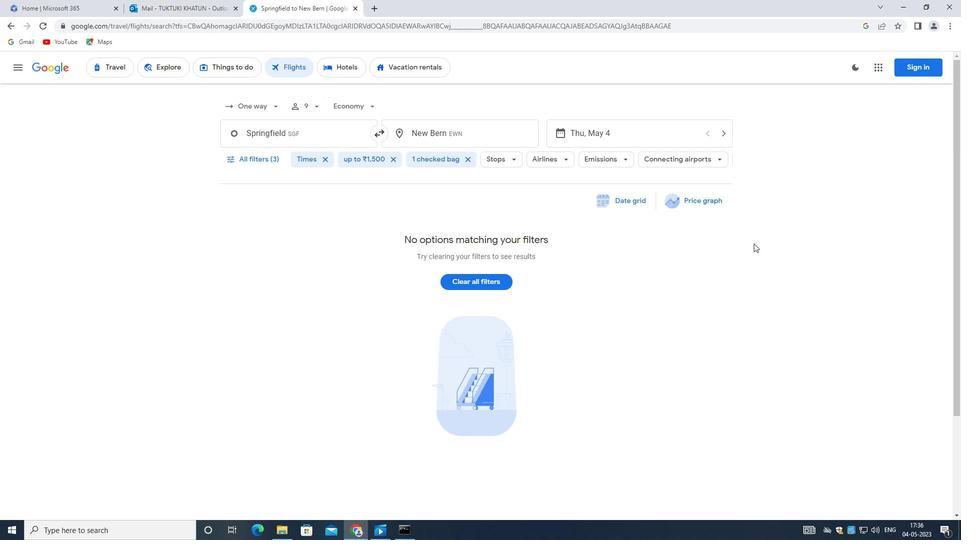 
Action: Mouse moved to (315, 122)
Screenshot: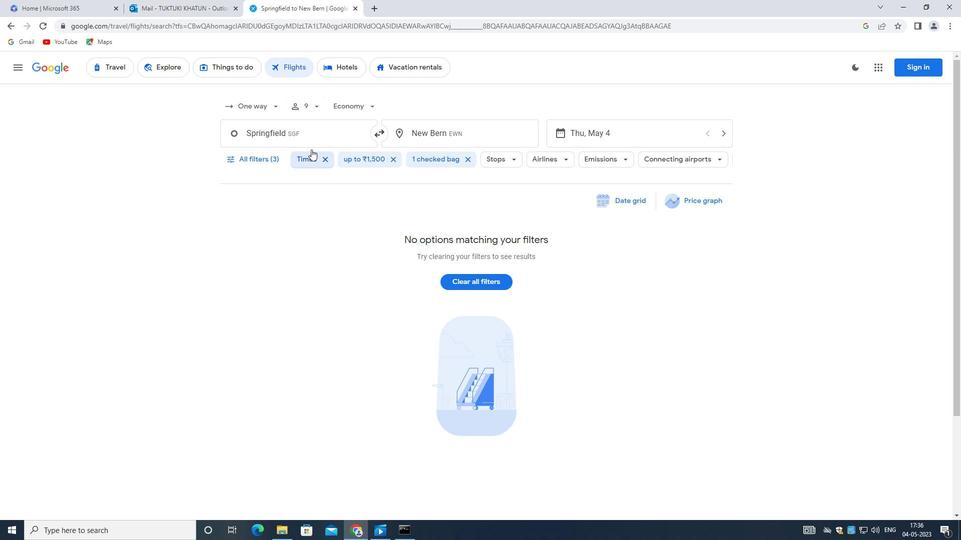 
Action: Mouse pressed left at (315, 122)
Screenshot: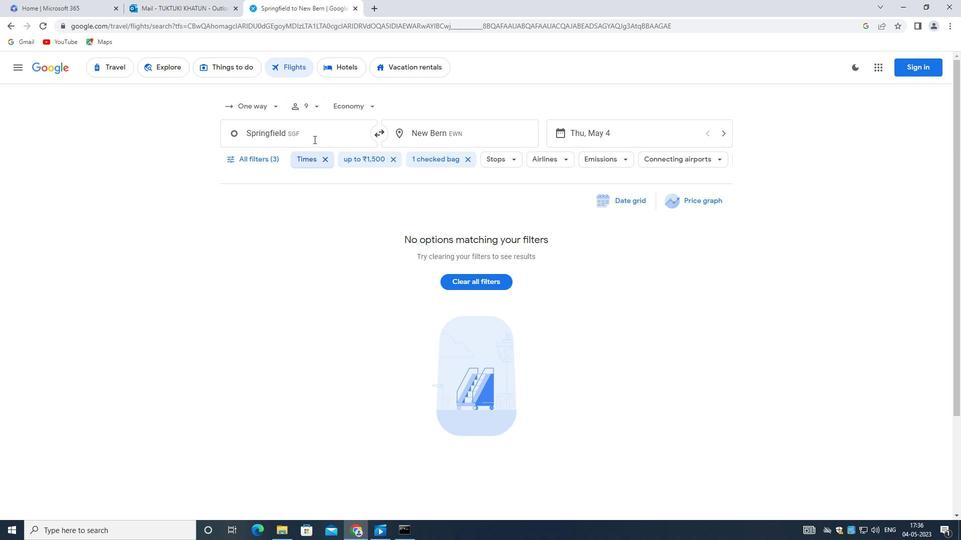 
Action: Mouse moved to (618, 241)
Screenshot: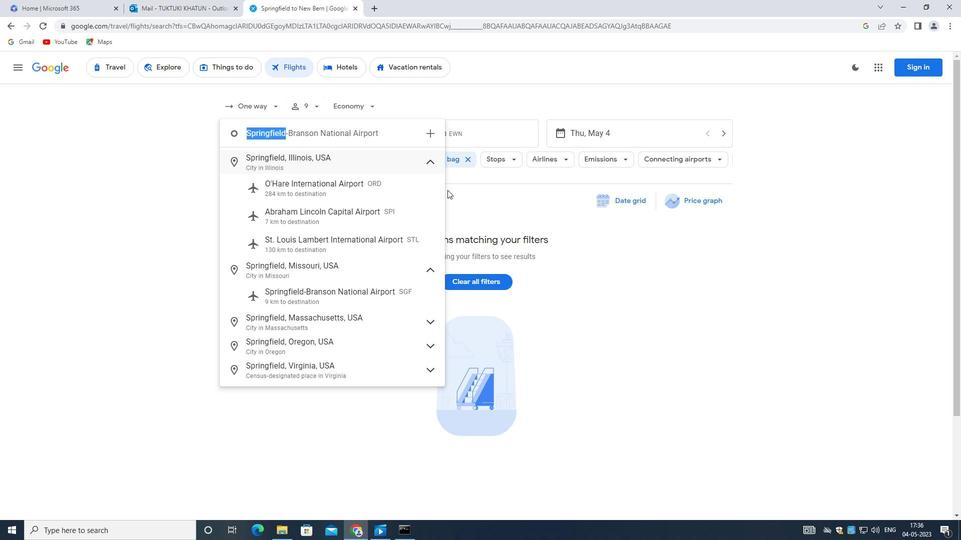 
Action: Mouse pressed left at (618, 241)
Screenshot: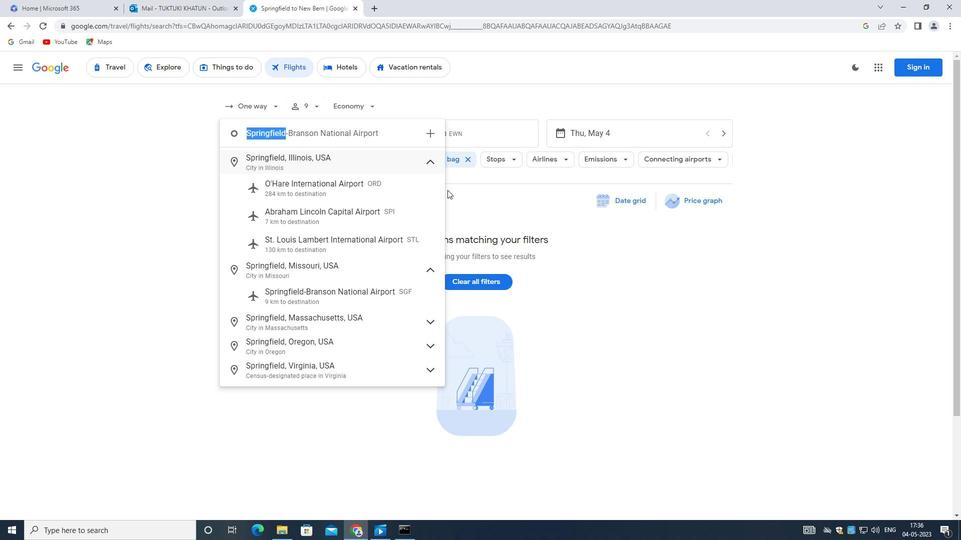 
Action: Mouse moved to (261, 161)
Screenshot: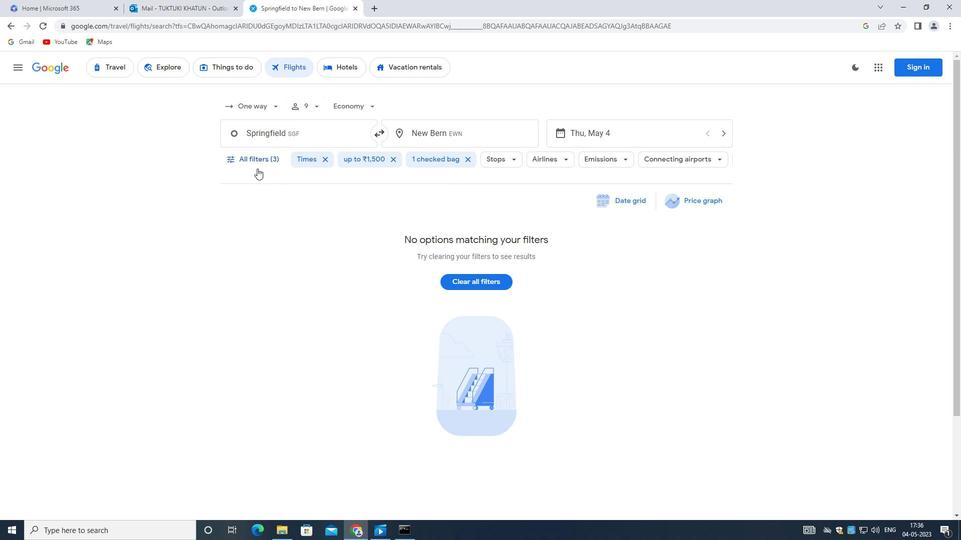 
Action: Mouse pressed left at (261, 161)
Screenshot: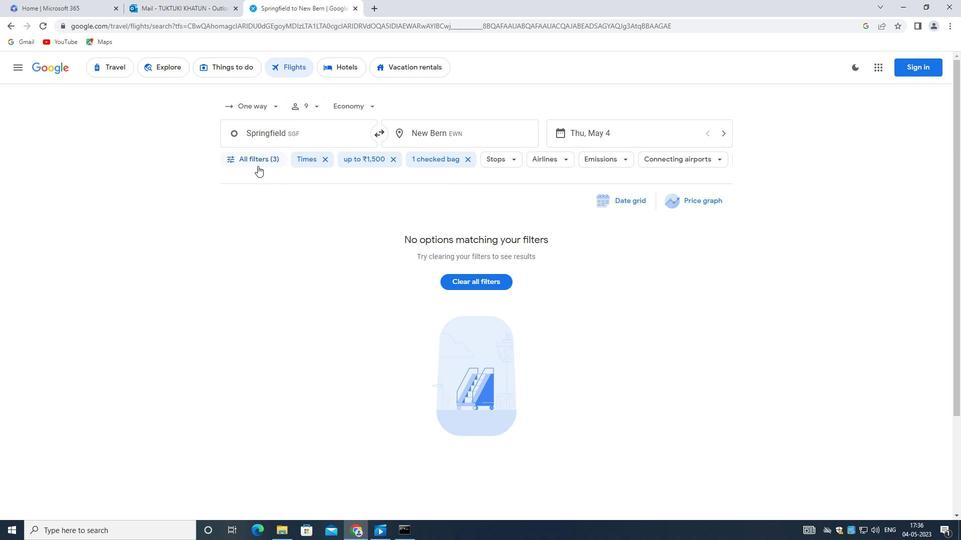 
Action: Mouse moved to (305, 347)
Screenshot: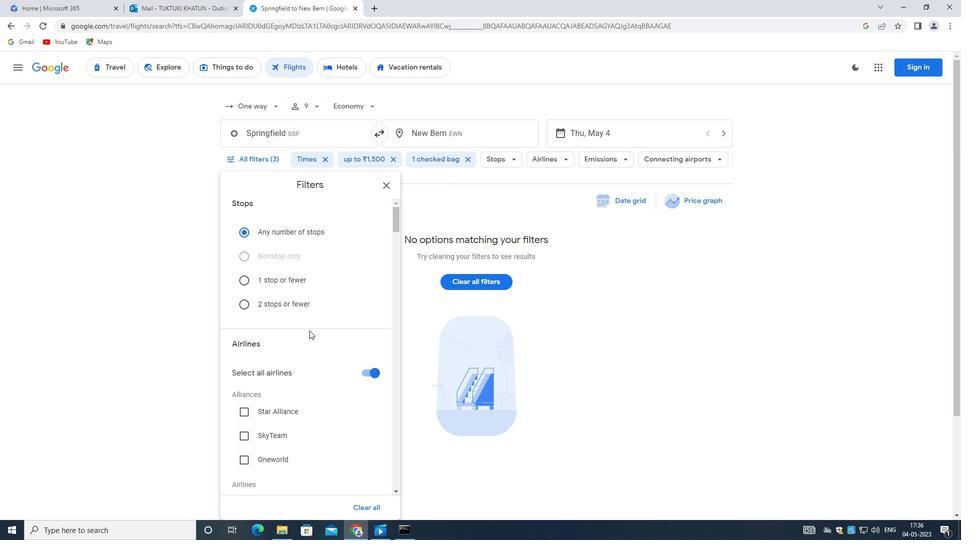 
Action: Mouse scrolled (305, 346) with delta (0, 0)
Screenshot: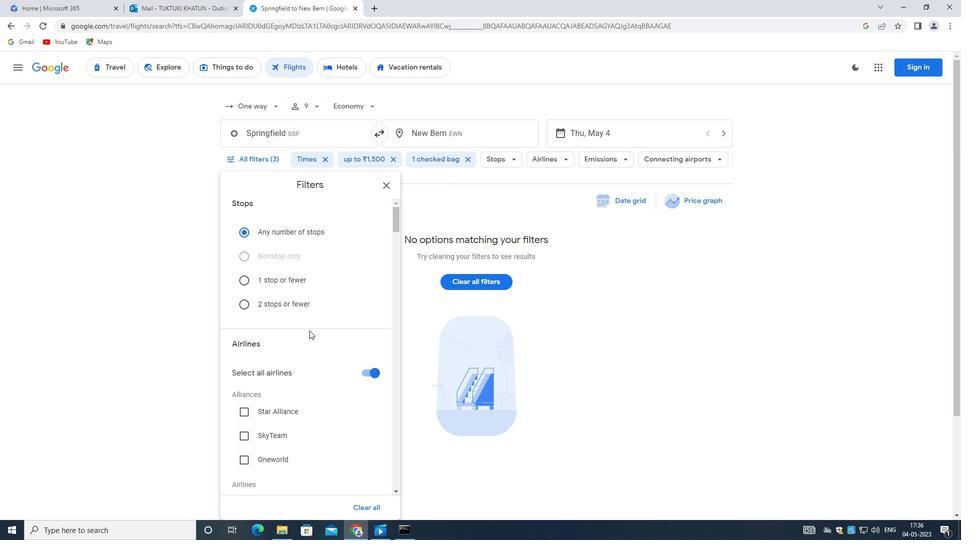 
Action: Mouse moved to (305, 355)
Screenshot: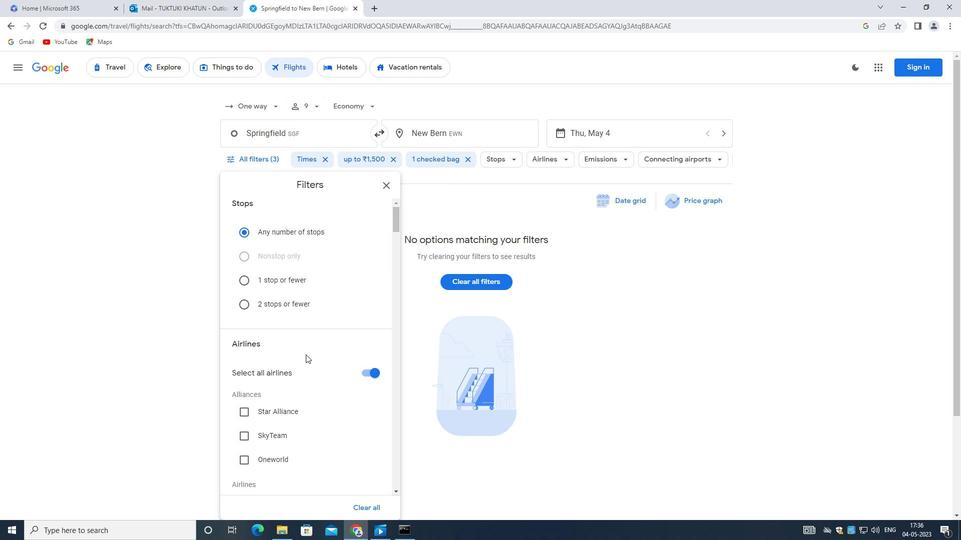 
Action: Mouse scrolled (305, 354) with delta (0, 0)
Screenshot: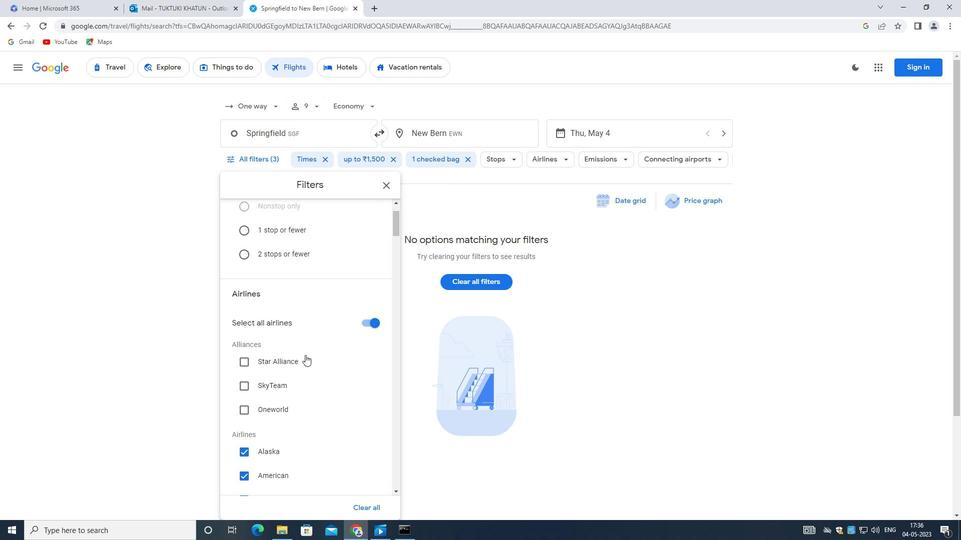 
Action: Mouse moved to (304, 358)
Screenshot: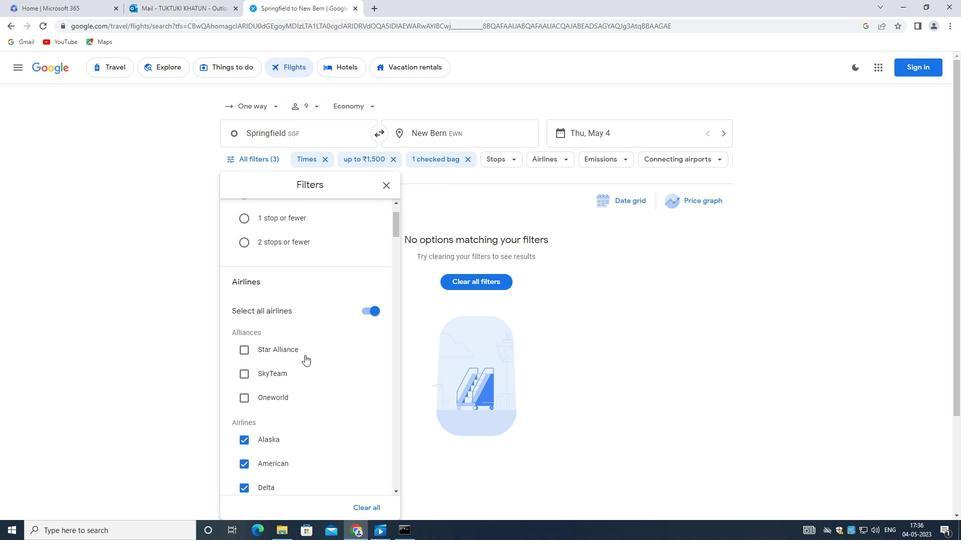
Action: Mouse scrolled (304, 358) with delta (0, 0)
Screenshot: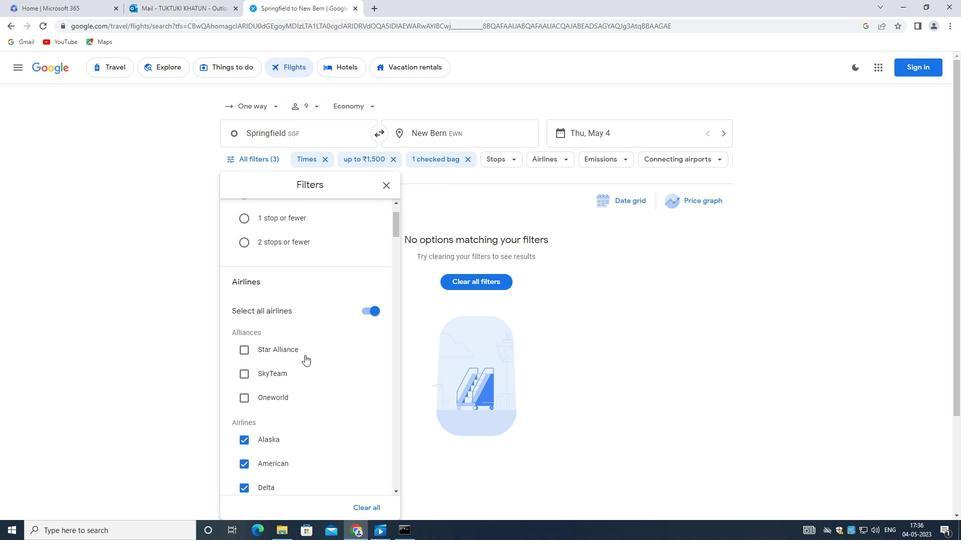 
Action: Mouse moved to (304, 361)
Screenshot: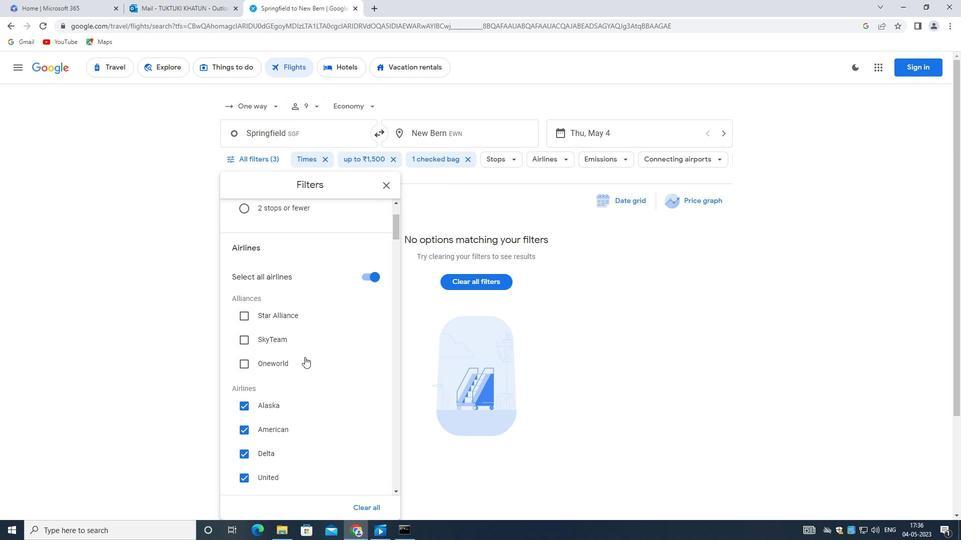 
Action: Mouse scrolled (304, 360) with delta (0, 0)
Screenshot: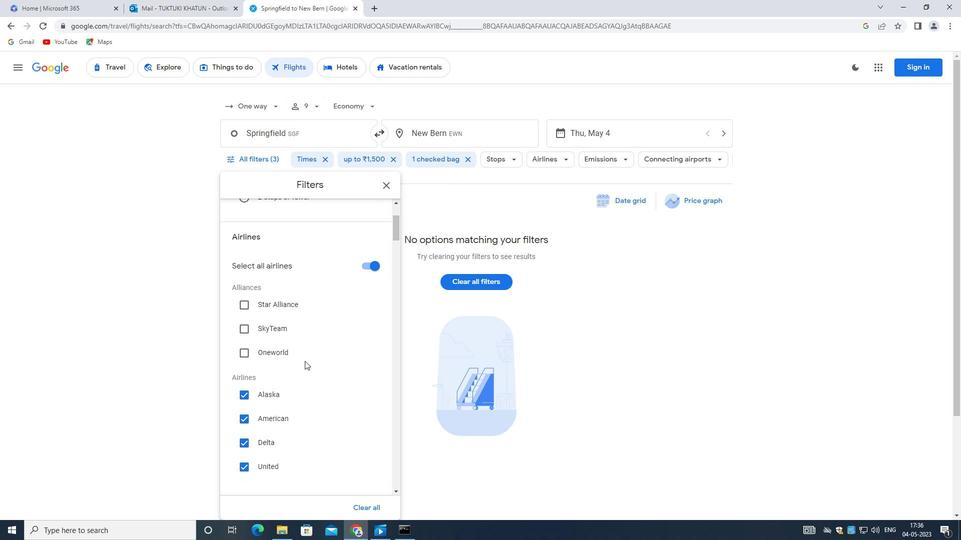 
Action: Mouse moved to (365, 348)
Screenshot: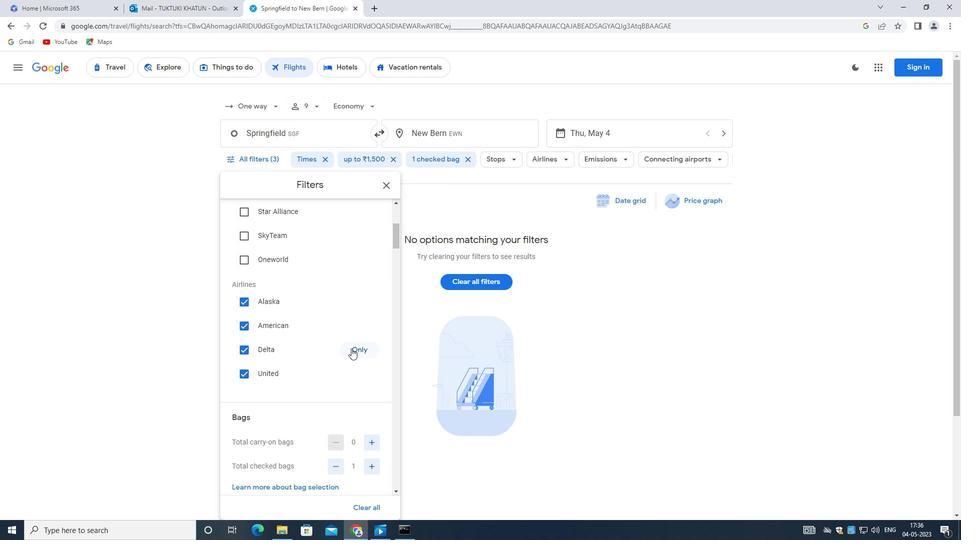 
Action: Mouse pressed left at (365, 348)
Screenshot: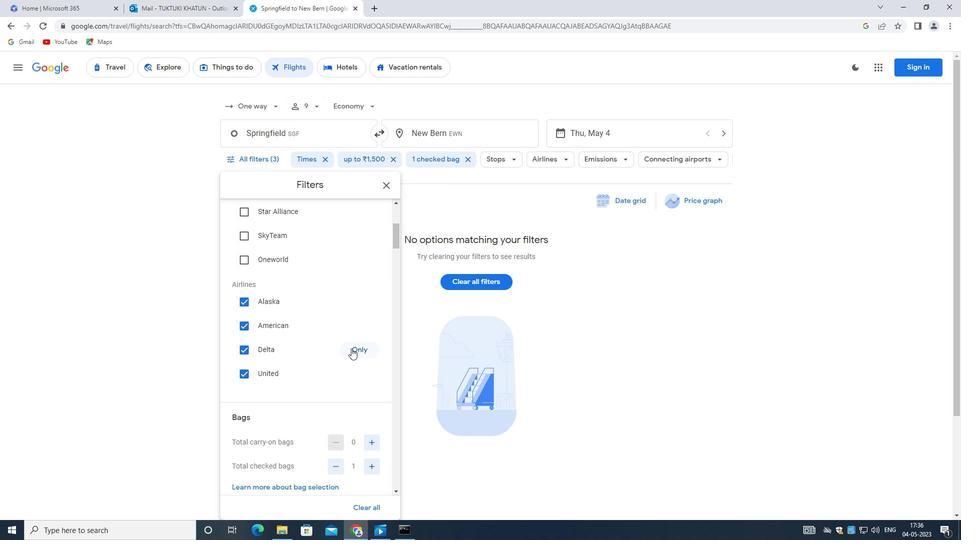 
Action: Mouse moved to (283, 322)
Screenshot: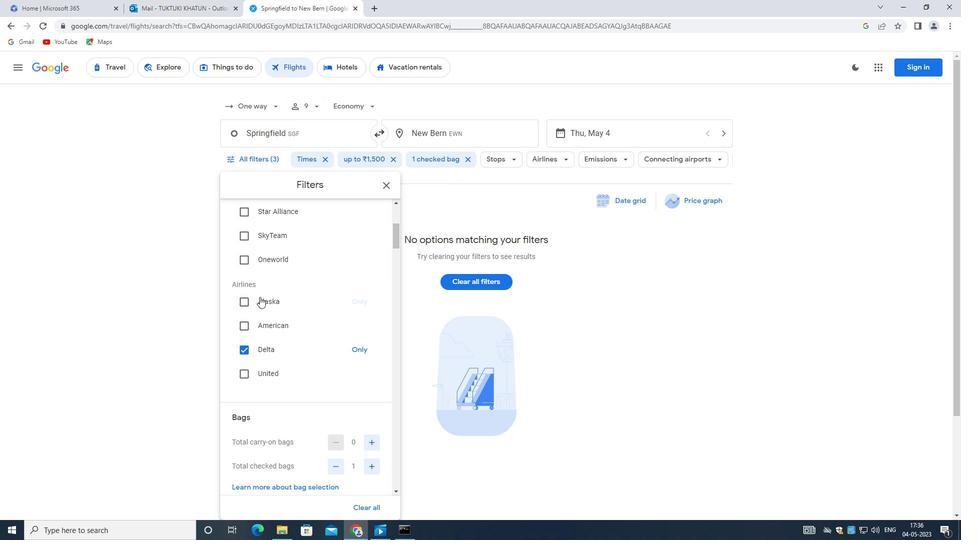 
Action: Mouse scrolled (283, 322) with delta (0, 0)
Screenshot: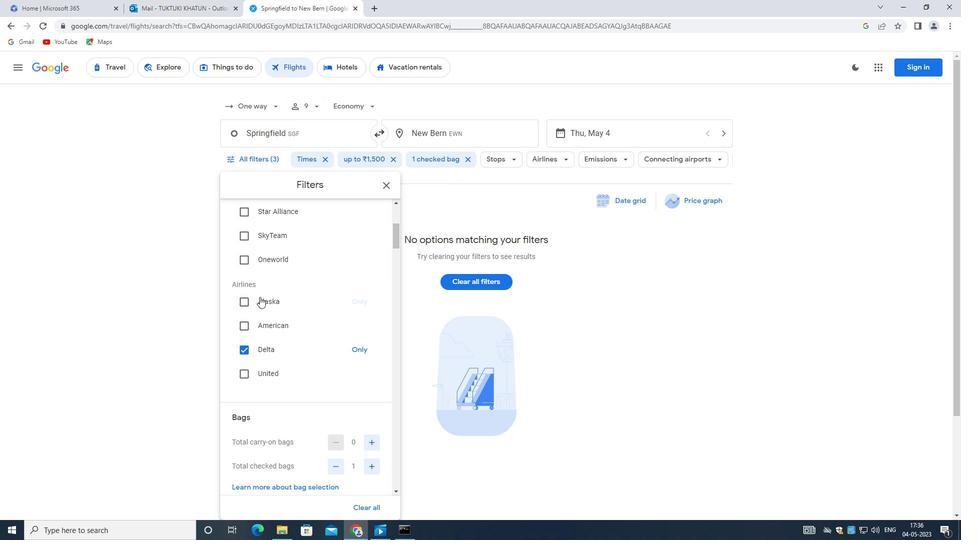 
Action: Mouse moved to (283, 322)
Screenshot: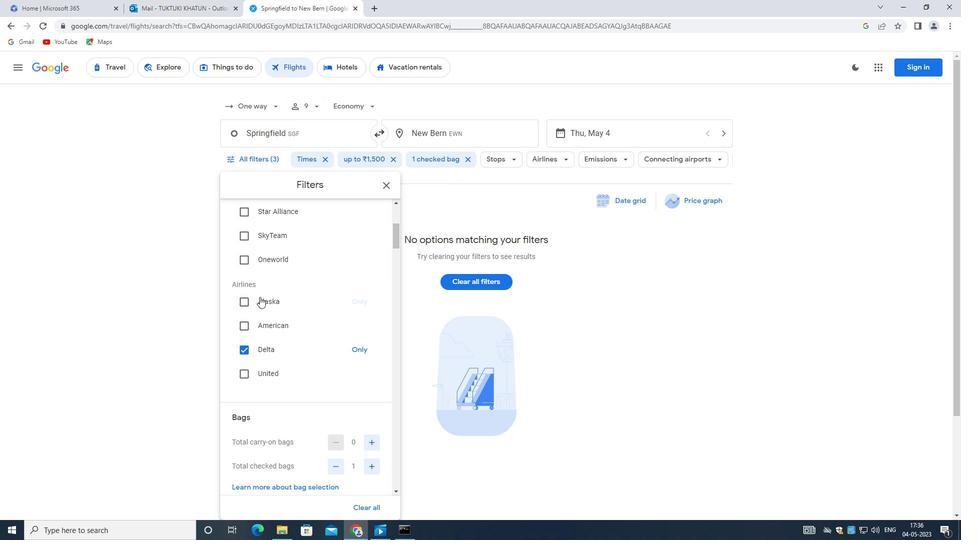 
Action: Mouse scrolled (283, 322) with delta (0, 0)
Screenshot: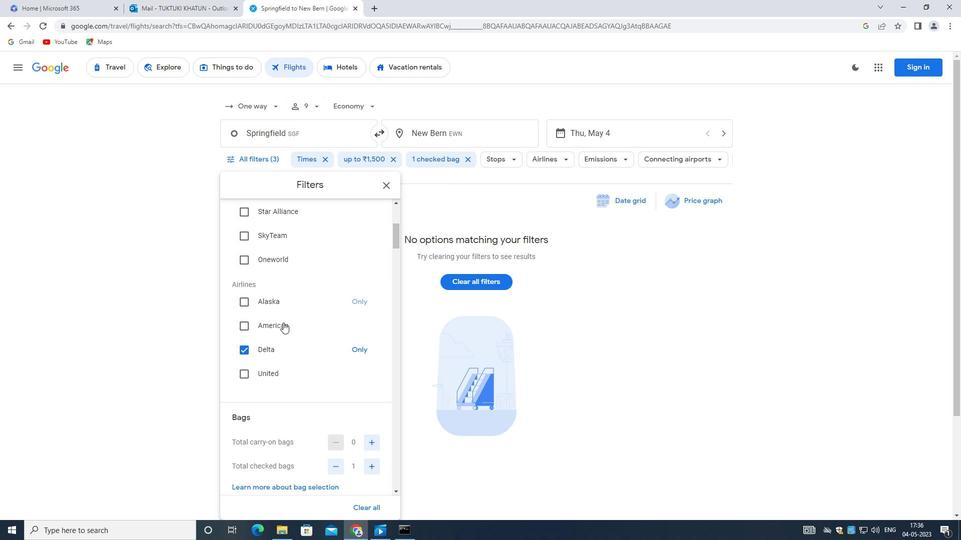 
Action: Mouse moved to (373, 342)
Screenshot: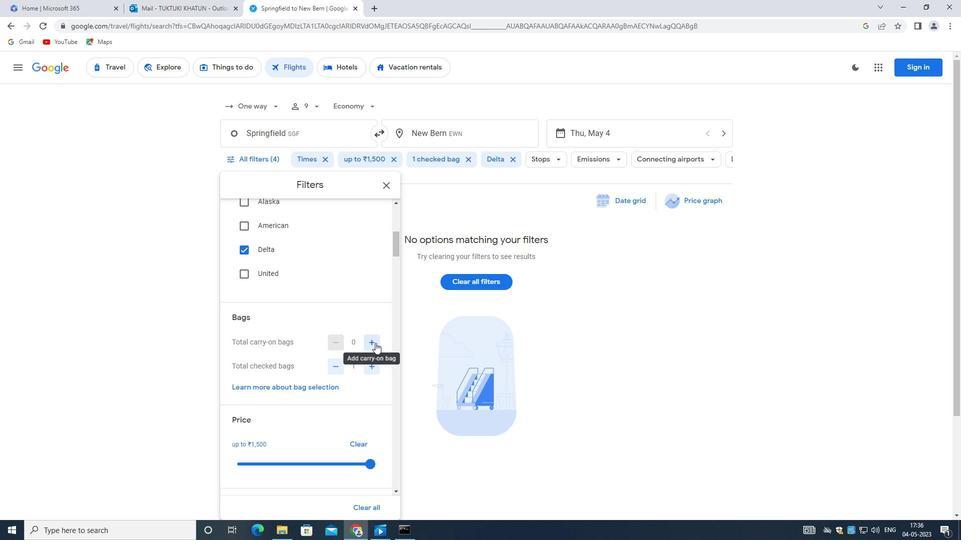 
Action: Mouse pressed left at (373, 342)
Screenshot: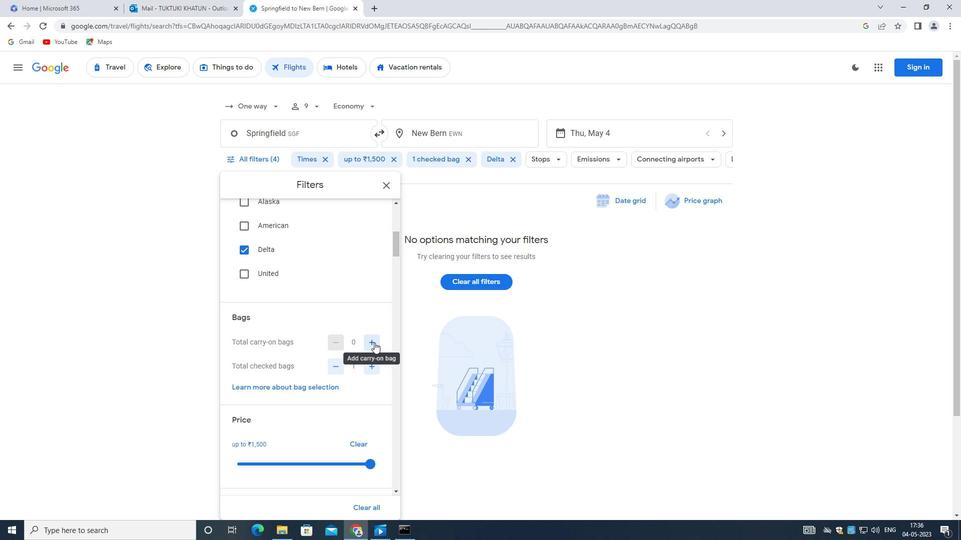 
Action: Mouse moved to (309, 350)
Screenshot: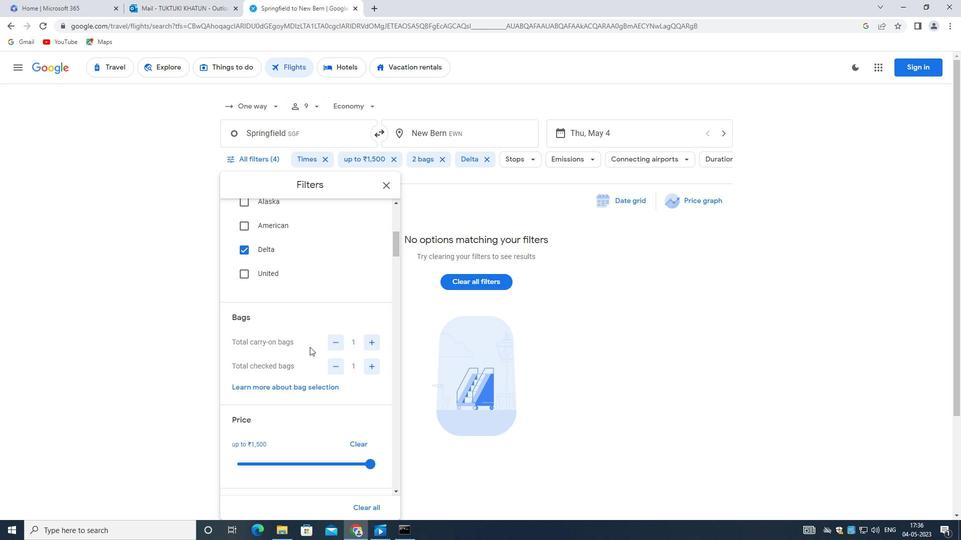 
Action: Mouse scrolled (309, 349) with delta (0, 0)
Screenshot: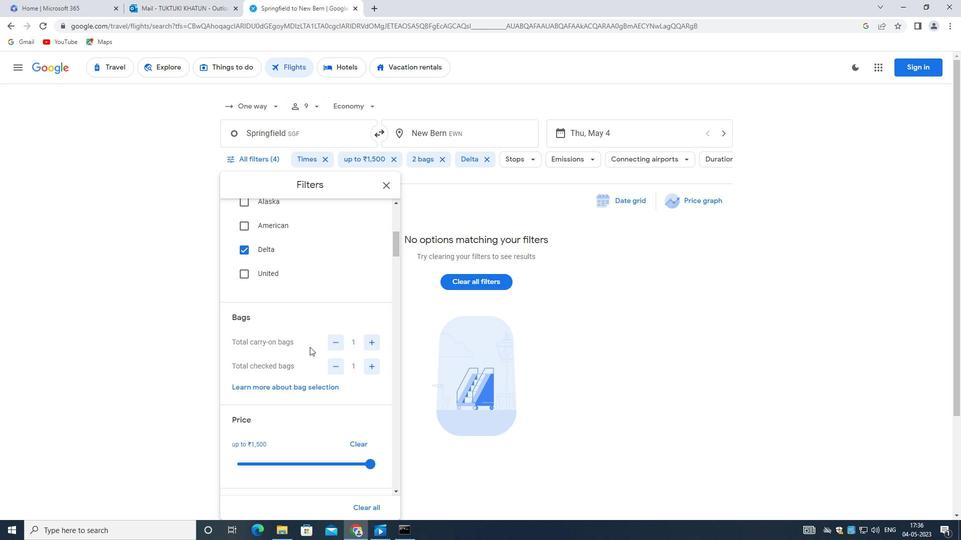 
Action: Mouse moved to (368, 411)
Screenshot: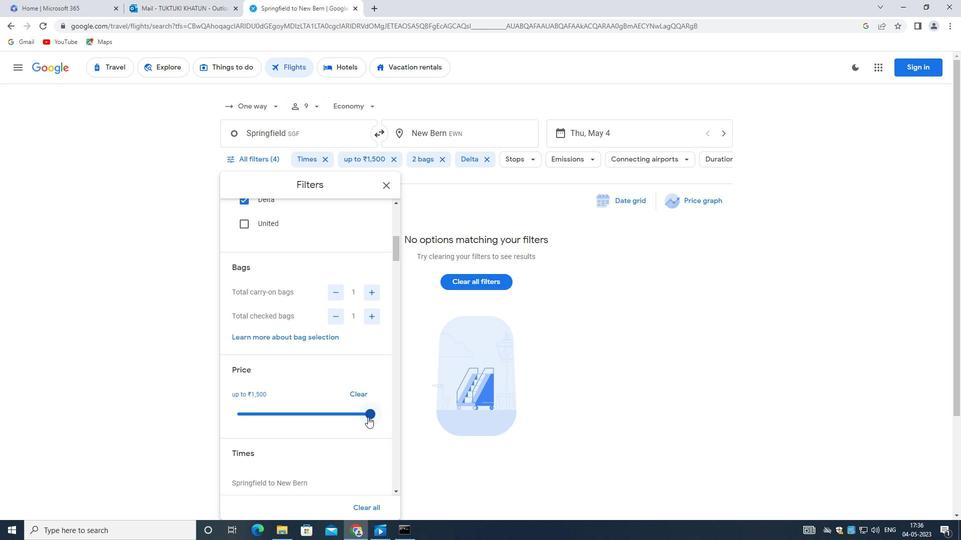 
Action: Mouse pressed left at (368, 411)
Screenshot: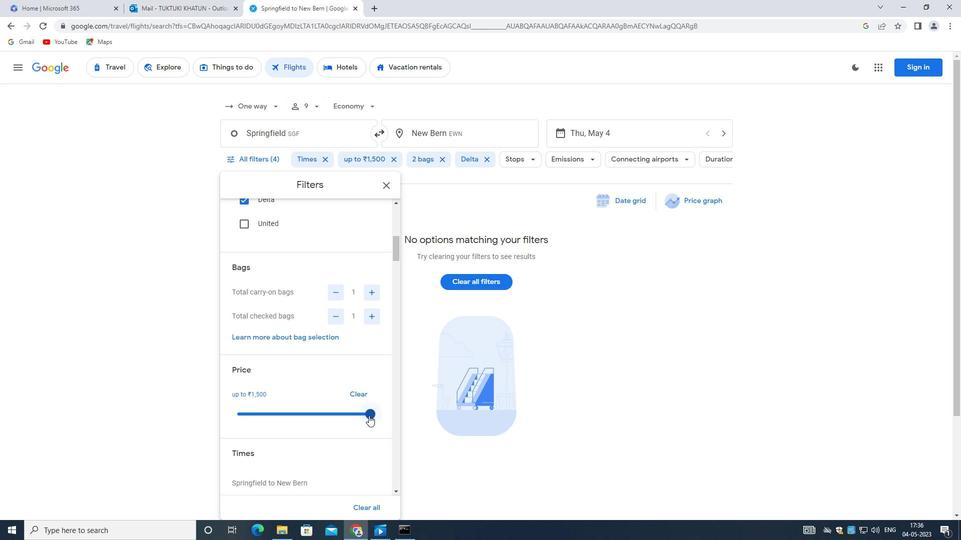 
Action: Mouse moved to (368, 411)
Screenshot: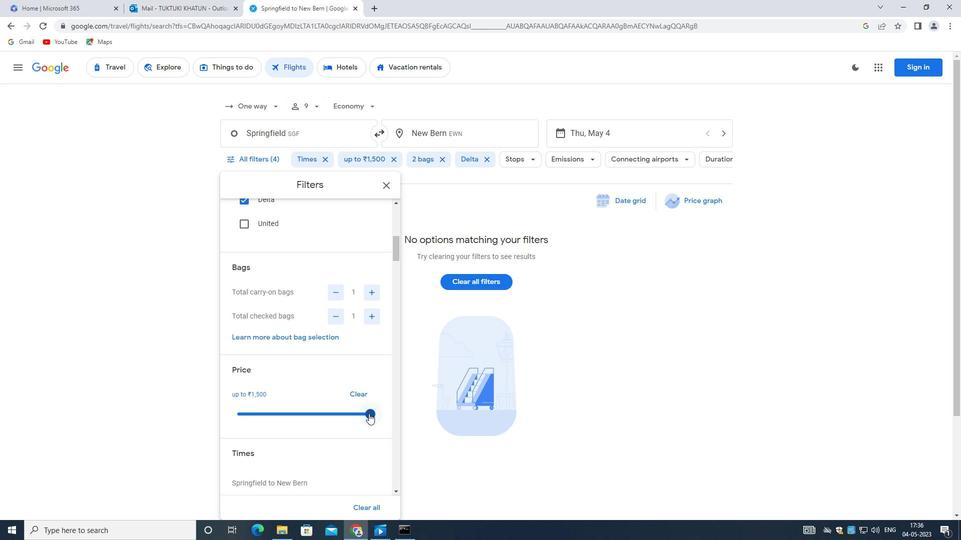 
Action: Mouse pressed left at (368, 411)
Screenshot: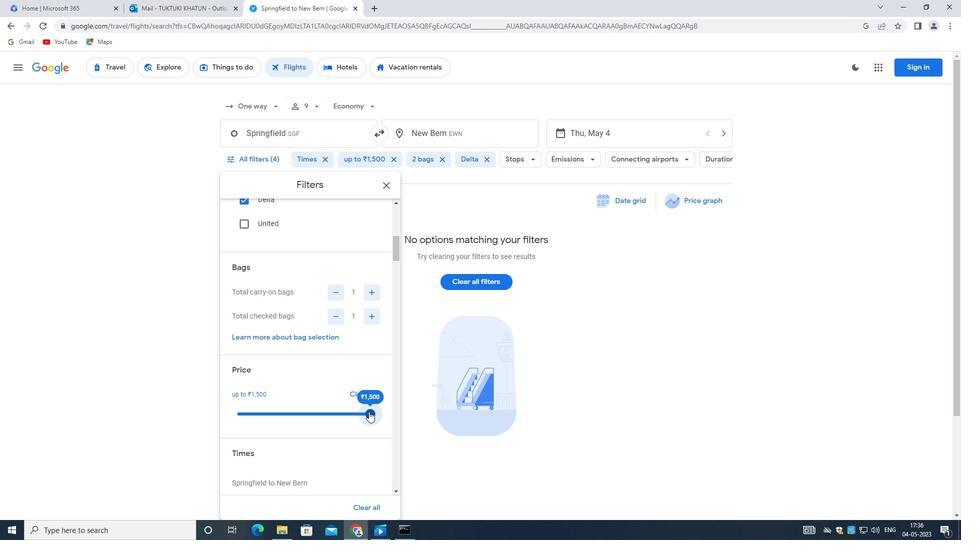 
Action: Mouse moved to (345, 406)
Screenshot: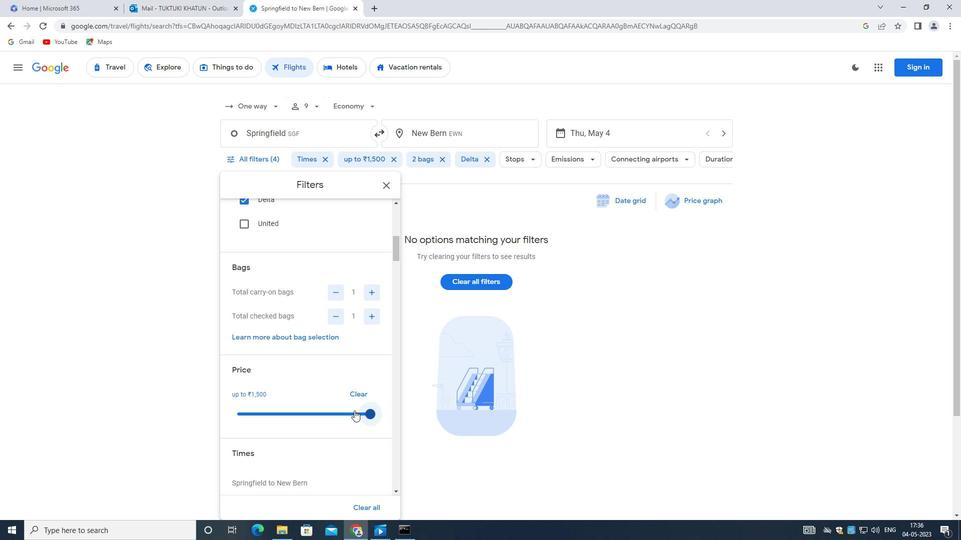 
Action: Mouse scrolled (345, 406) with delta (0, 0)
Screenshot: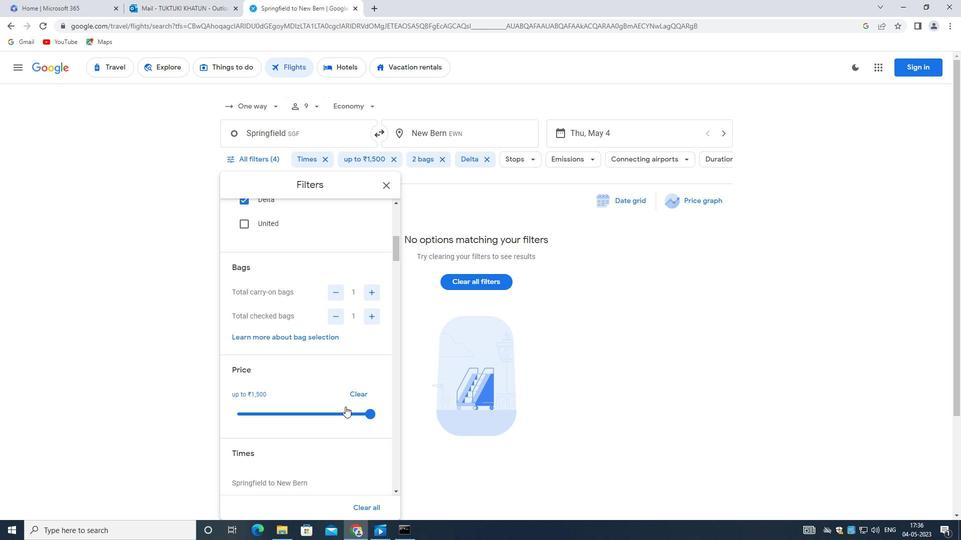 
Action: Mouse scrolled (345, 406) with delta (0, 0)
Screenshot: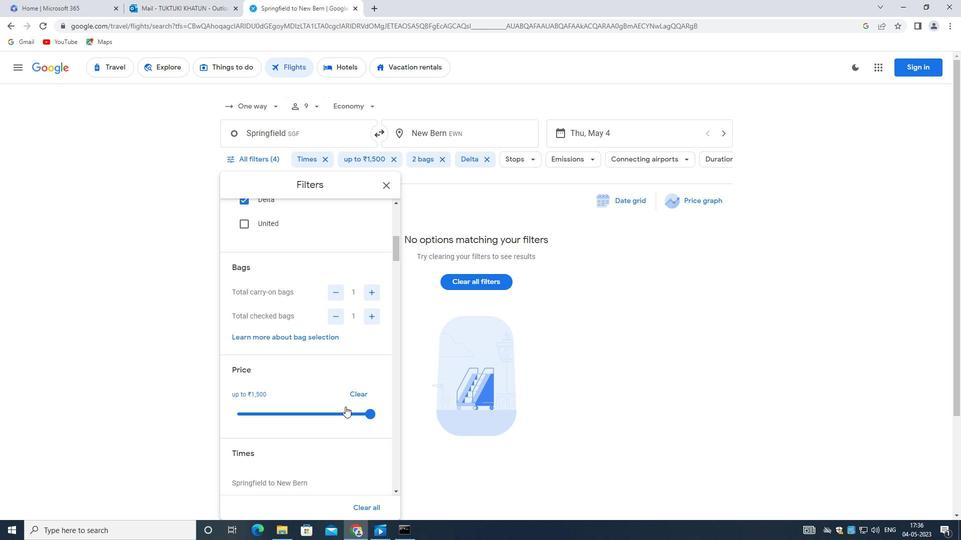 
Action: Mouse moved to (337, 399)
Screenshot: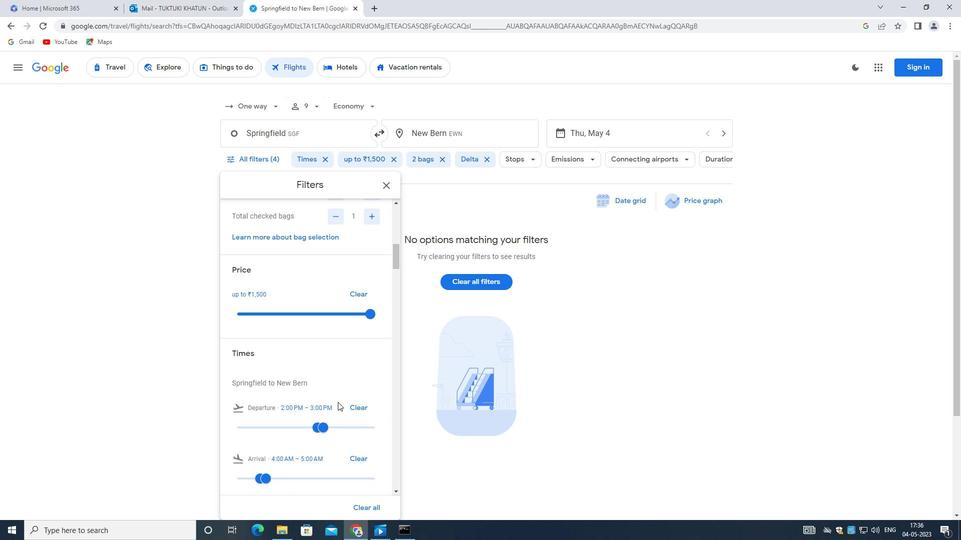 
Action: Mouse scrolled (337, 399) with delta (0, 0)
Screenshot: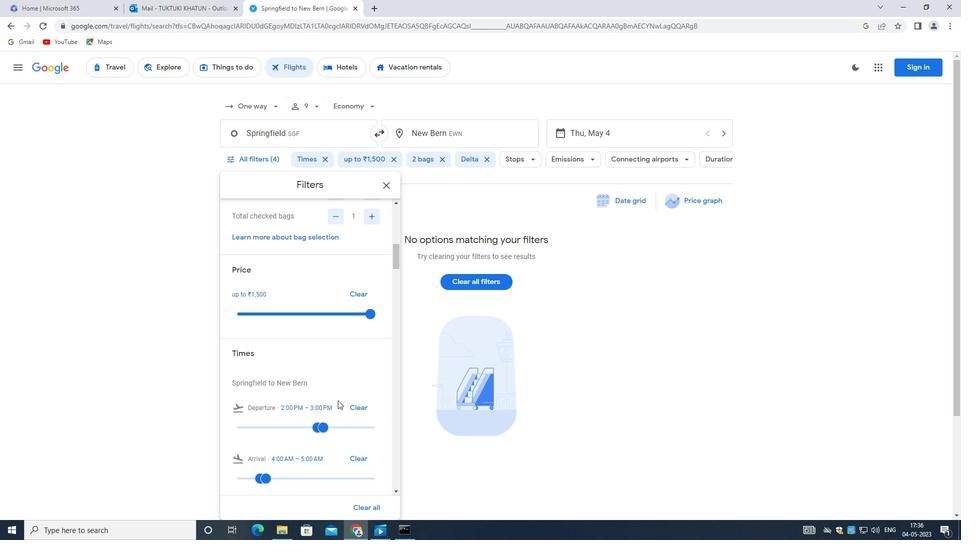 
Action: Mouse moved to (315, 377)
Screenshot: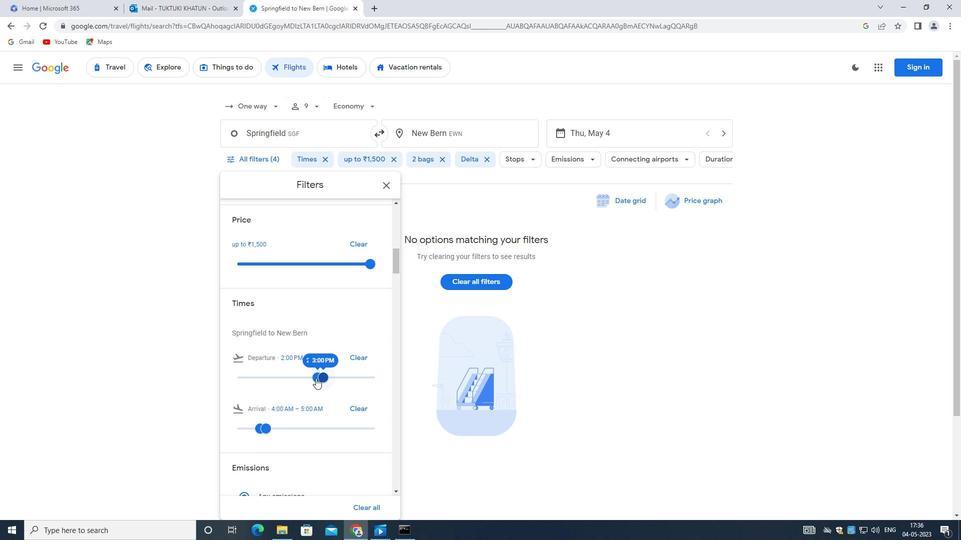 
Action: Mouse pressed left at (315, 377)
Screenshot: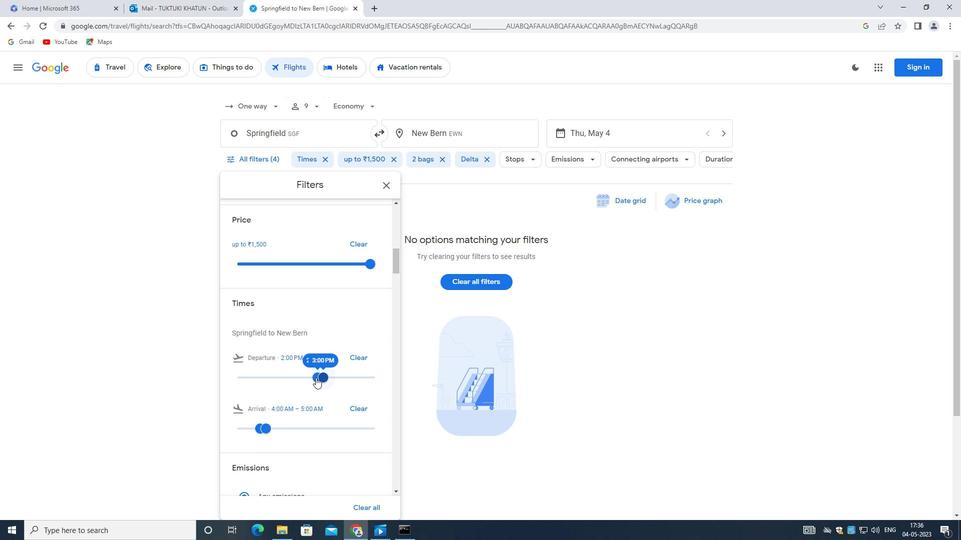
Action: Mouse moved to (323, 377)
Screenshot: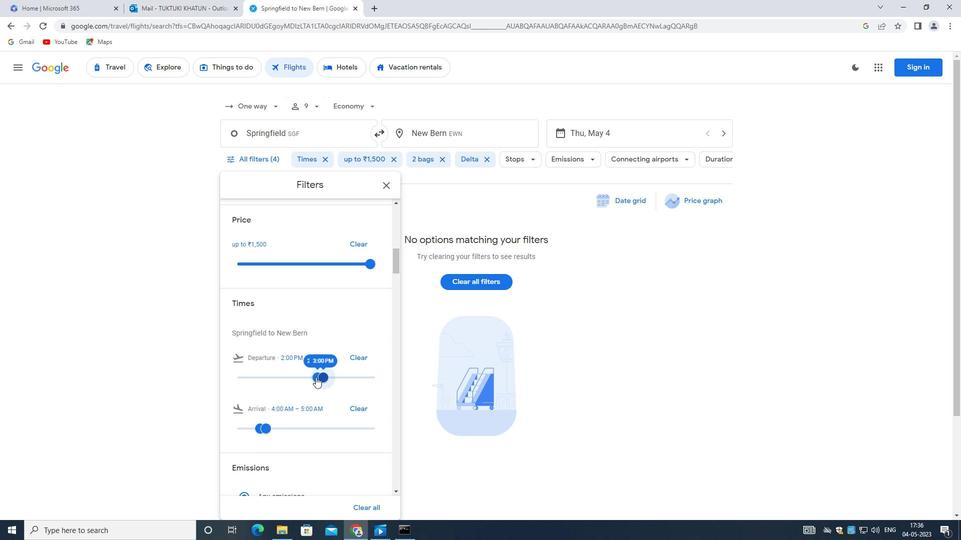 
Action: Mouse pressed left at (323, 377)
Screenshot: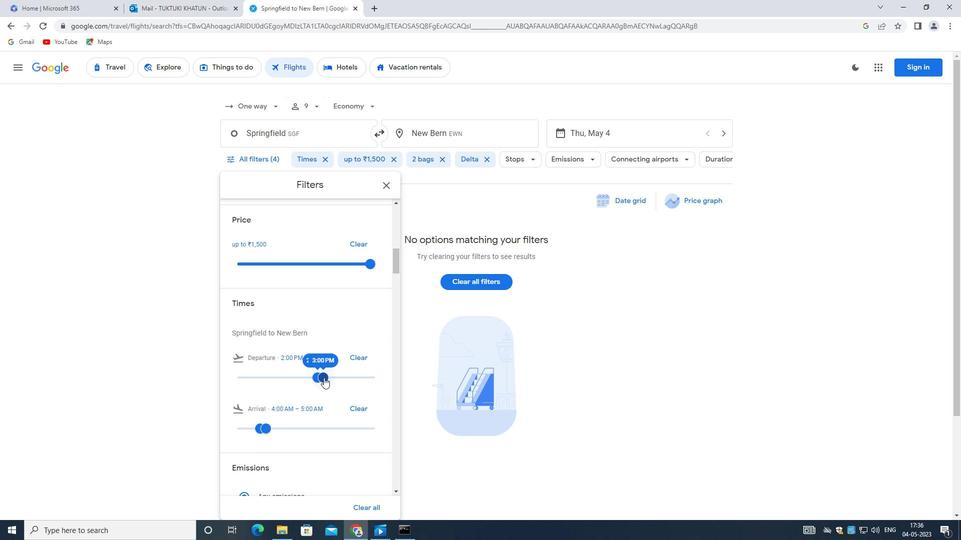 
Action: Mouse moved to (317, 377)
Screenshot: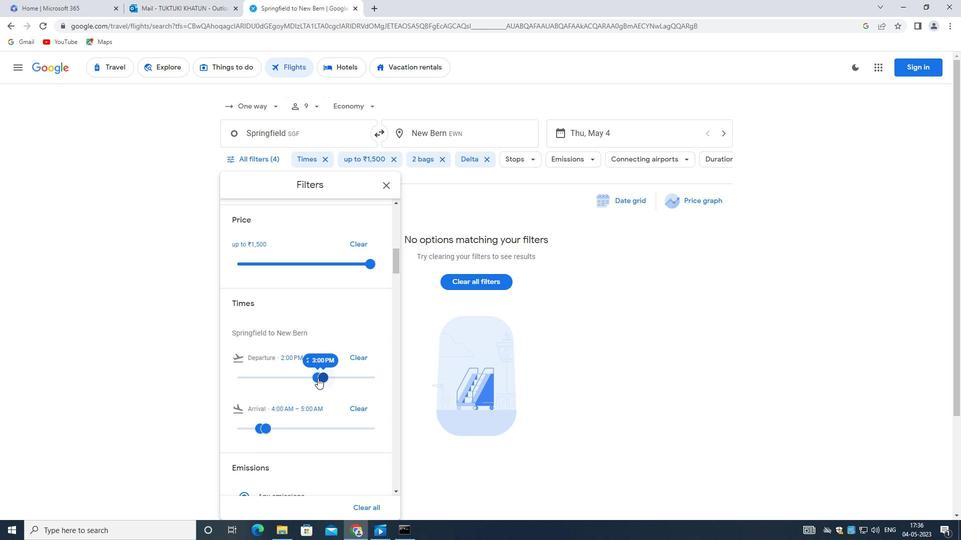 
Action: Mouse pressed left at (317, 377)
Screenshot: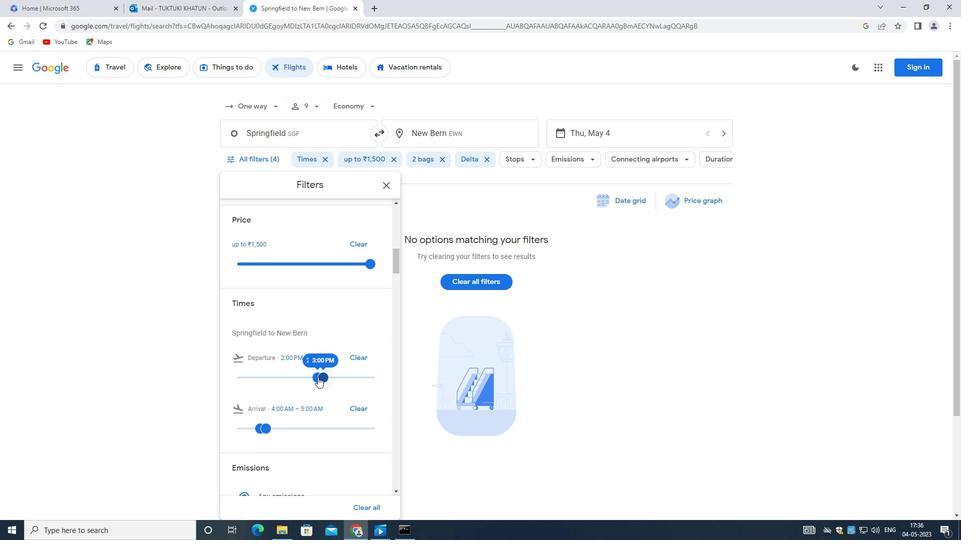 
Action: Mouse moved to (319, 377)
Screenshot: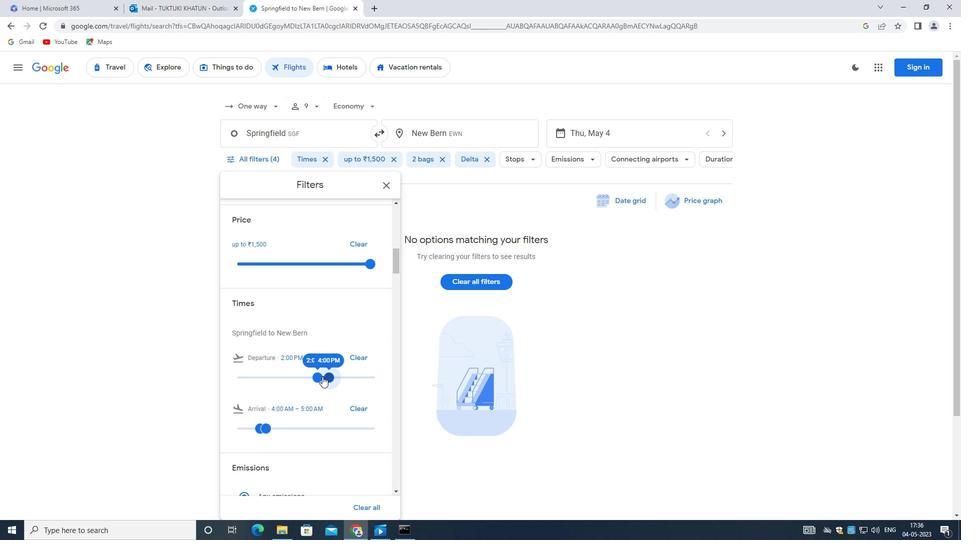 
Action: Mouse pressed left at (319, 377)
Screenshot: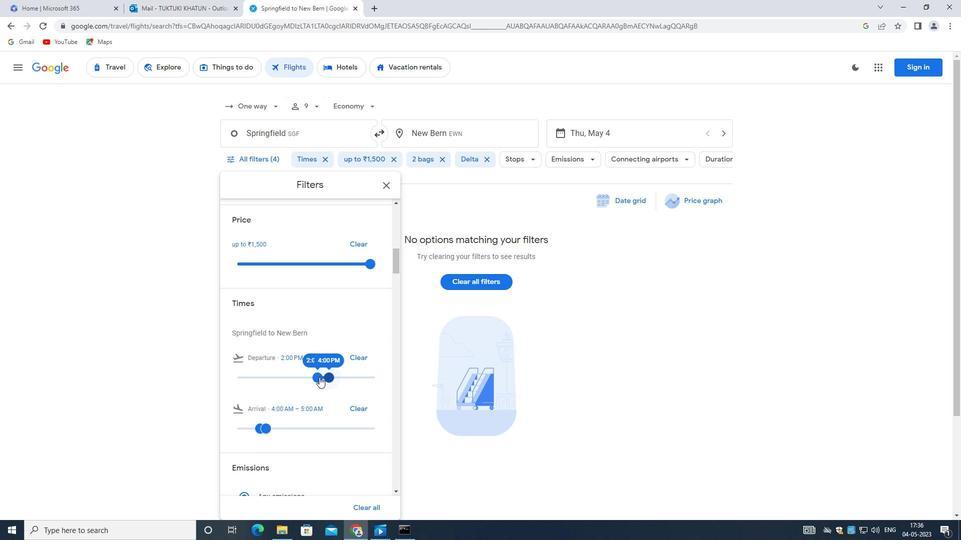 
Action: Mouse moved to (316, 378)
Screenshot: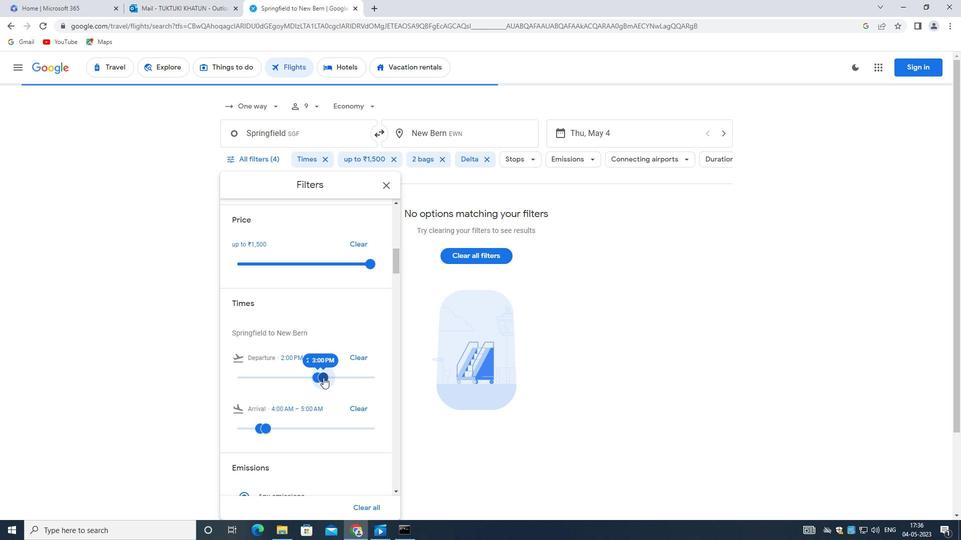 
Action: Mouse pressed left at (316, 378)
Screenshot: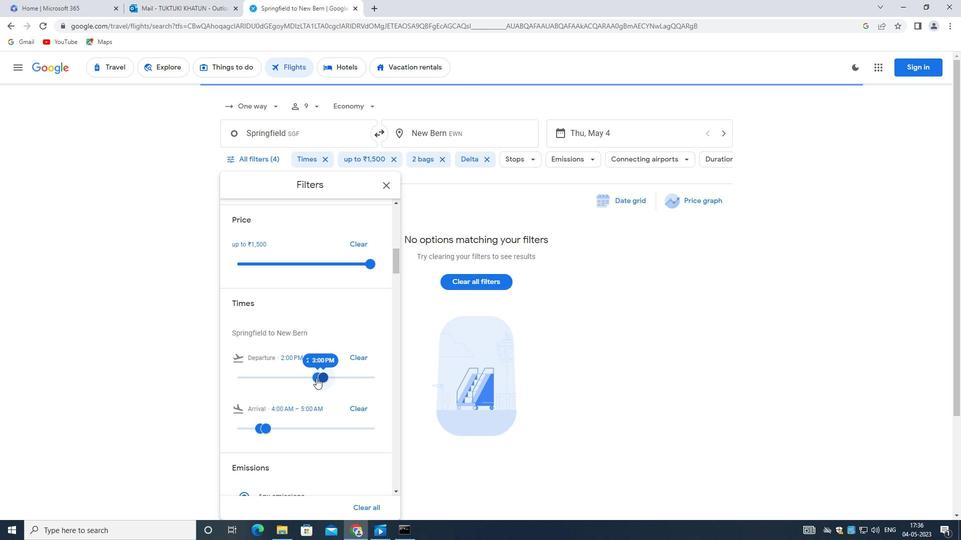 
Action: Mouse moved to (316, 378)
Screenshot: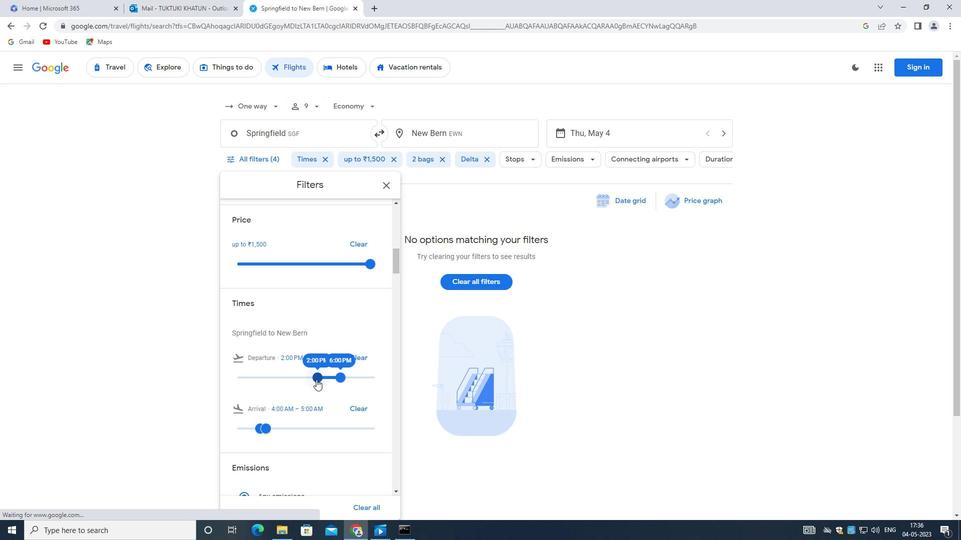 
Action: Mouse pressed left at (316, 378)
Screenshot: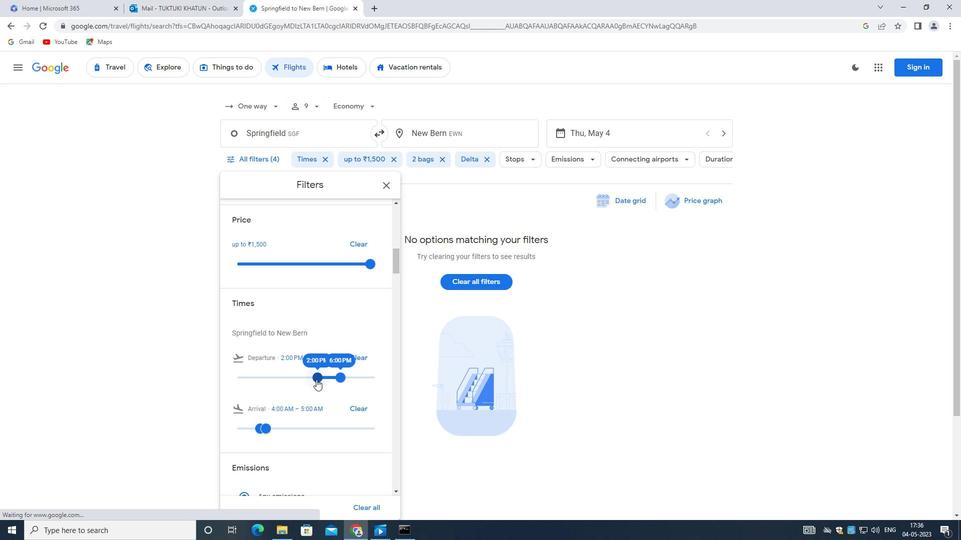 
Action: Mouse moved to (340, 377)
Screenshot: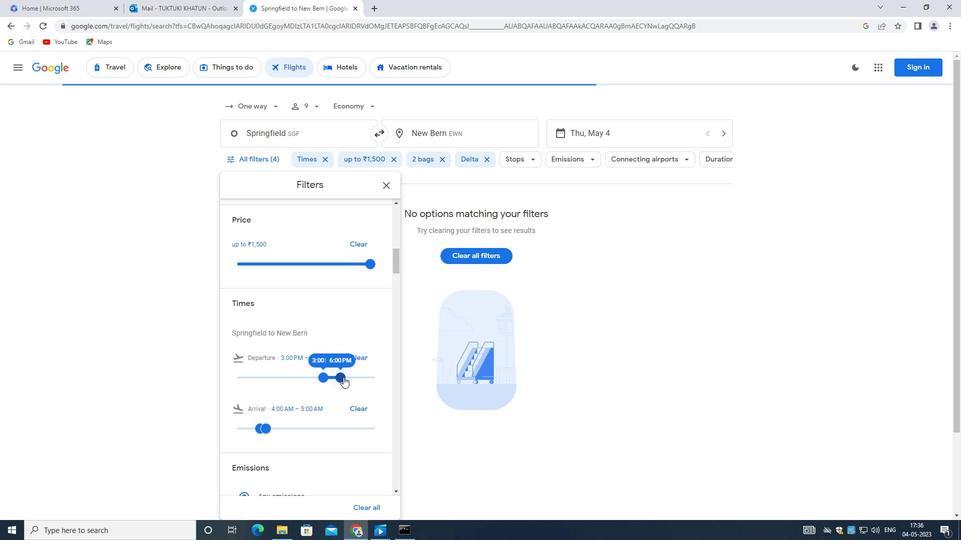 
Action: Mouse pressed left at (340, 377)
Screenshot: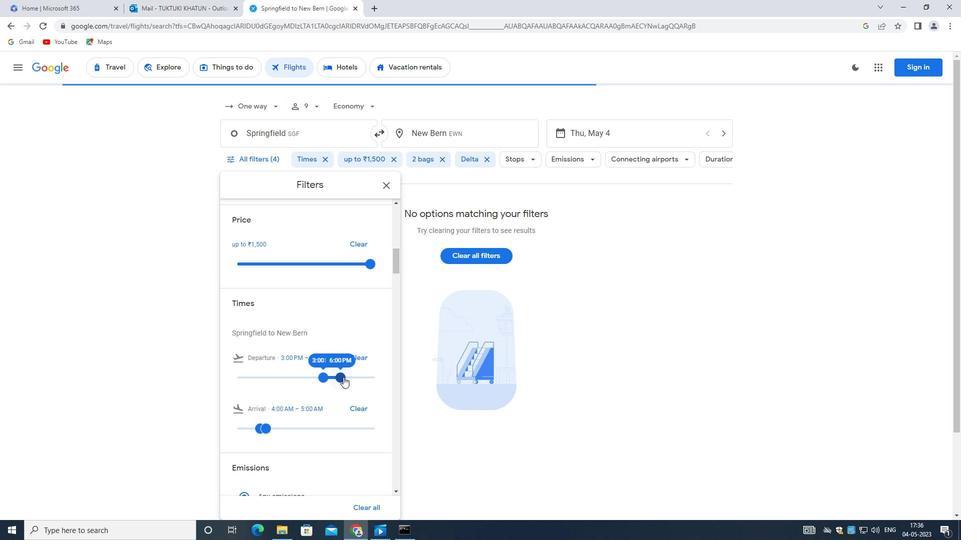 
Action: Mouse moved to (333, 411)
Screenshot: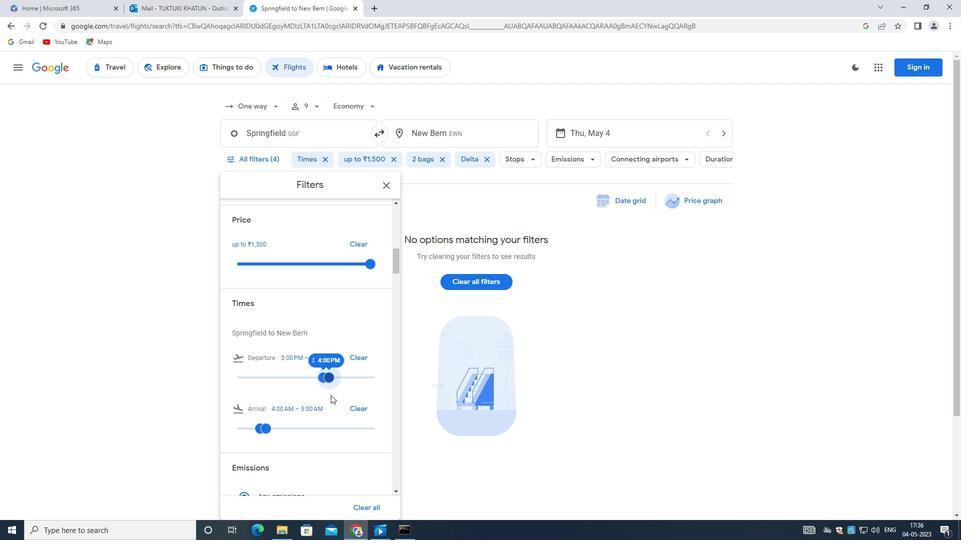 
Action: Mouse scrolled (333, 411) with delta (0, 0)
Screenshot: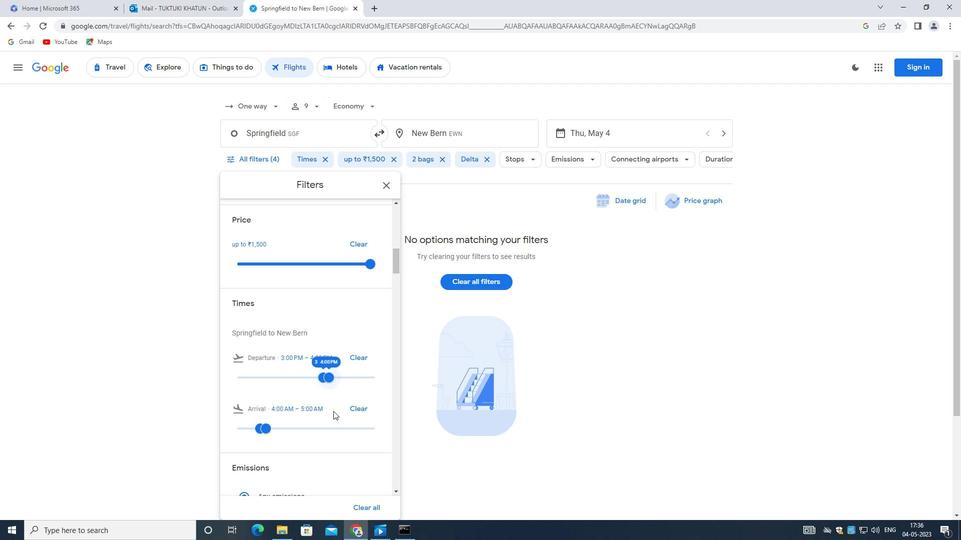 
Action: Mouse moved to (333, 412)
Screenshot: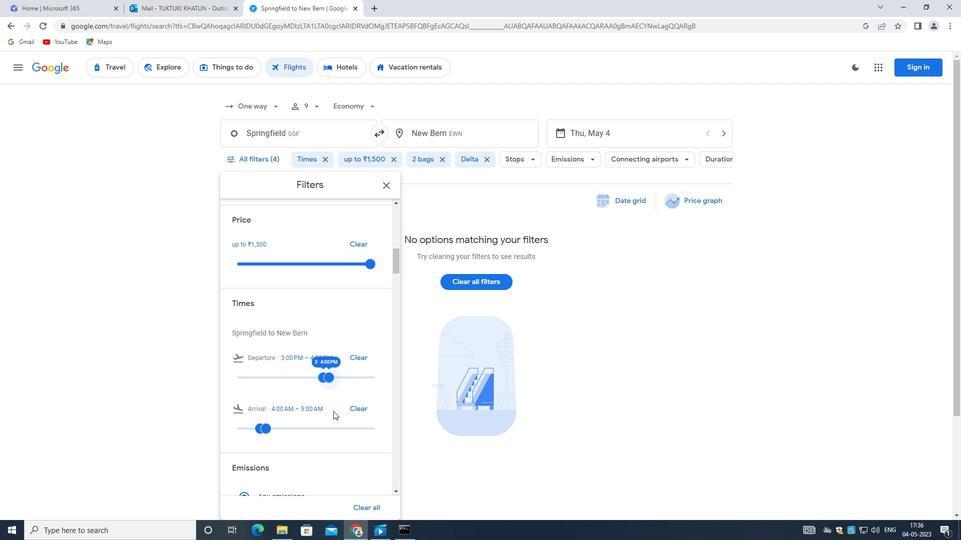 
Action: Mouse scrolled (333, 411) with delta (0, 0)
Screenshot: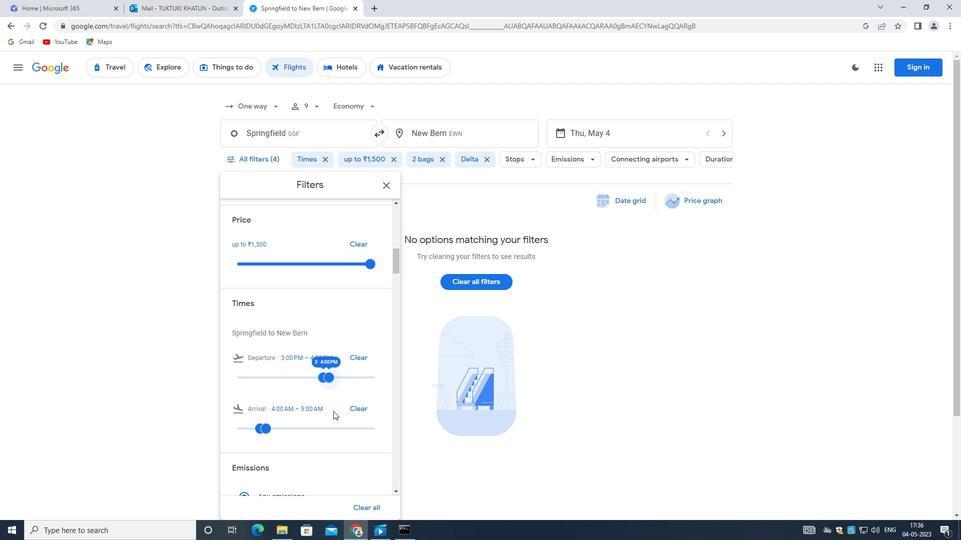 
Action: Mouse moved to (332, 412)
Screenshot: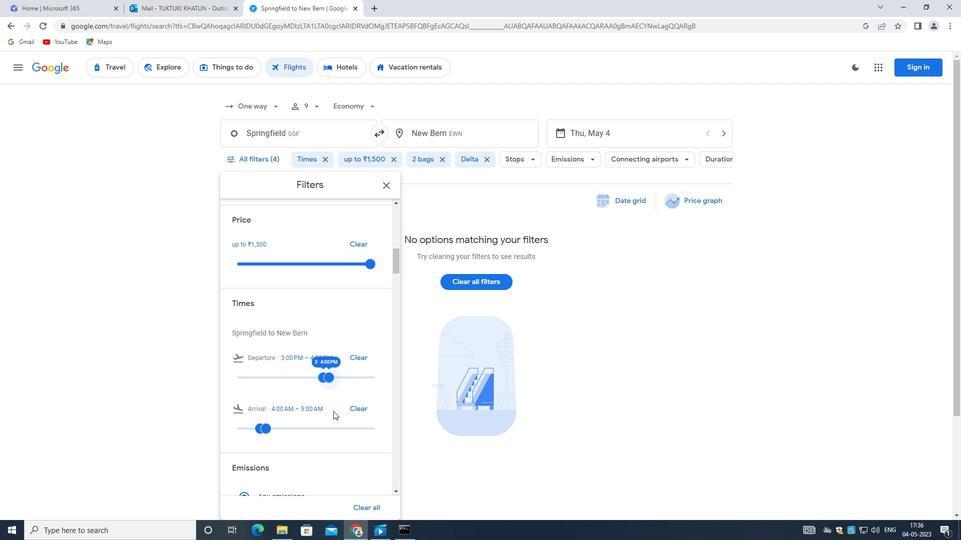 
Action: Mouse scrolled (332, 411) with delta (0, 0)
Screenshot: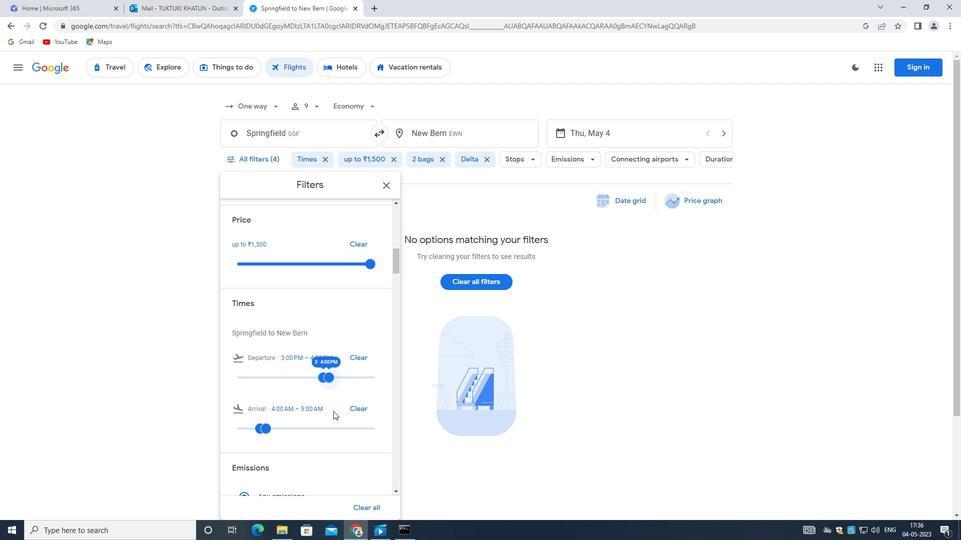 
Action: Mouse moved to (331, 412)
Screenshot: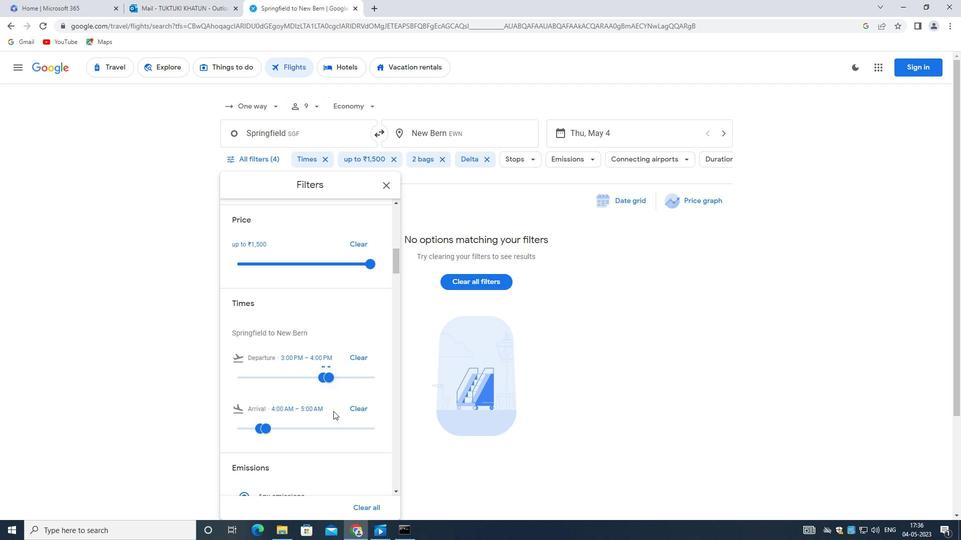 
Action: Mouse scrolled (331, 411) with delta (0, 0)
Screenshot: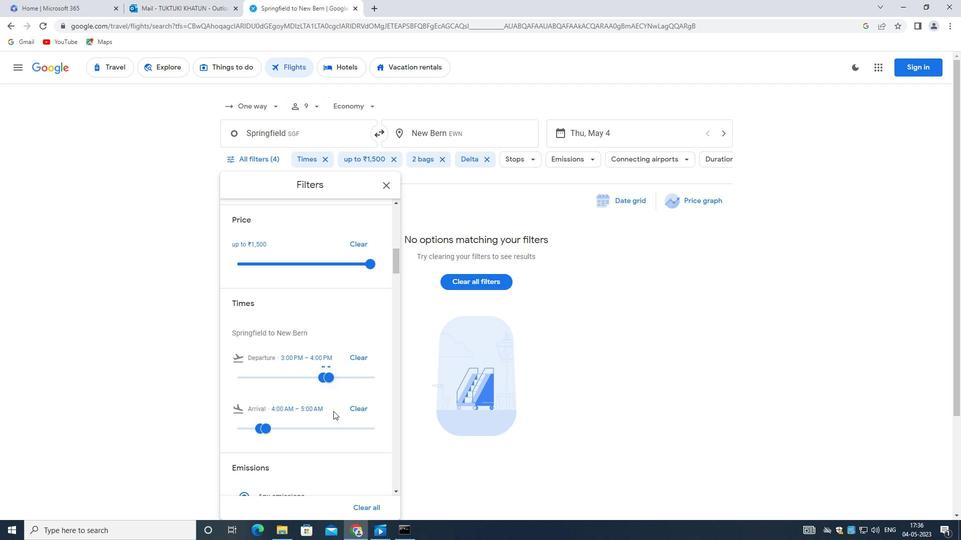 
Action: Mouse moved to (330, 412)
Screenshot: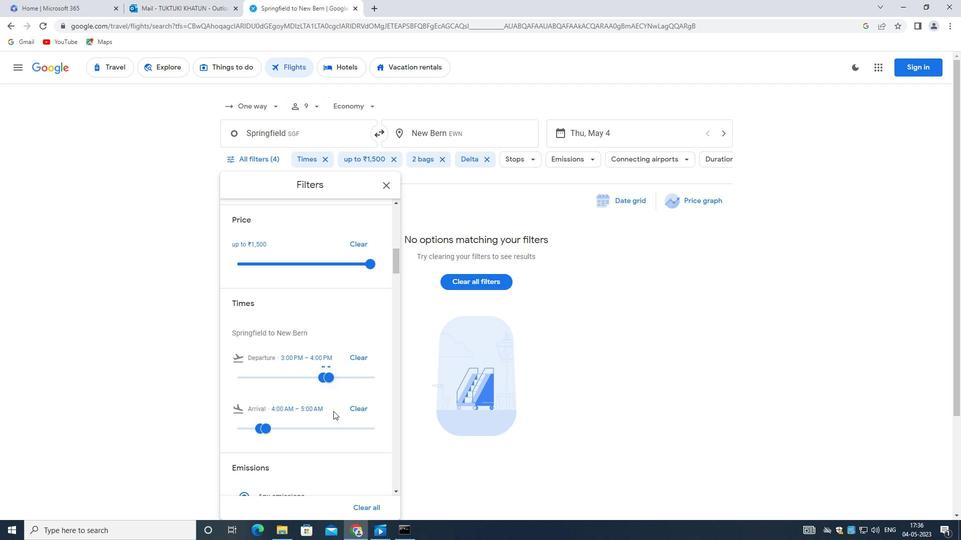 
Action: Mouse scrolled (330, 411) with delta (0, 0)
Screenshot: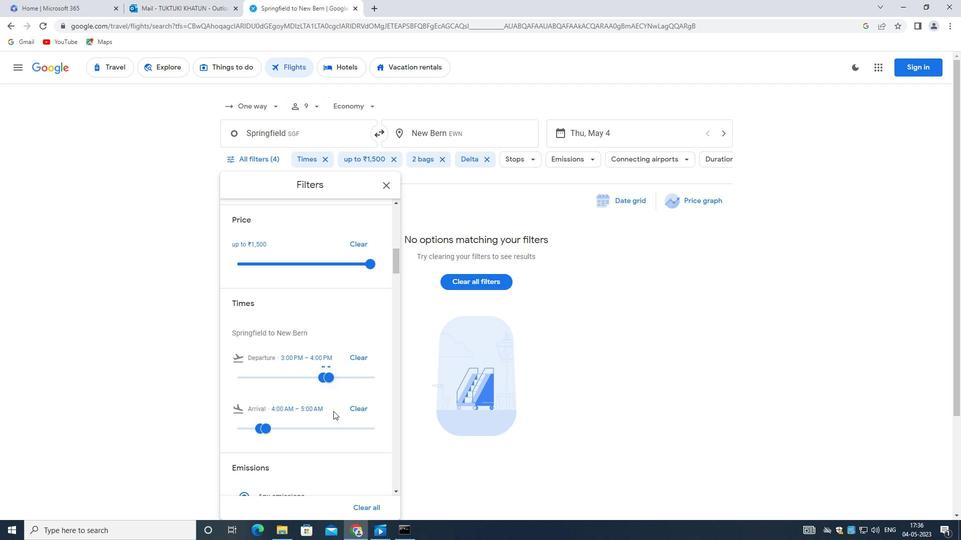 
Action: Mouse moved to (309, 376)
Screenshot: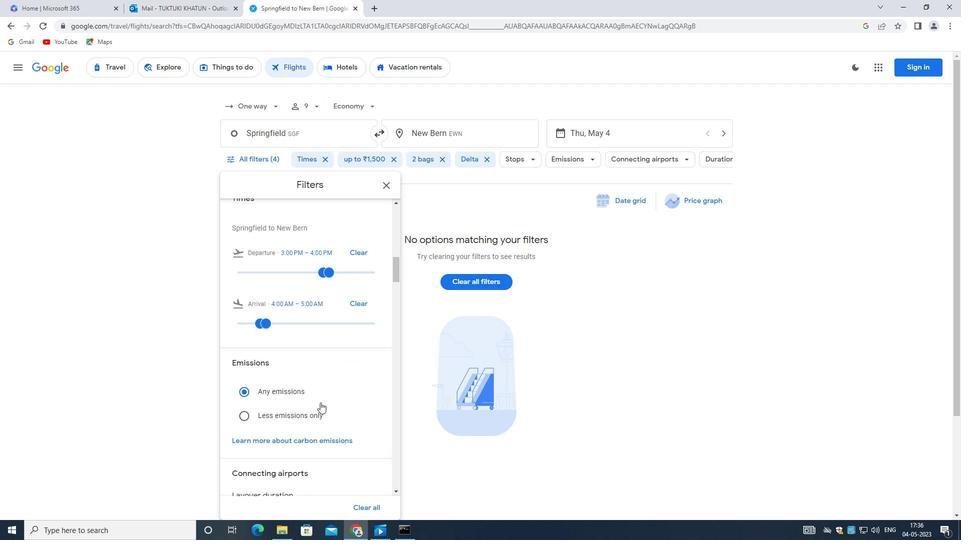 
Action: Mouse scrolled (309, 376) with delta (0, 0)
Screenshot: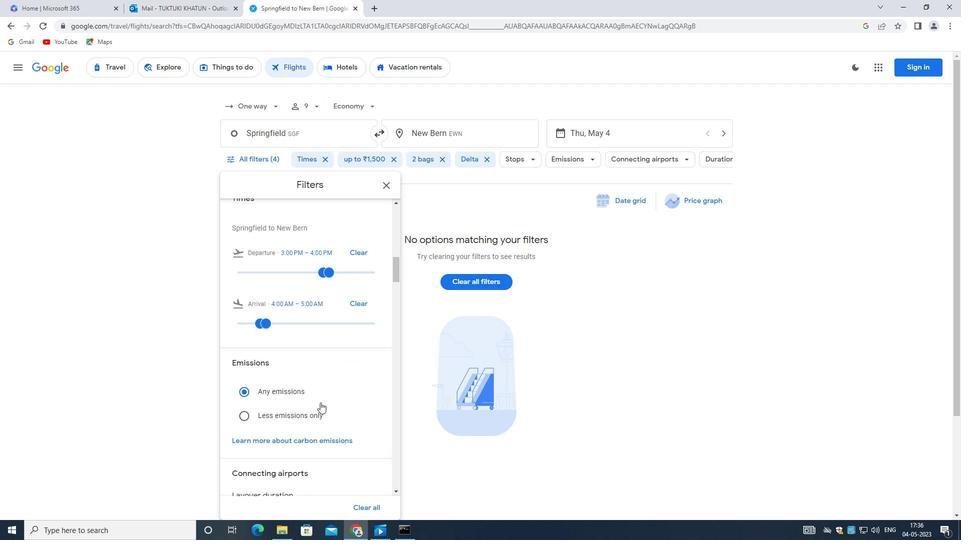 
Action: Mouse scrolled (309, 376) with delta (0, 0)
Screenshot: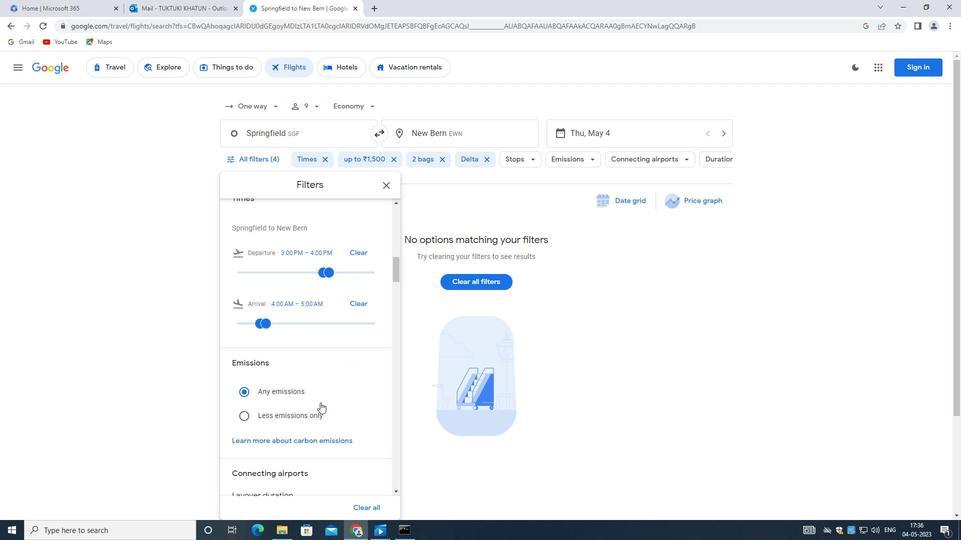 
Action: Mouse scrolled (309, 376) with delta (0, 0)
Screenshot: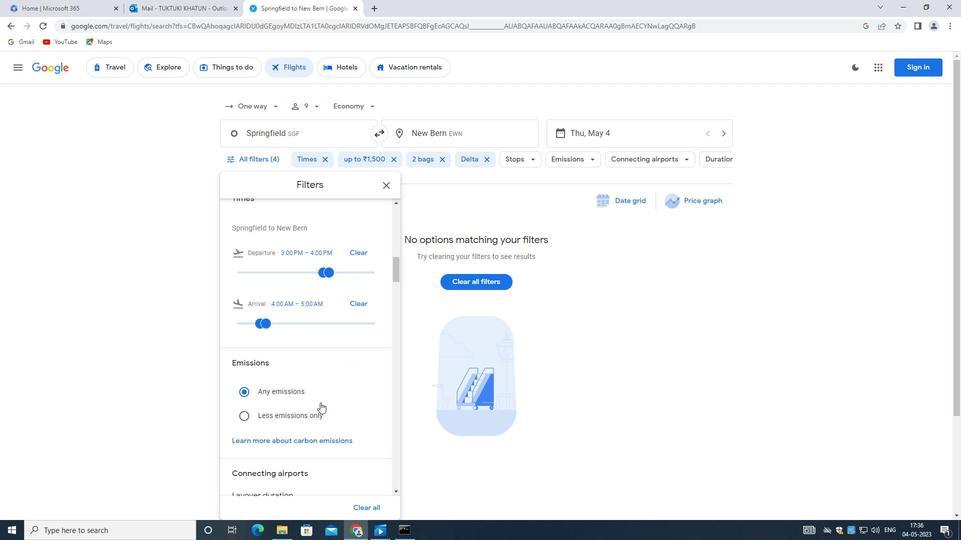 
Action: Mouse moved to (308, 376)
Screenshot: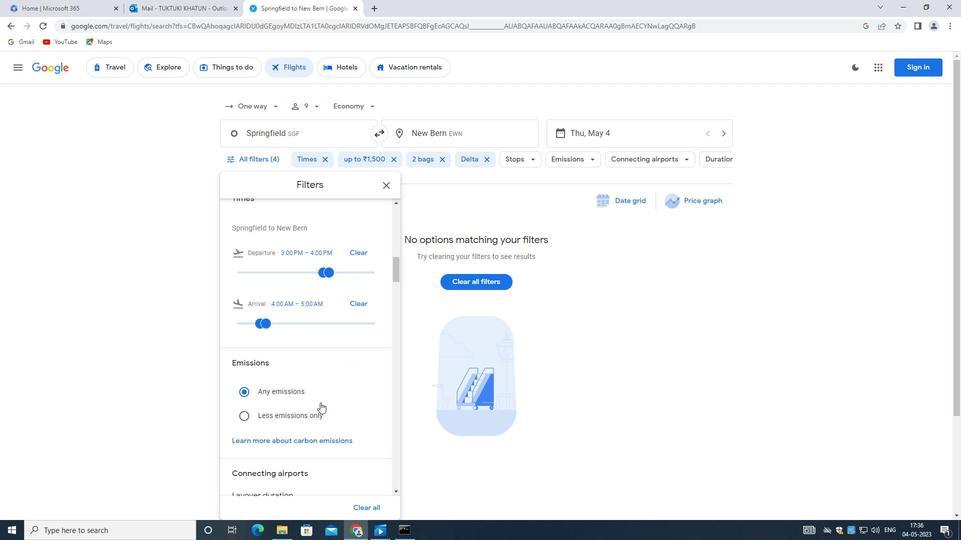 
Action: Mouse scrolled (308, 376) with delta (0, 0)
Screenshot: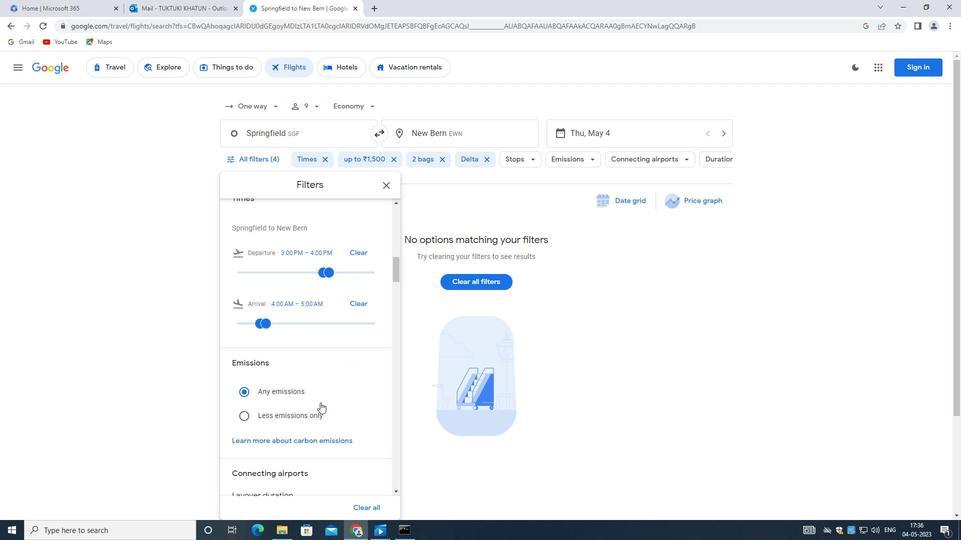 
Action: Mouse moved to (307, 376)
Screenshot: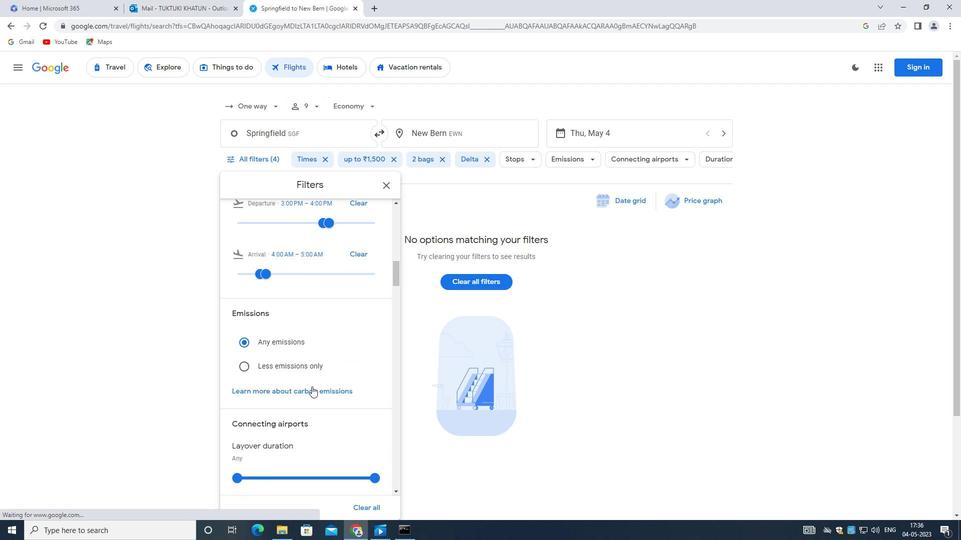 
Action: Mouse scrolled (307, 376) with delta (0, 0)
Screenshot: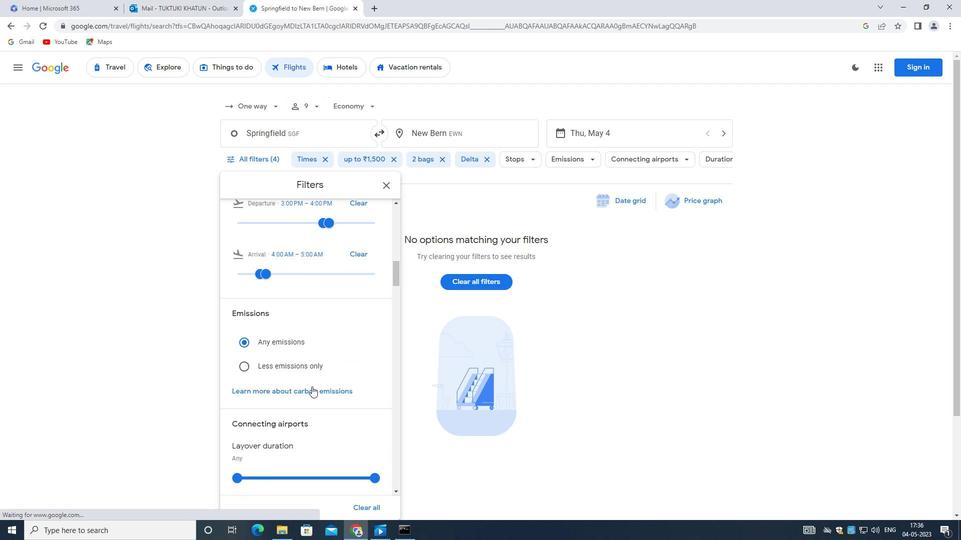 
Action: Mouse moved to (296, 364)
Screenshot: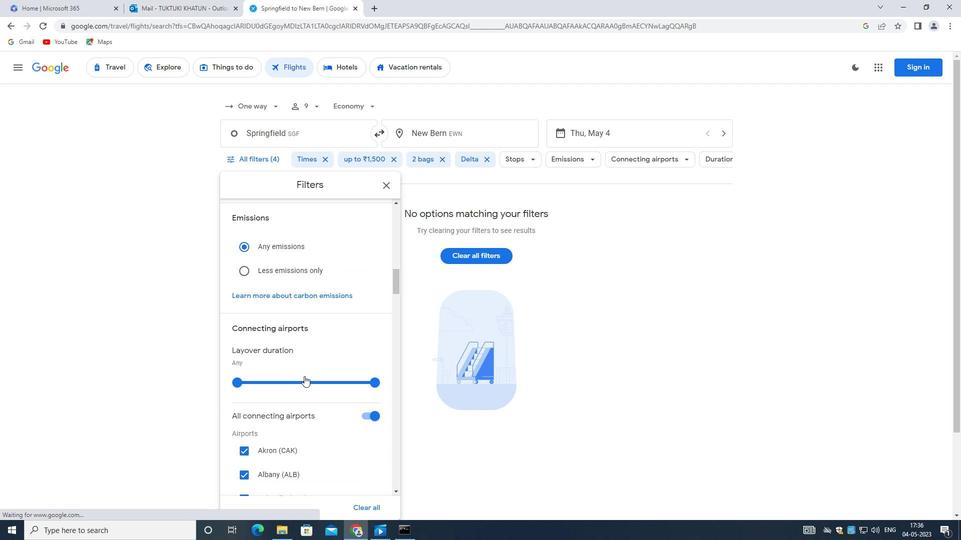 
Action: Mouse scrolled (296, 363) with delta (0, 0)
Screenshot: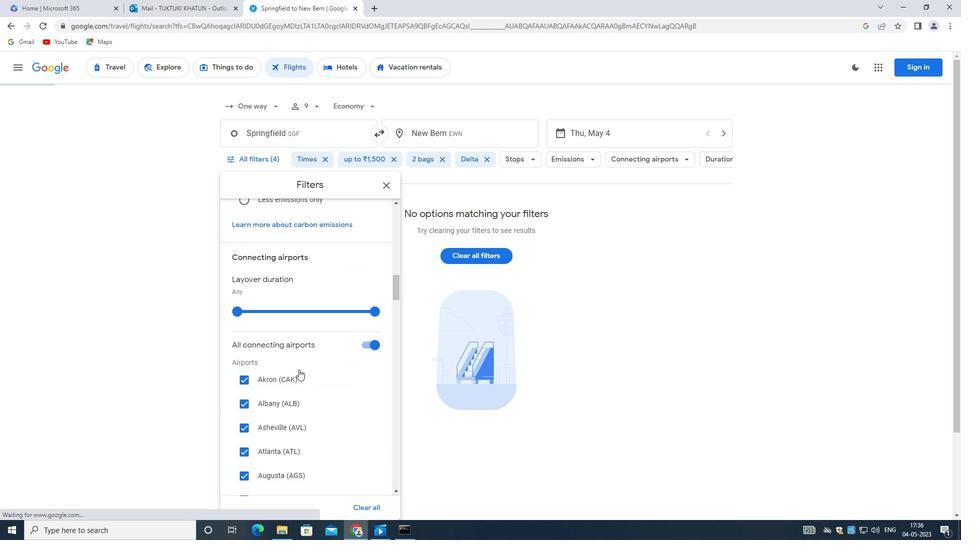 
Action: Mouse moved to (296, 364)
Screenshot: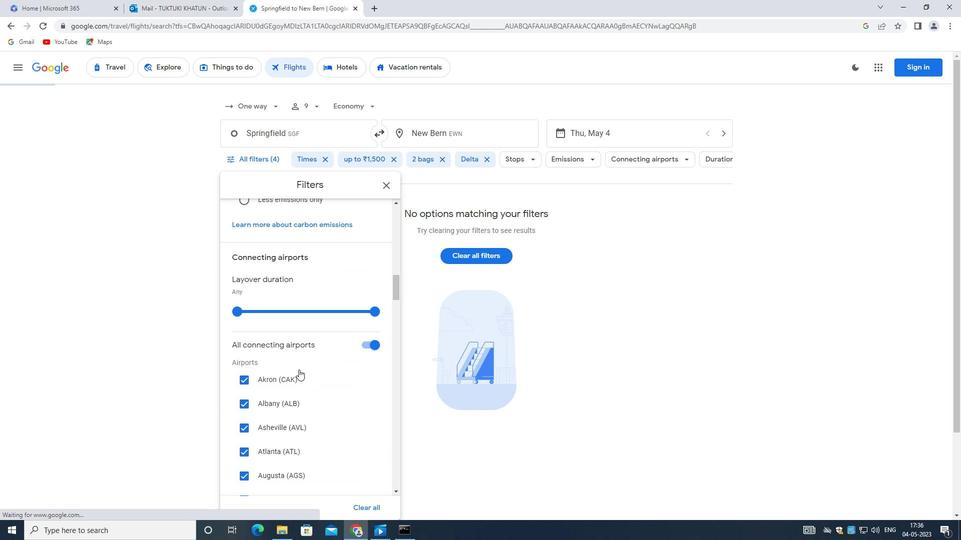
Action: Mouse scrolled (296, 363) with delta (0, 0)
Screenshot: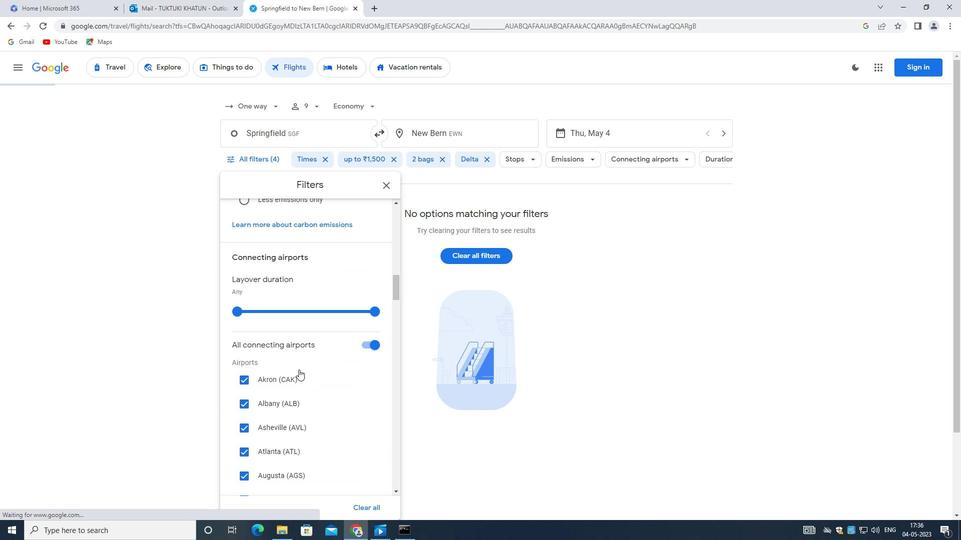 
Action: Mouse moved to (296, 364)
Screenshot: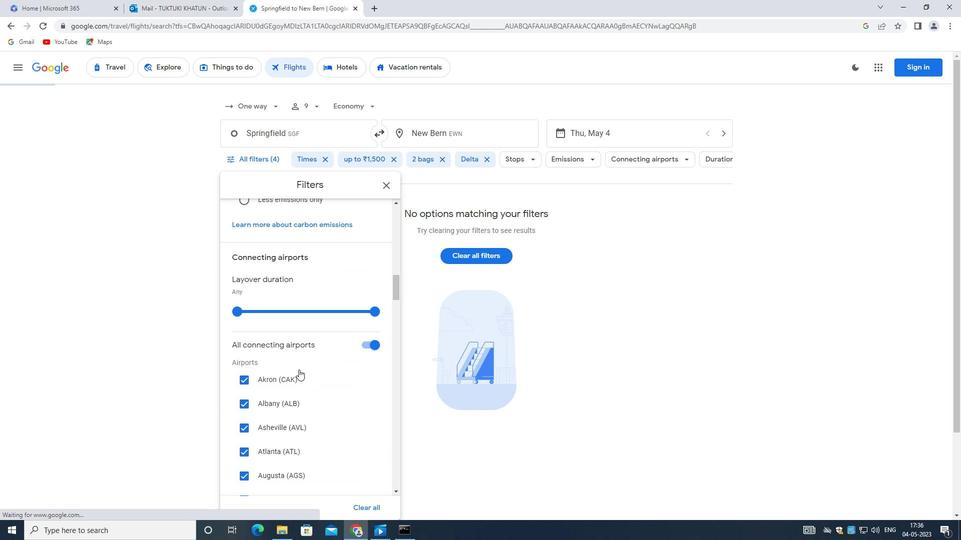 
Action: Mouse scrolled (296, 363) with delta (0, 0)
Screenshot: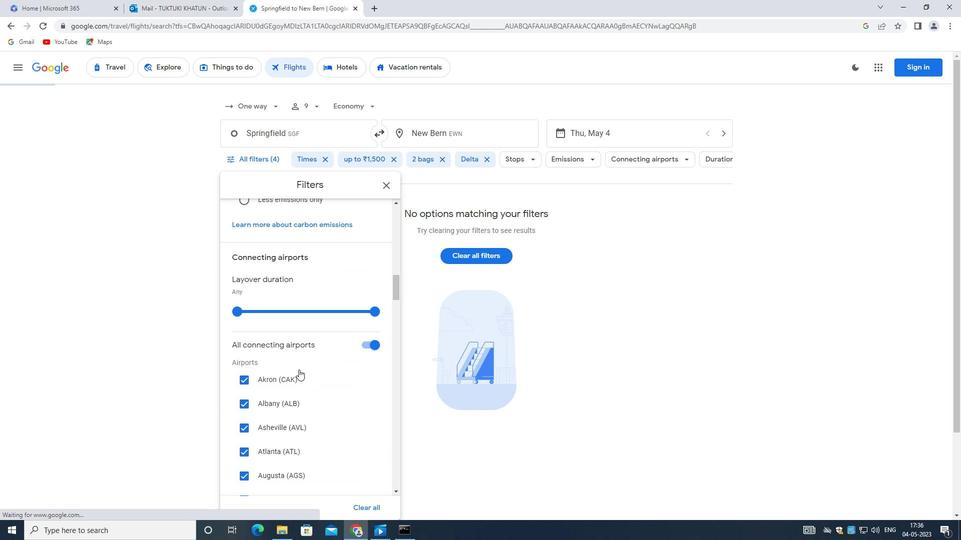 
Action: Mouse moved to (296, 364)
Screenshot: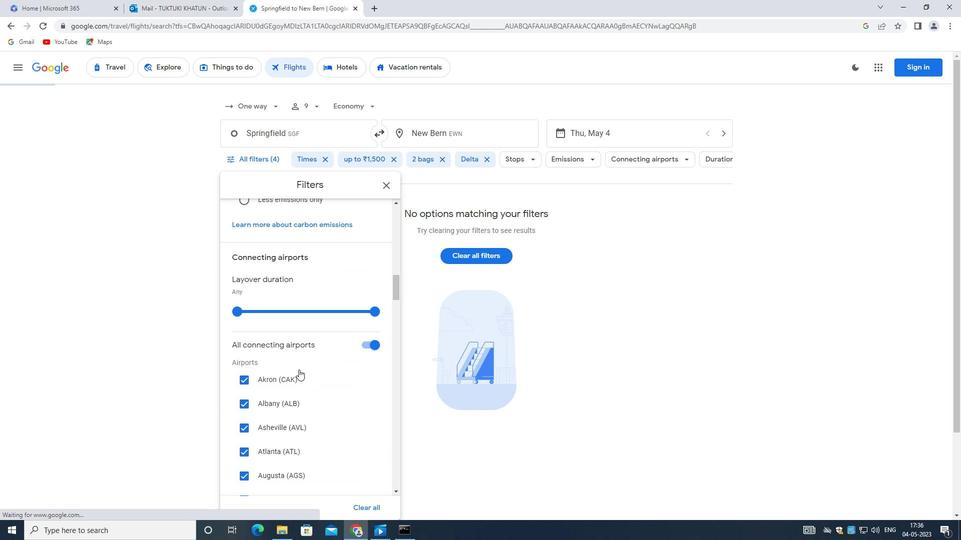 
Action: Mouse scrolled (296, 363) with delta (0, -1)
Screenshot: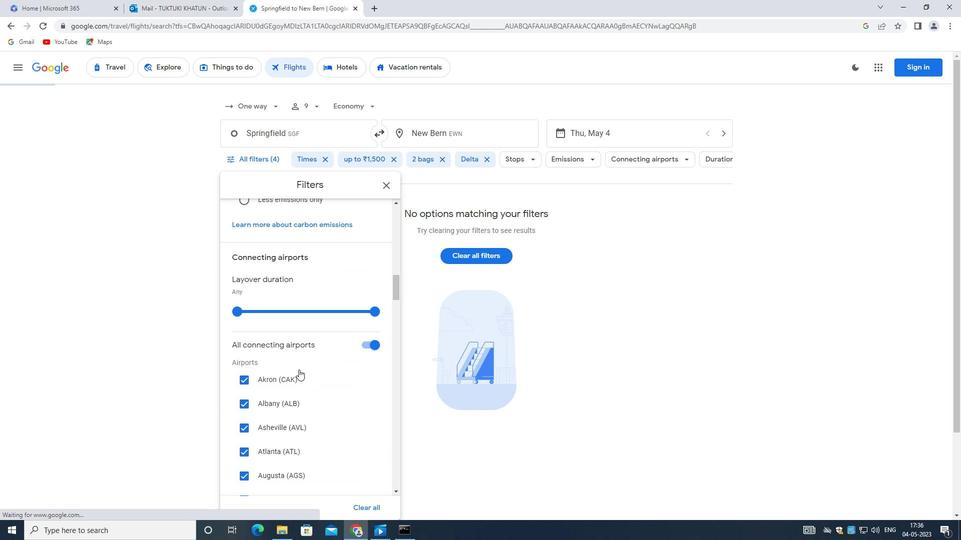 
Action: Mouse scrolled (296, 364) with delta (0, 0)
Screenshot: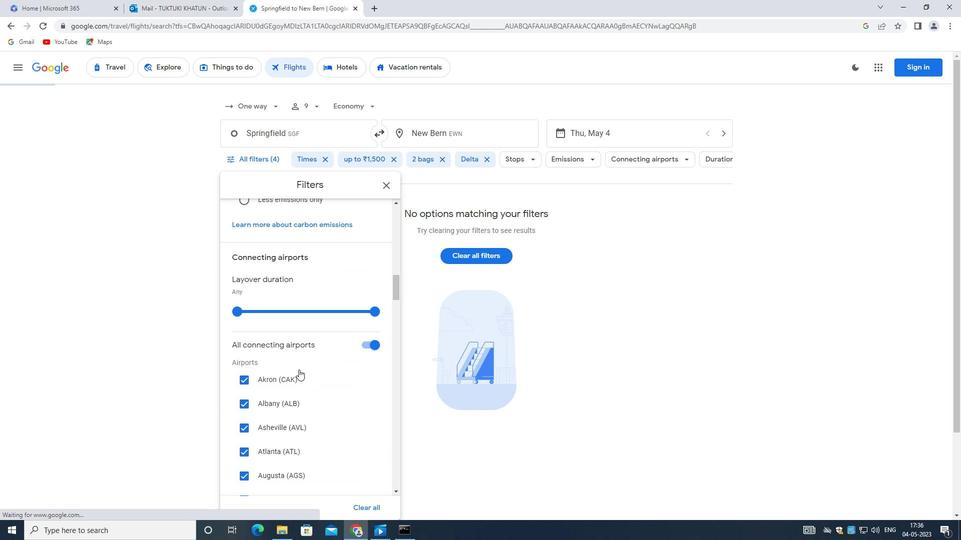 
Action: Mouse moved to (294, 355)
Screenshot: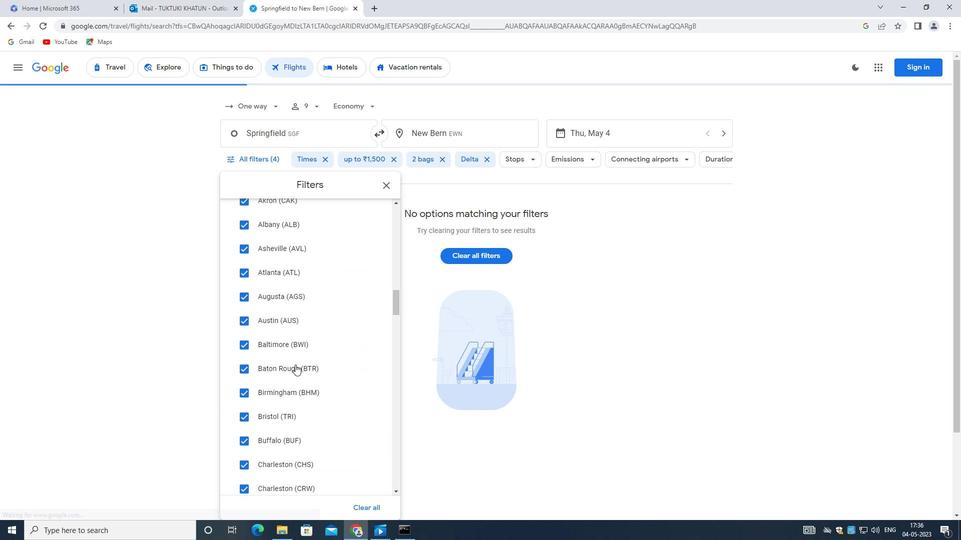 
Action: Mouse scrolled (294, 355) with delta (0, 0)
Screenshot: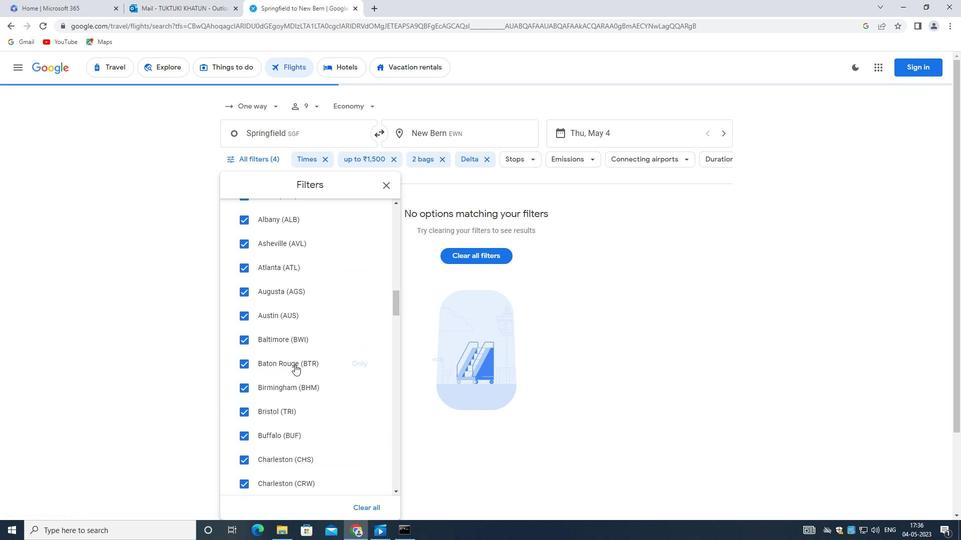 
Action: Mouse scrolled (294, 354) with delta (0, 0)
Screenshot: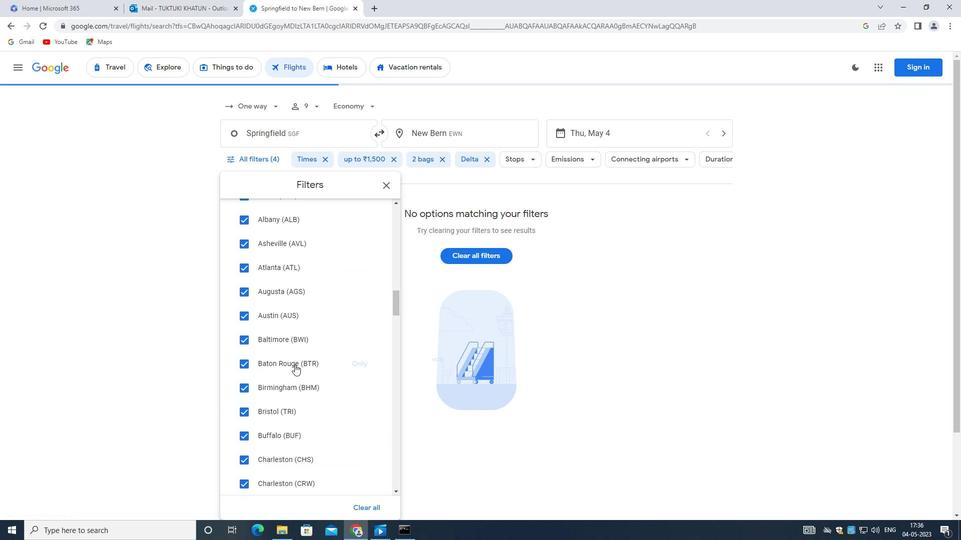 
Action: Mouse moved to (294, 355)
Screenshot: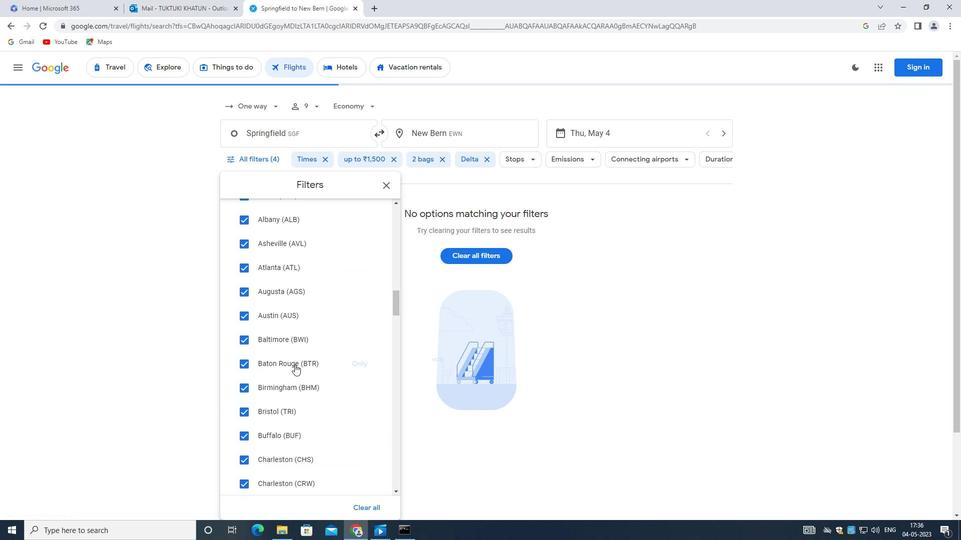 
Action: Mouse scrolled (294, 355) with delta (0, 0)
Screenshot: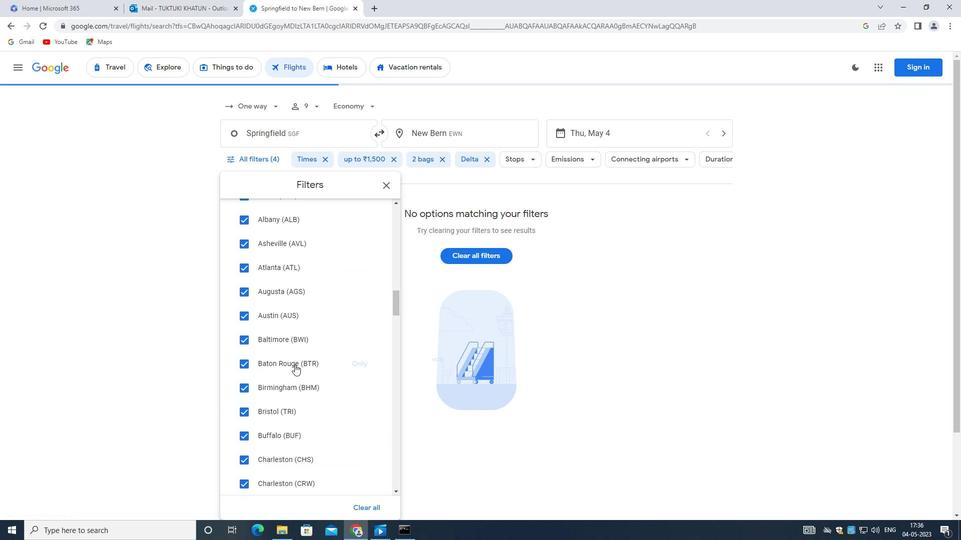 
Action: Mouse moved to (294, 355)
Screenshot: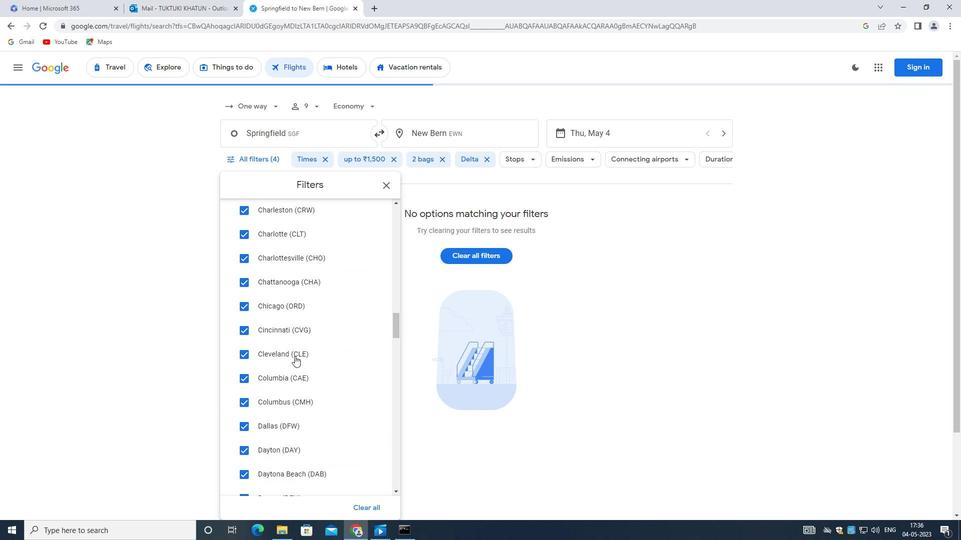 
Action: Mouse scrolled (294, 355) with delta (0, 0)
Screenshot: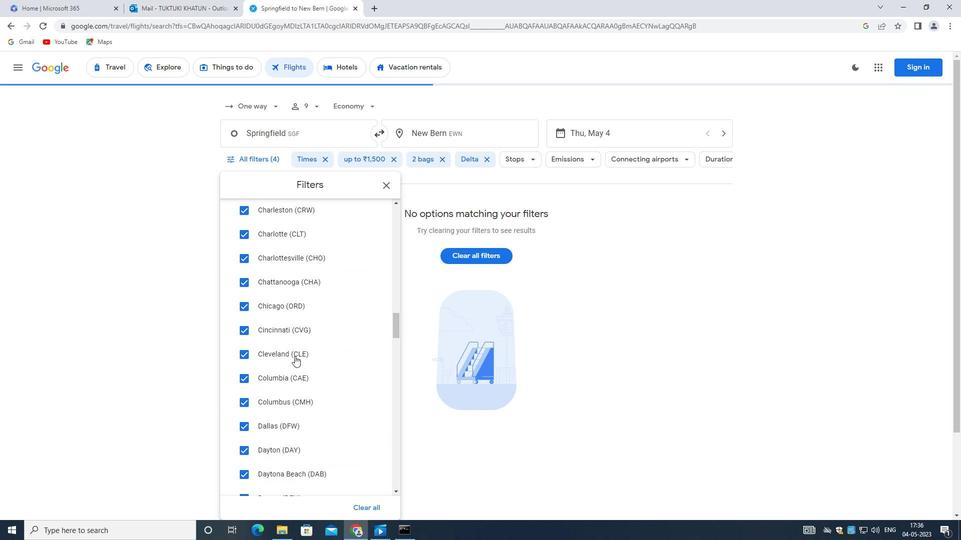 
Action: Mouse scrolled (294, 355) with delta (0, 0)
Screenshot: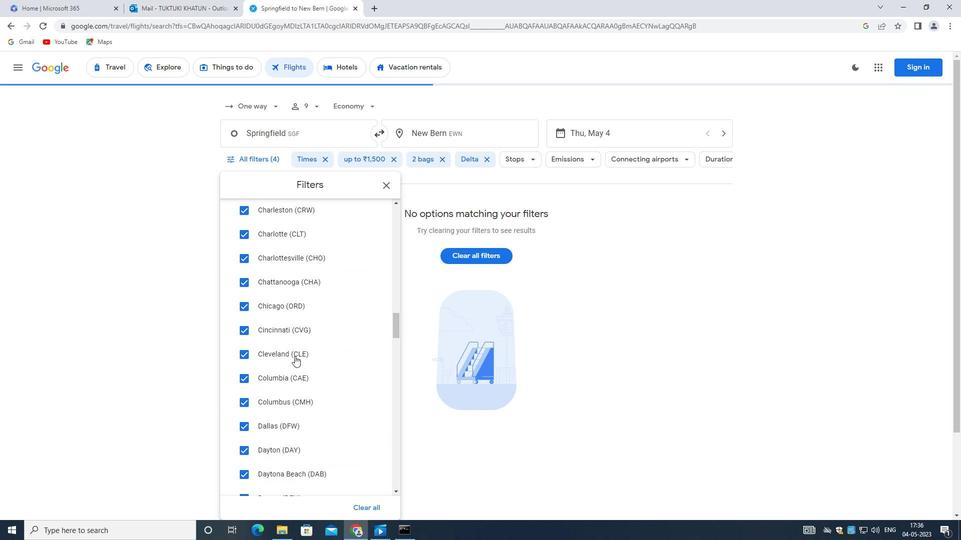 
Action: Mouse scrolled (294, 355) with delta (0, 0)
Screenshot: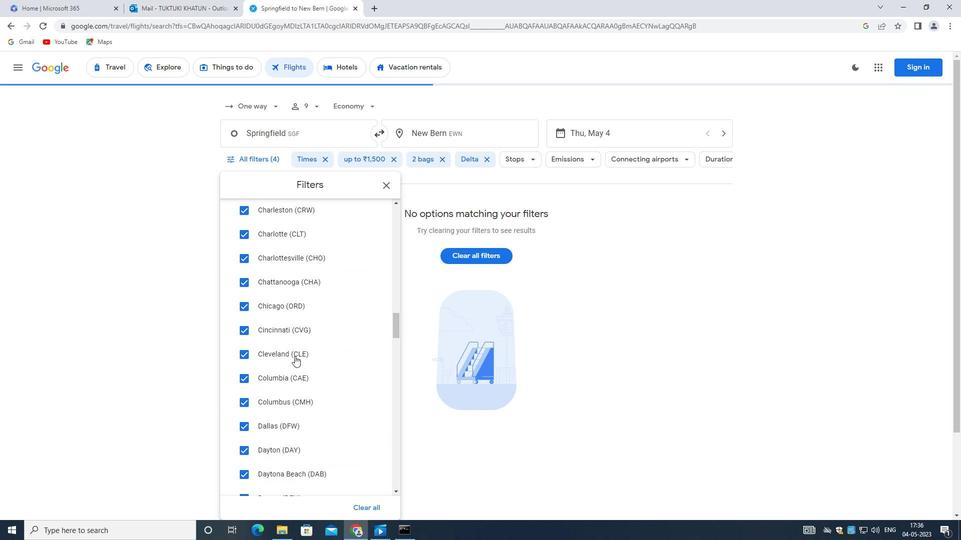 
Action: Mouse moved to (294, 351)
Screenshot: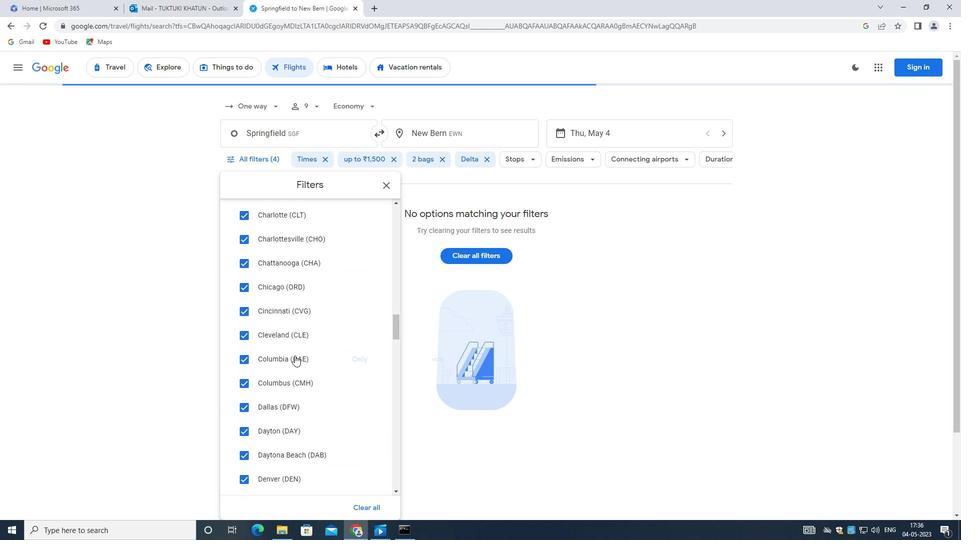 
Action: Mouse scrolled (294, 351) with delta (0, 0)
Screenshot: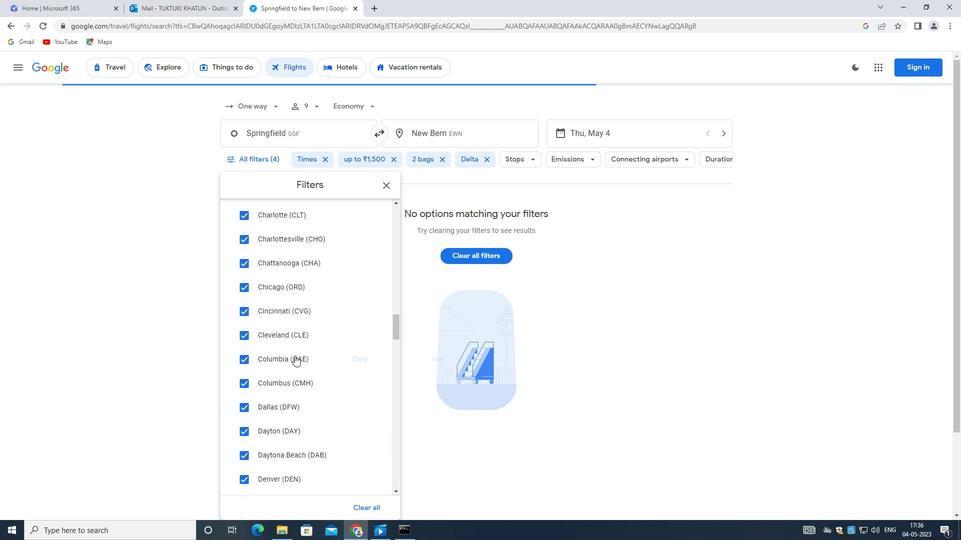 
Action: Mouse scrolled (294, 351) with delta (0, 0)
Screenshot: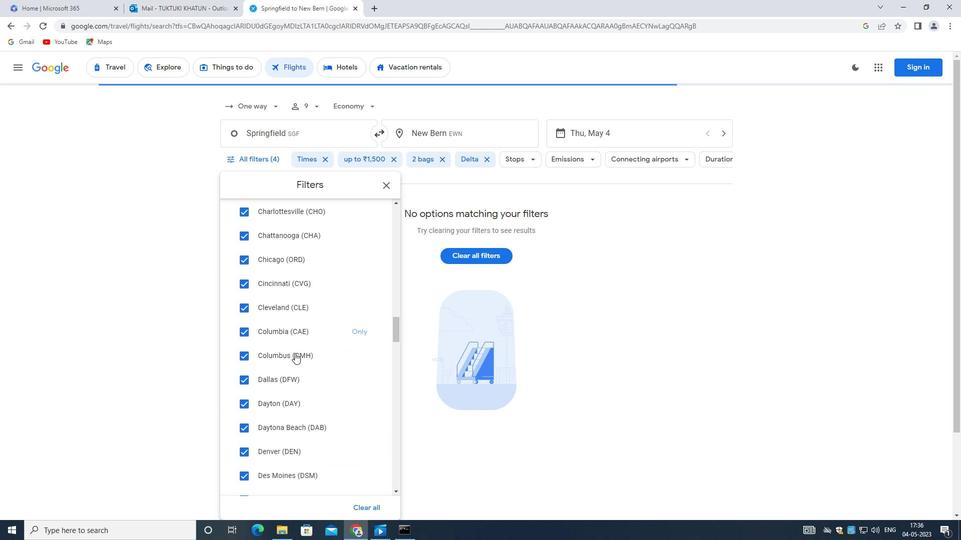 
Action: Mouse scrolled (294, 351) with delta (0, 0)
Screenshot: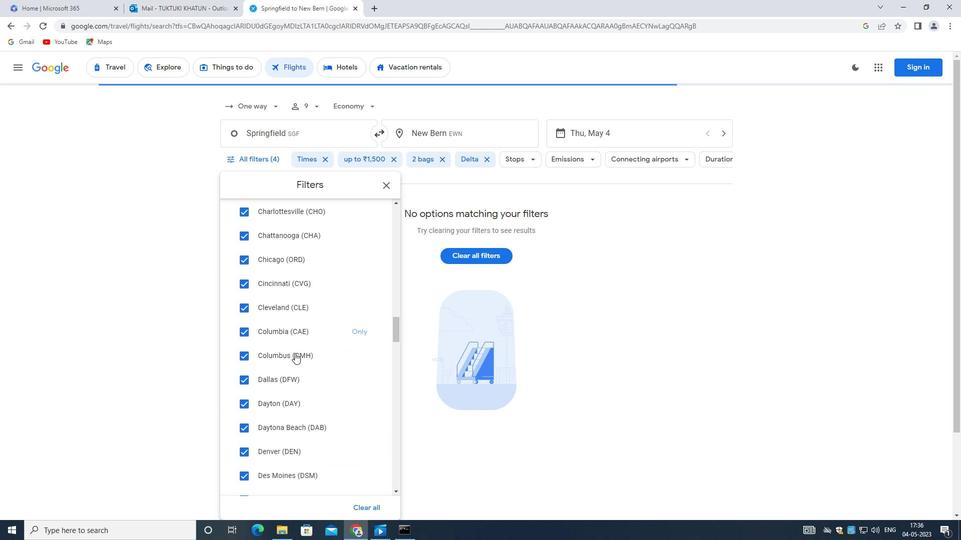
Action: Mouse scrolled (294, 351) with delta (0, 0)
Screenshot: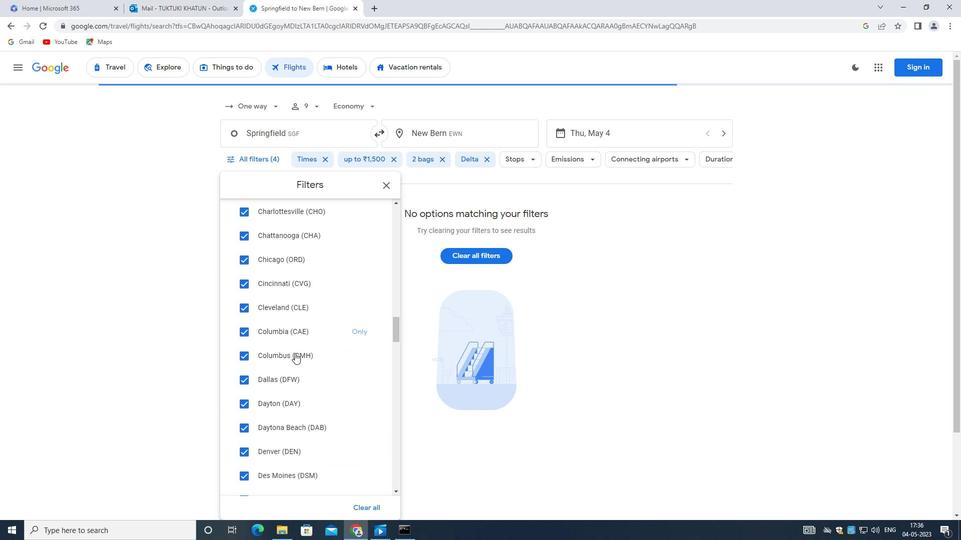 
Action: Mouse scrolled (294, 351) with delta (0, 0)
Screenshot: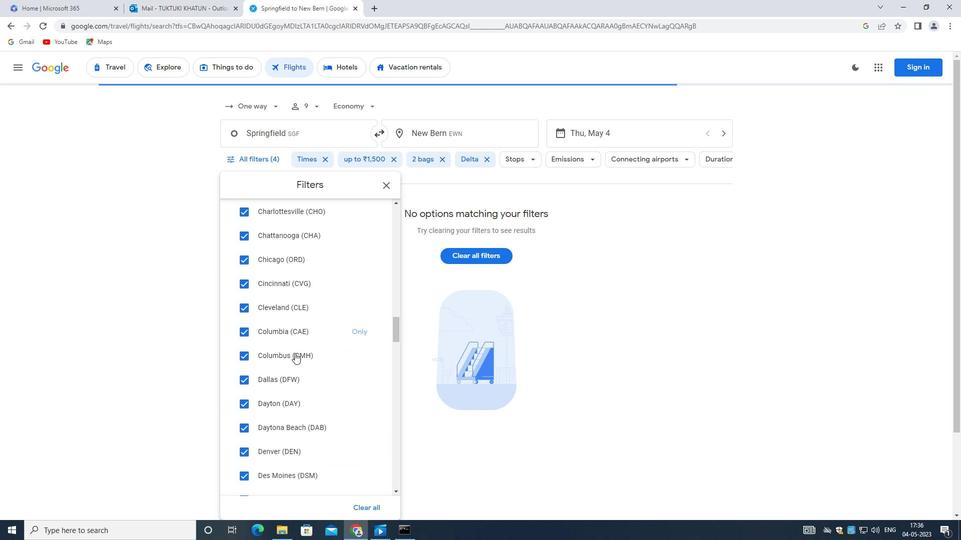 
Action: Mouse scrolled (294, 351) with delta (0, 0)
Screenshot: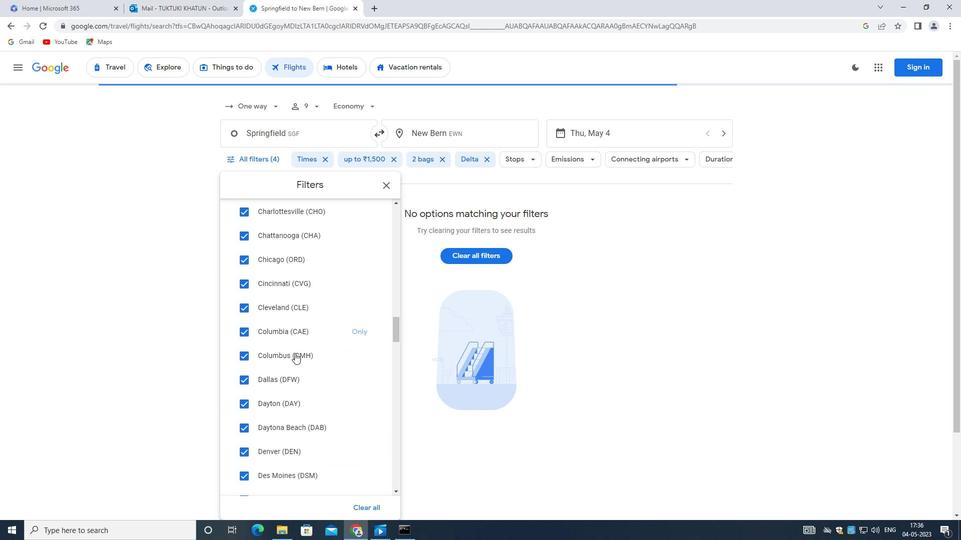 
Action: Mouse moved to (292, 343)
Screenshot: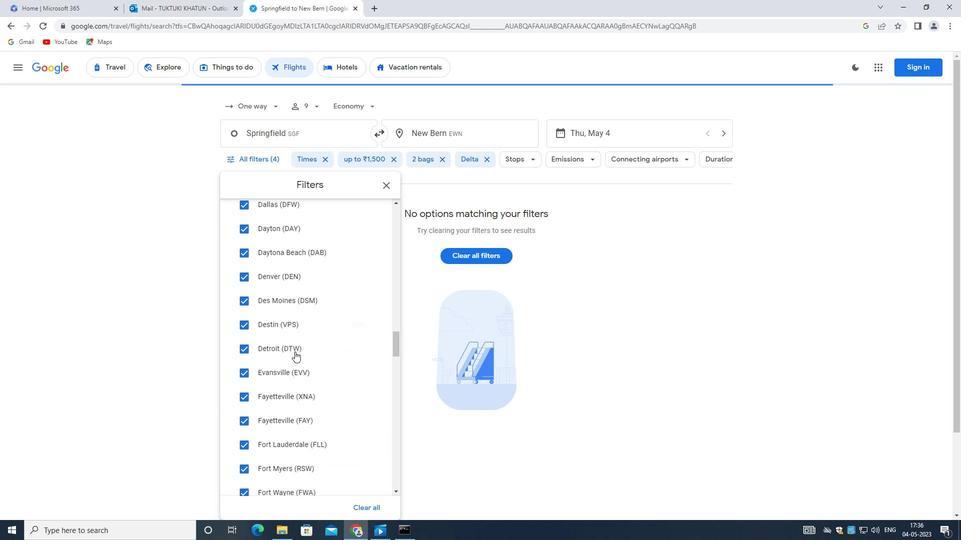
Action: Mouse scrolled (292, 342) with delta (0, 0)
Screenshot: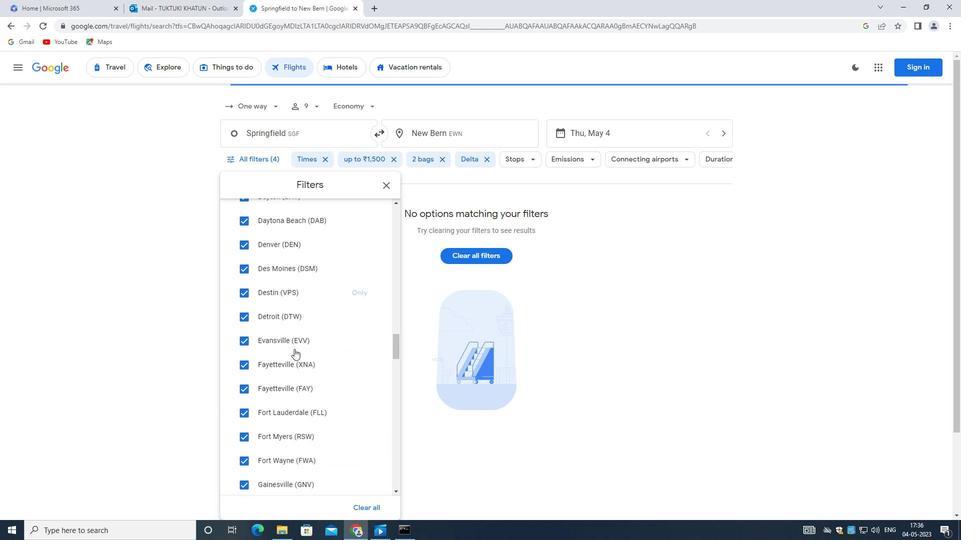 
Action: Mouse scrolled (292, 342) with delta (0, 0)
Screenshot: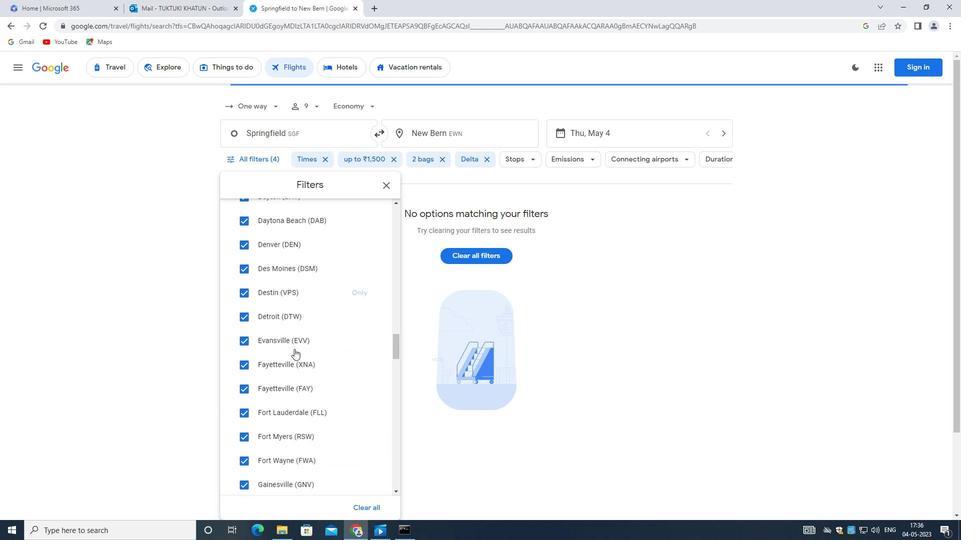
Action: Mouse scrolled (292, 342) with delta (0, 0)
Screenshot: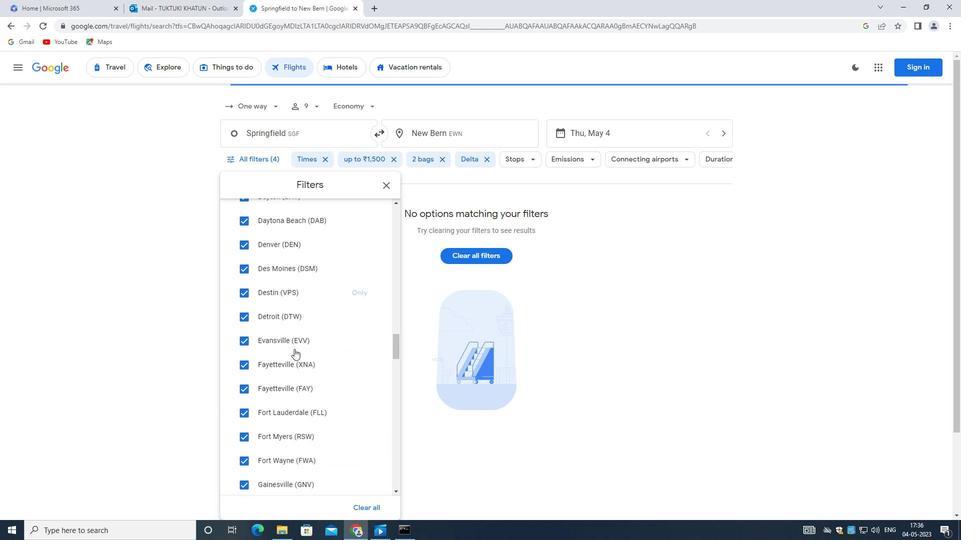 
Action: Mouse scrolled (292, 342) with delta (0, 0)
Screenshot: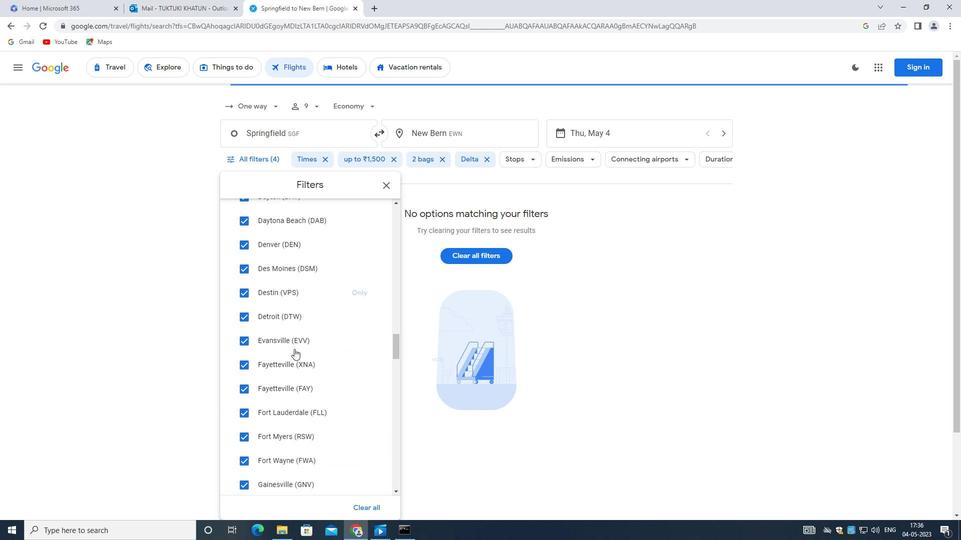 
Action: Mouse moved to (292, 342)
Screenshot: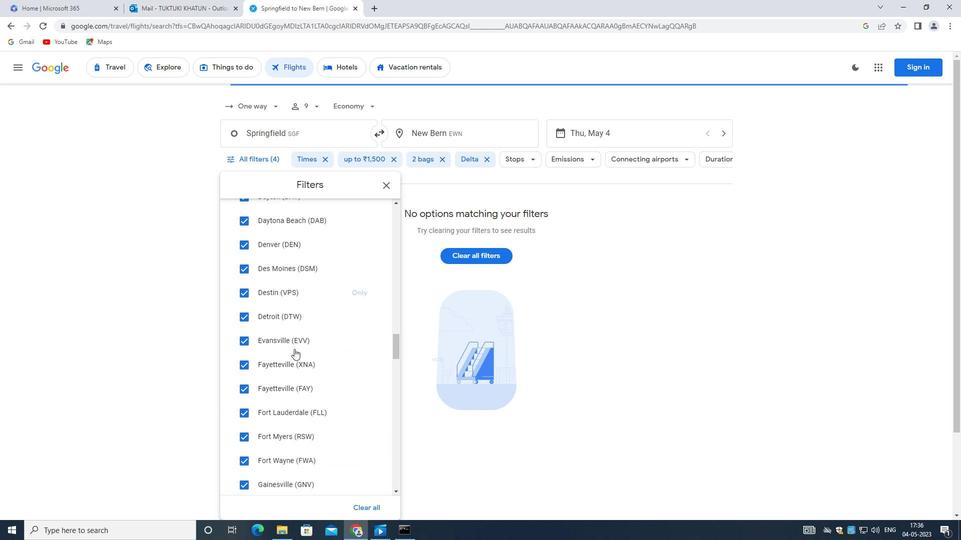
Action: Mouse scrolled (292, 342) with delta (0, 0)
Screenshot: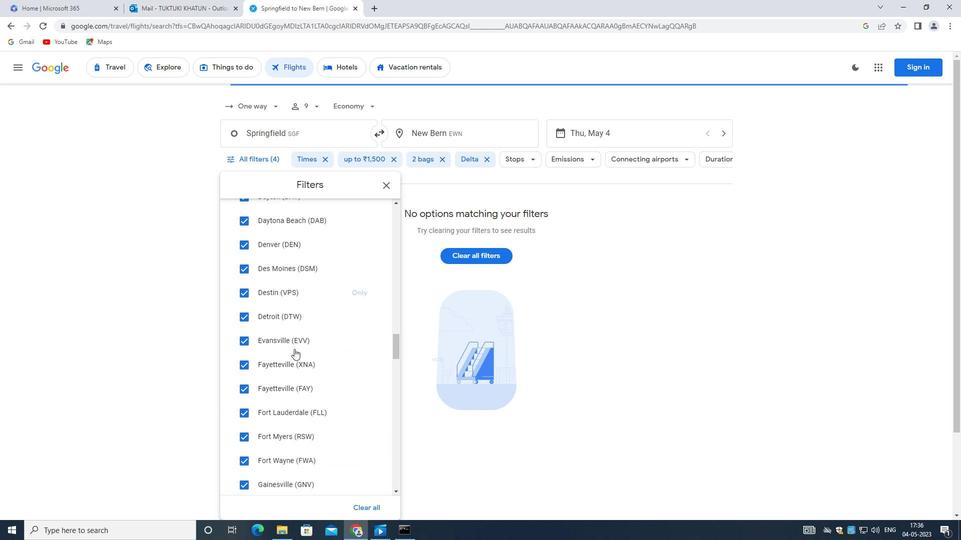 
Action: Mouse moved to (280, 339)
Screenshot: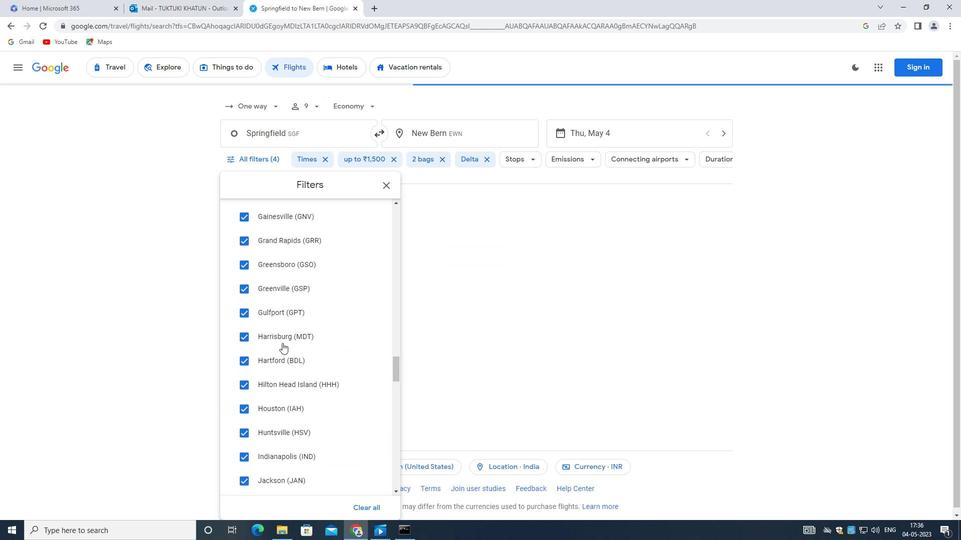 
Action: Mouse scrolled (280, 339) with delta (0, 0)
Screenshot: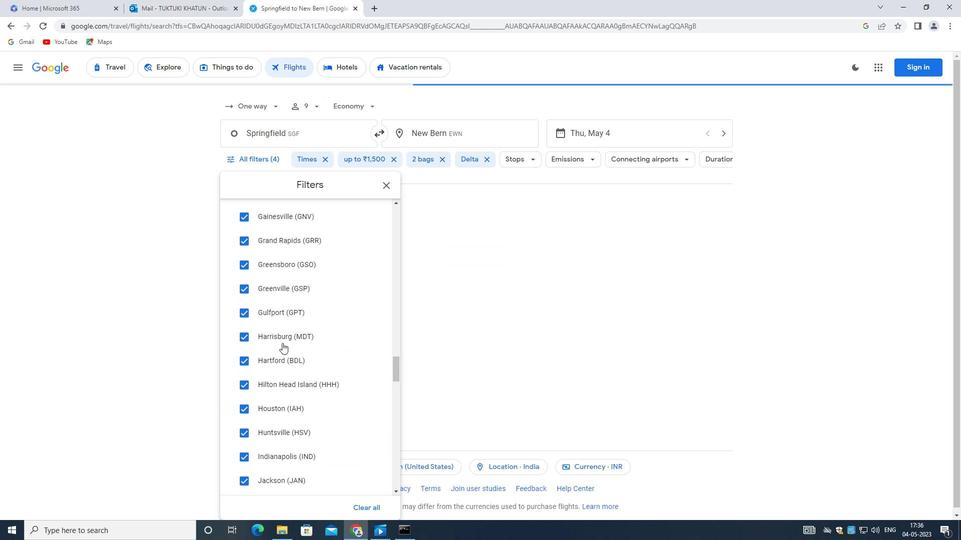 
Action: Mouse scrolled (280, 339) with delta (0, 0)
Screenshot: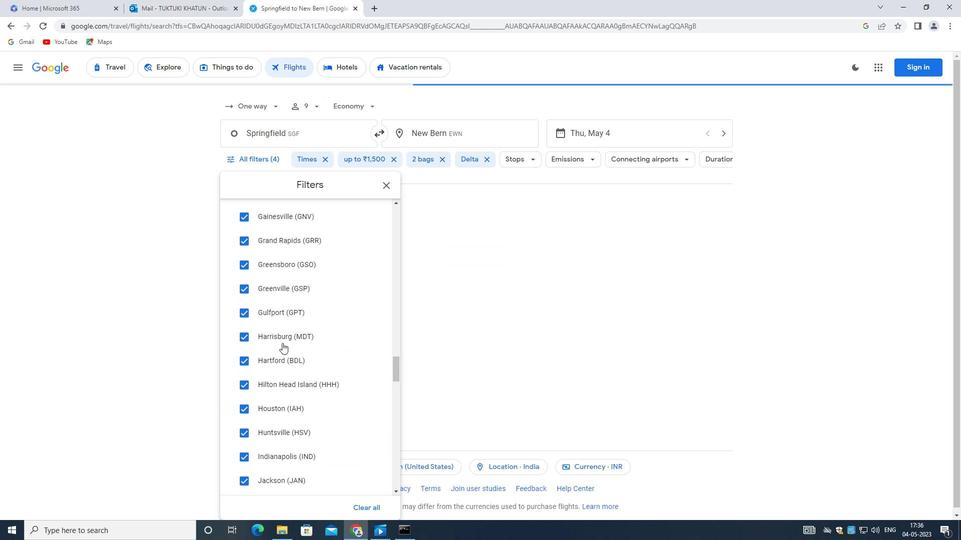 
Action: Mouse scrolled (280, 339) with delta (0, 0)
Screenshot: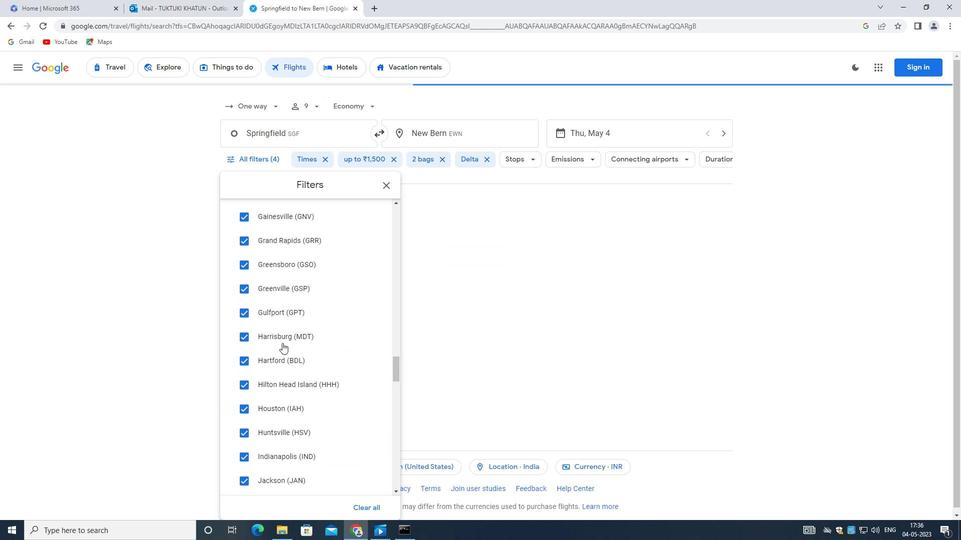 
Action: Mouse scrolled (280, 339) with delta (0, 0)
Screenshot: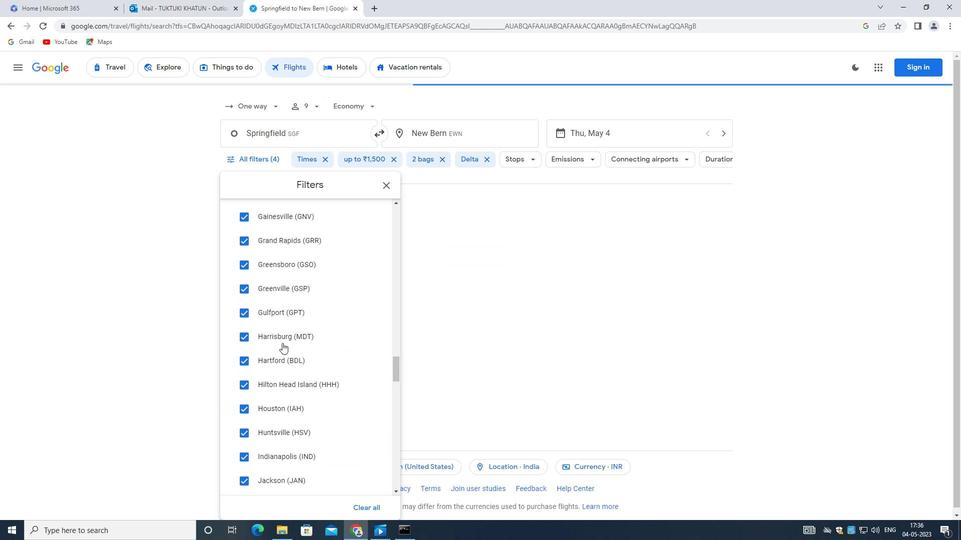 
Action: Mouse moved to (280, 339)
Screenshot: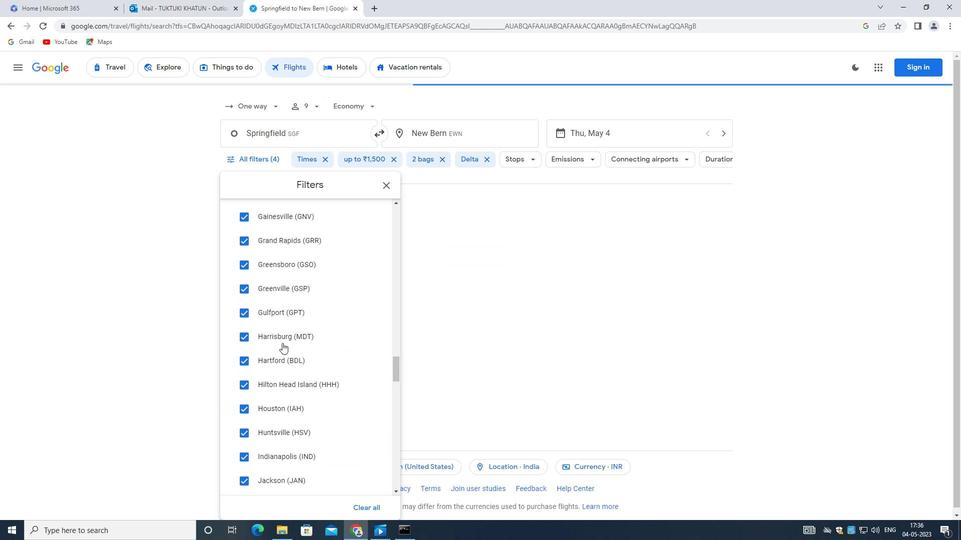 
Action: Mouse scrolled (280, 338) with delta (0, 0)
Screenshot: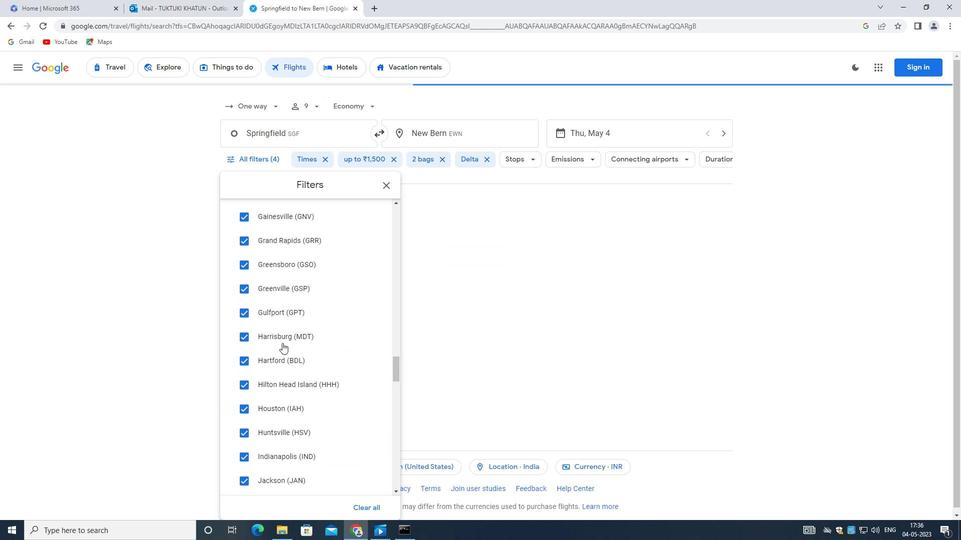 
Action: Mouse moved to (279, 338)
Screenshot: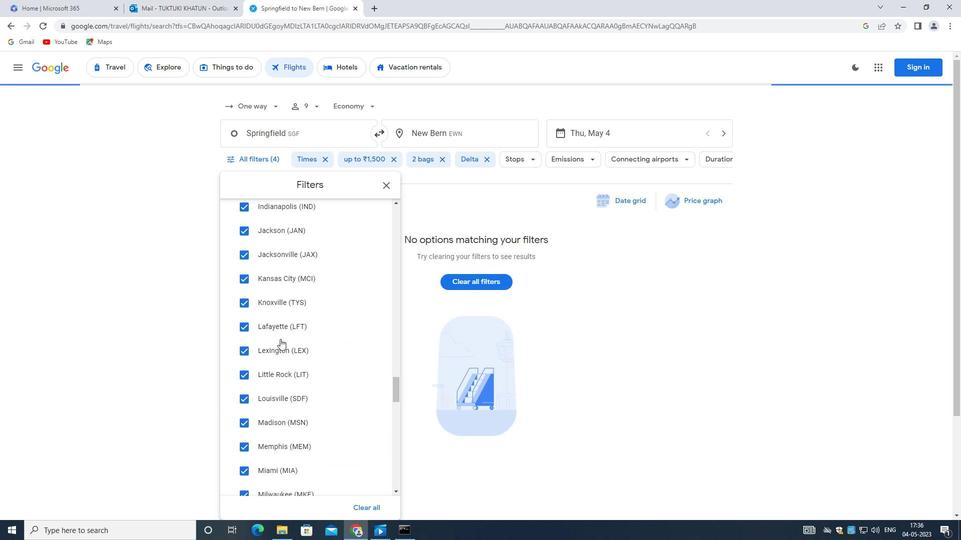 
Action: Mouse scrolled (279, 338) with delta (0, 0)
Screenshot: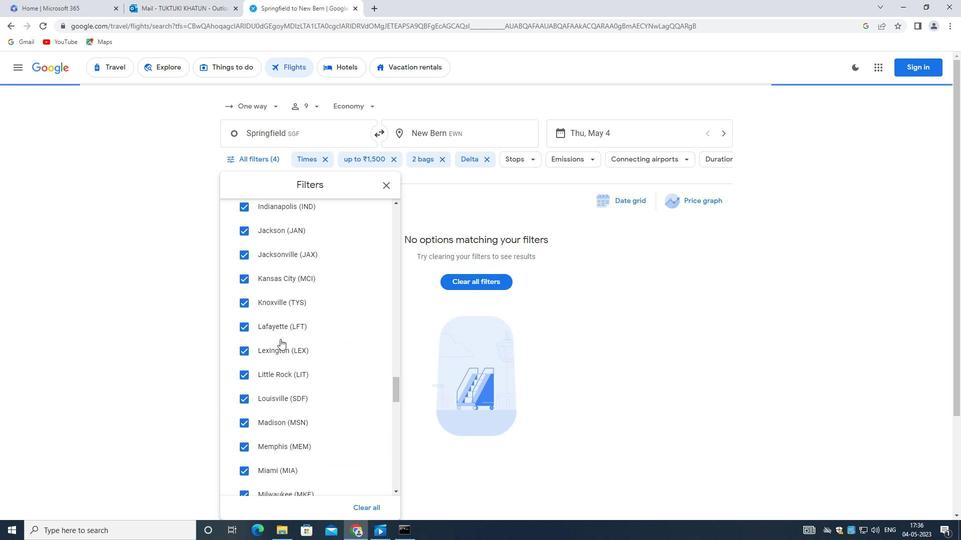 
Action: Mouse scrolled (279, 338) with delta (0, 0)
Screenshot: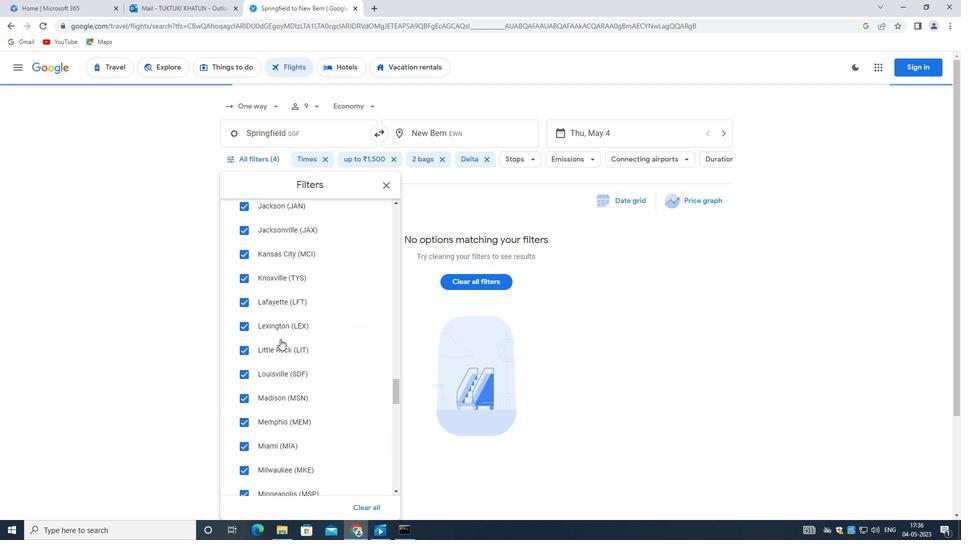 
Action: Mouse moved to (279, 338)
Screenshot: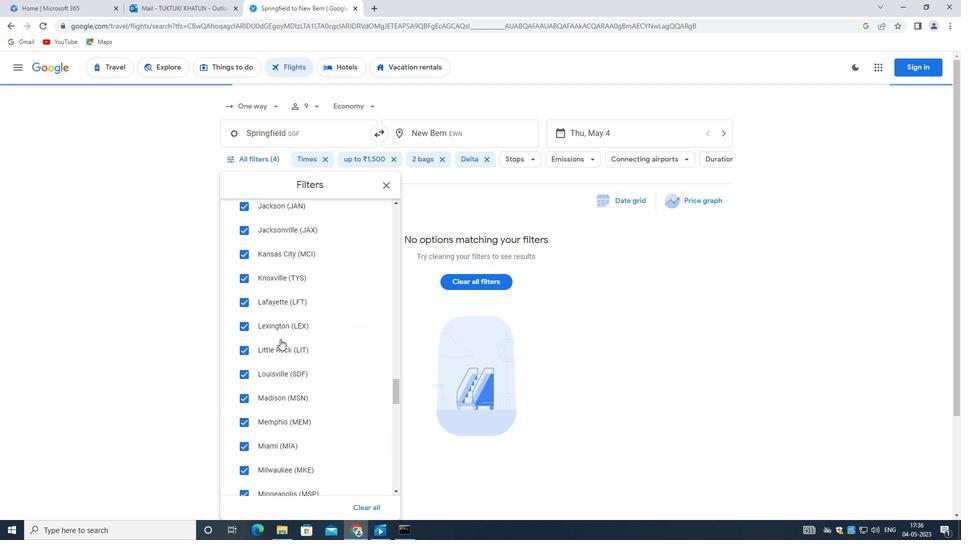 
Action: Mouse scrolled (279, 337) with delta (0, 0)
Screenshot: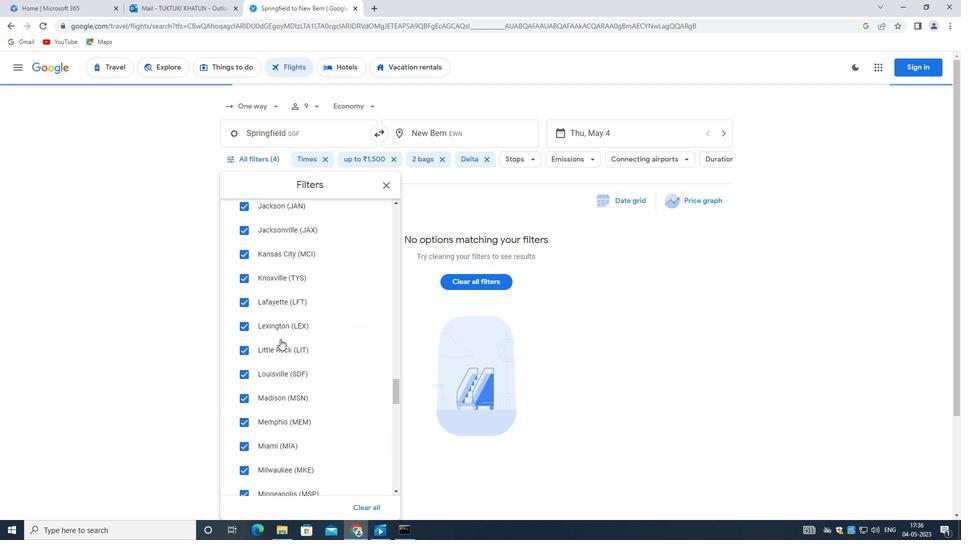 
Action: Mouse scrolled (279, 337) with delta (0, 0)
Screenshot: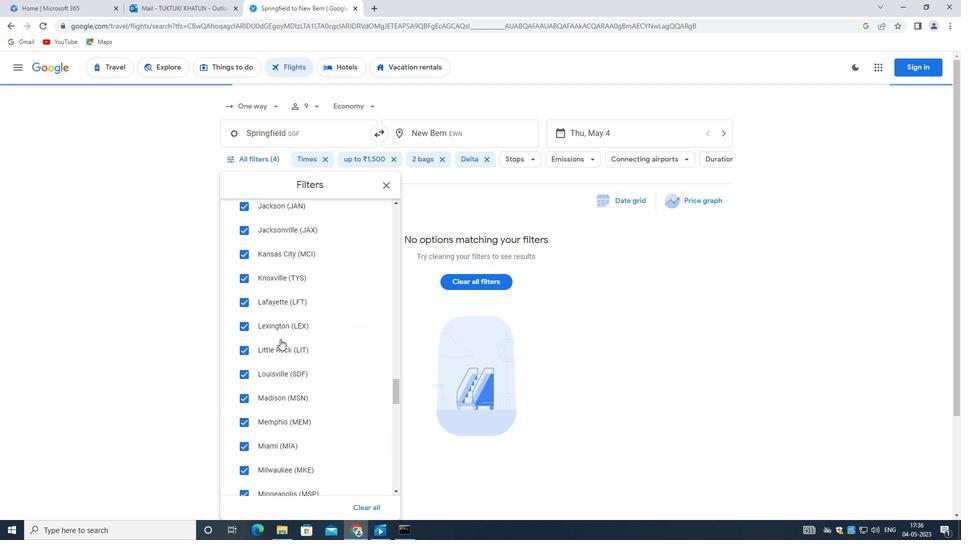 
Action: Mouse scrolled (279, 337) with delta (0, 0)
Screenshot: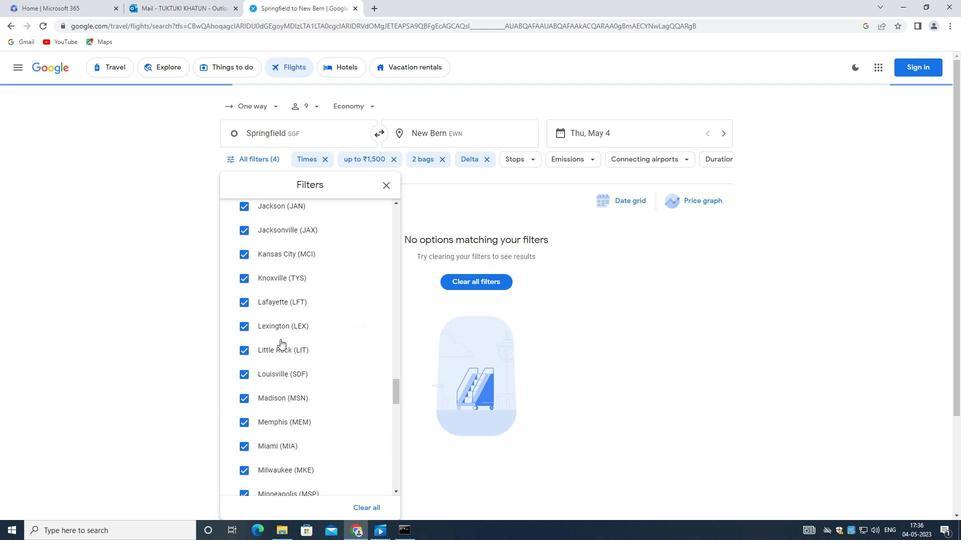 
Action: Mouse scrolled (279, 337) with delta (0, 0)
Screenshot: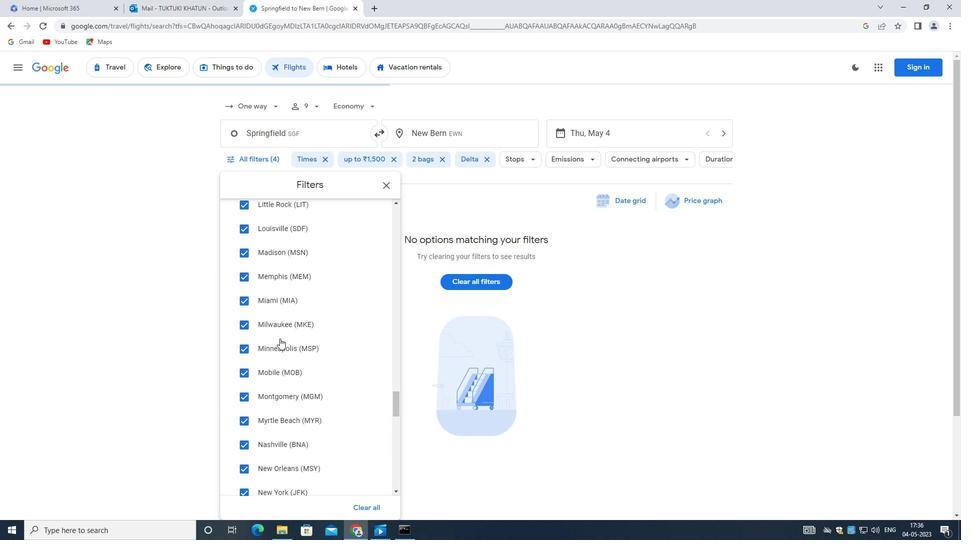 
Action: Mouse moved to (279, 335)
Screenshot: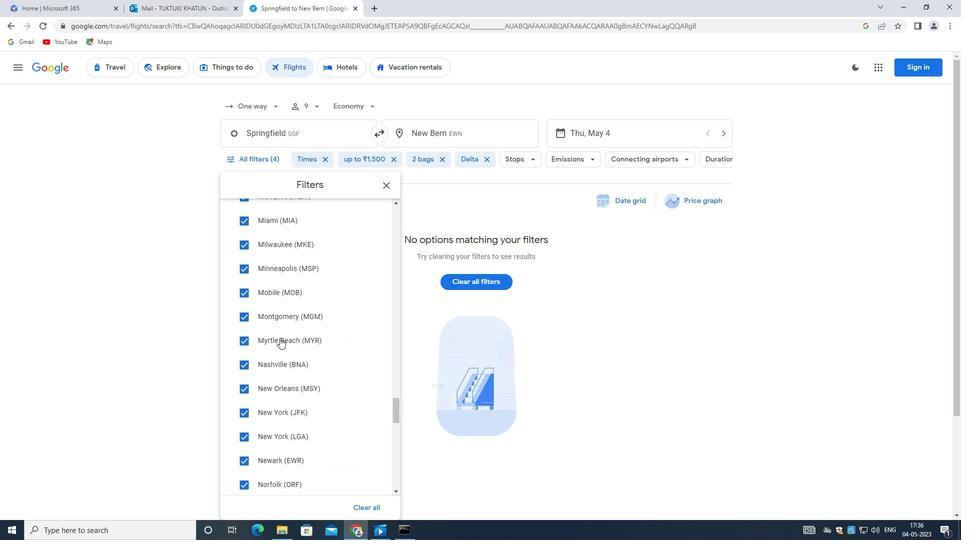 
Action: Mouse scrolled (279, 335) with delta (0, 0)
Screenshot: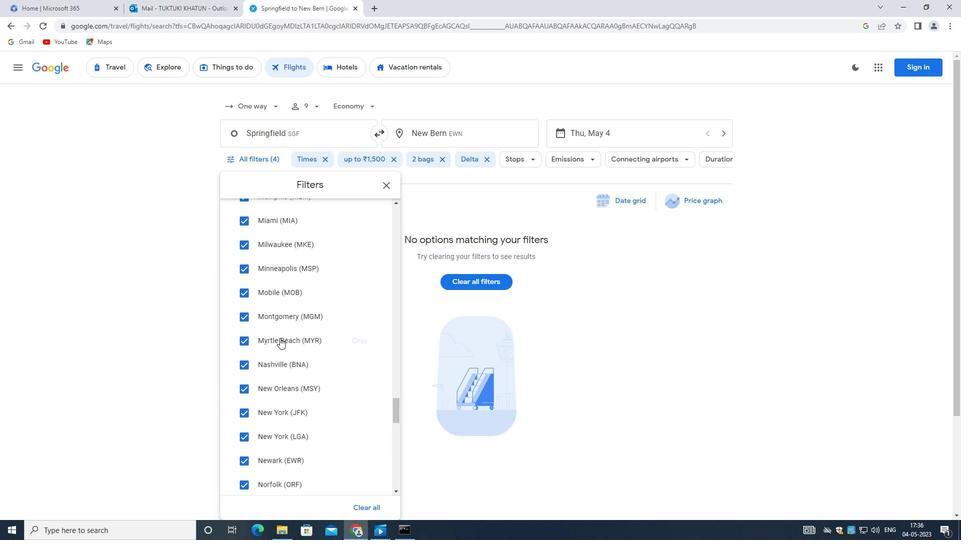 
Action: Mouse scrolled (279, 335) with delta (0, 0)
Screenshot: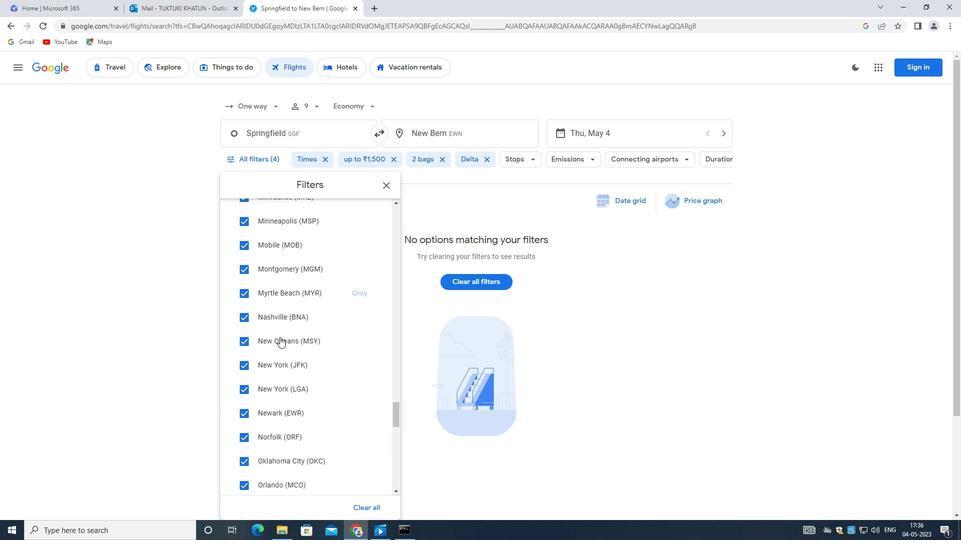 
Action: Mouse scrolled (279, 335) with delta (0, 0)
Screenshot: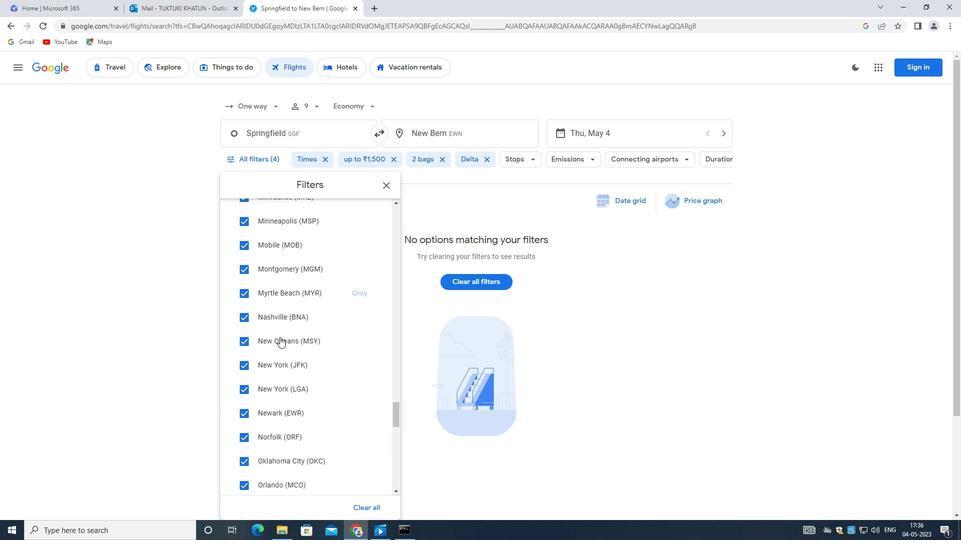 
Action: Mouse moved to (279, 335)
Screenshot: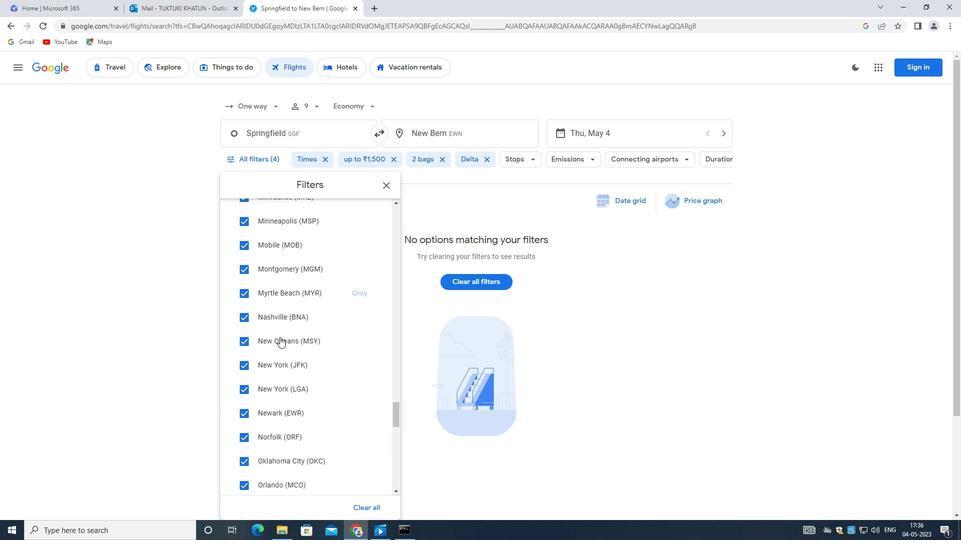 
Action: Mouse scrolled (279, 335) with delta (0, 0)
Screenshot: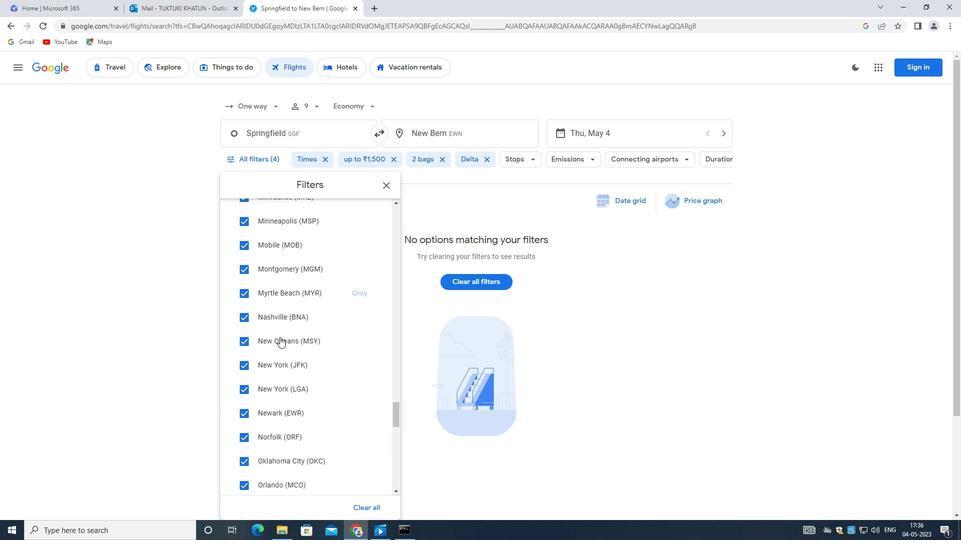 
Action: Mouse scrolled (279, 335) with delta (0, 0)
Screenshot: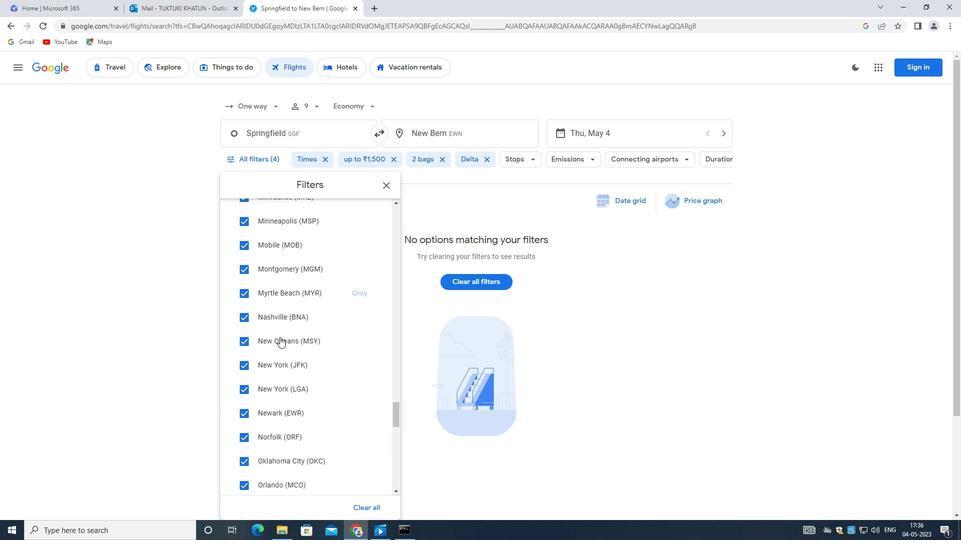 
Action: Mouse moved to (279, 335)
Screenshot: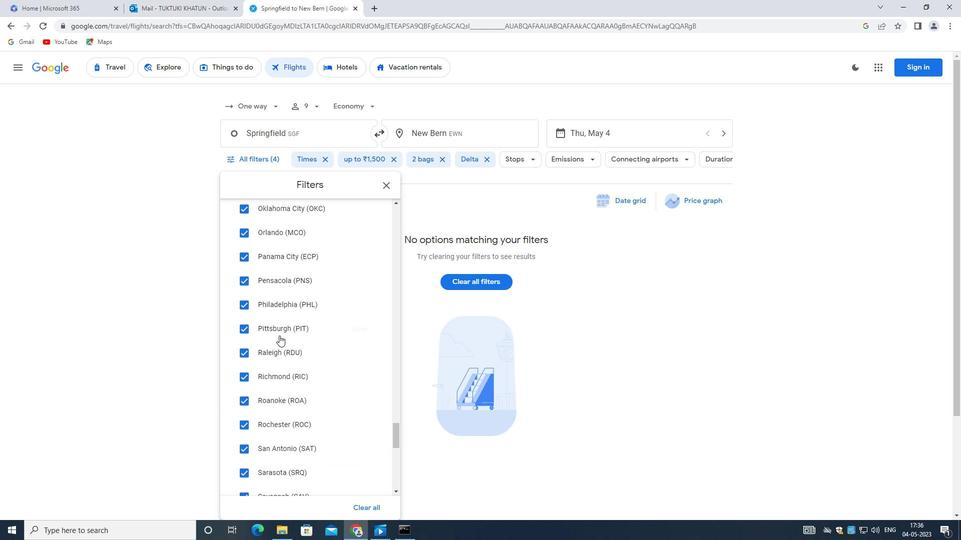 
Action: Mouse scrolled (279, 334) with delta (0, 0)
Screenshot: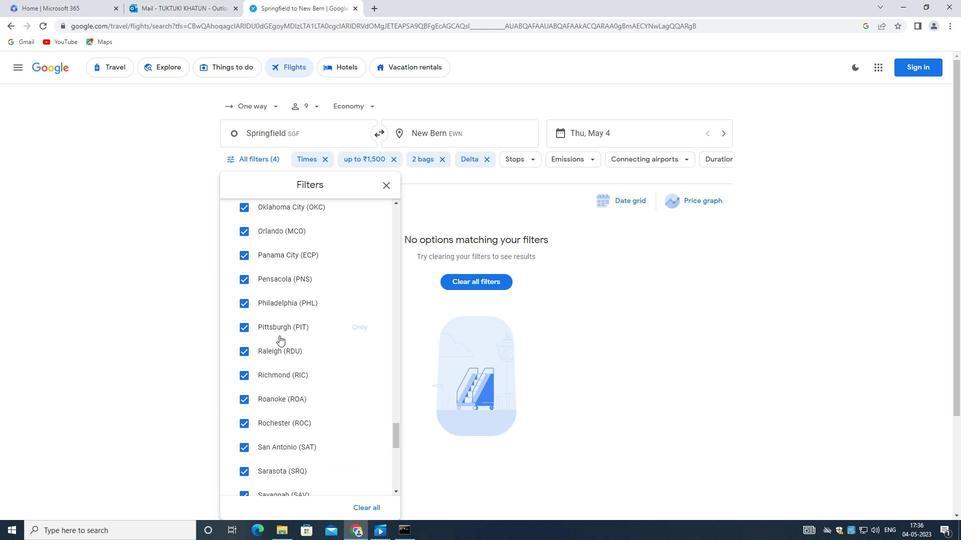 
Action: Mouse scrolled (279, 334) with delta (0, 0)
Screenshot: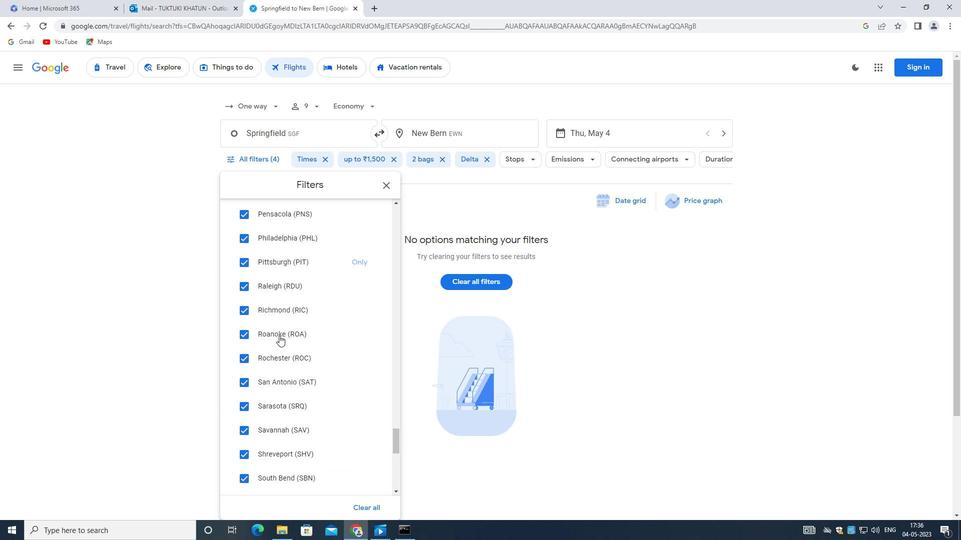 
Action: Mouse moved to (278, 335)
